 Task: Look for space in Jonesboro, United States from 12th July, 2023 to 16th July, 2023 for 8 adults in price range Rs.10000 to Rs.16000. Place can be private room with 8 bedrooms having 8 beds and 8 bathrooms. Property type can be house, flat, guest house. Amenities needed are: wifi, TV, free parkinig on premises, gym, breakfast. Booking option can be shelf check-in. Required host language is English.
Action: Mouse moved to (468, 95)
Screenshot: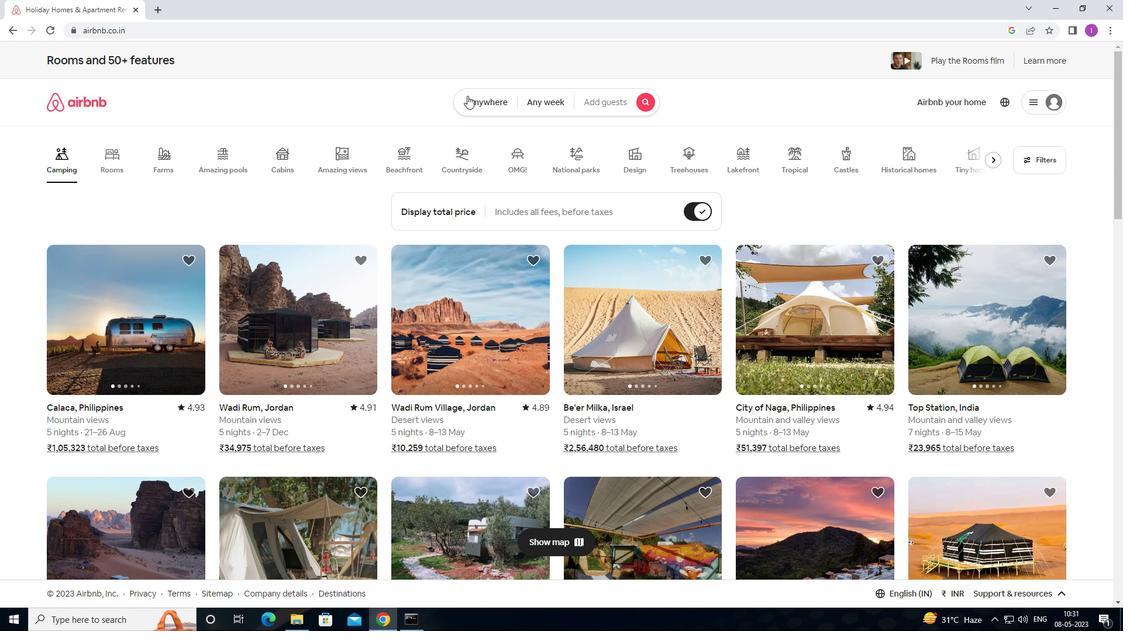 
Action: Mouse pressed left at (468, 95)
Screenshot: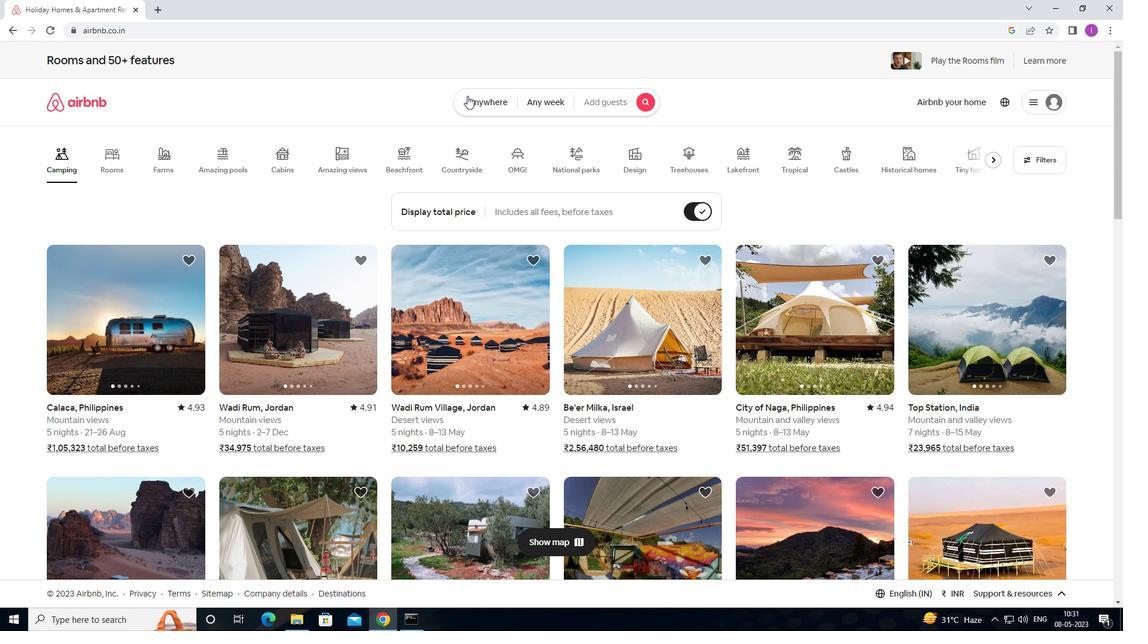 
Action: Mouse moved to (349, 151)
Screenshot: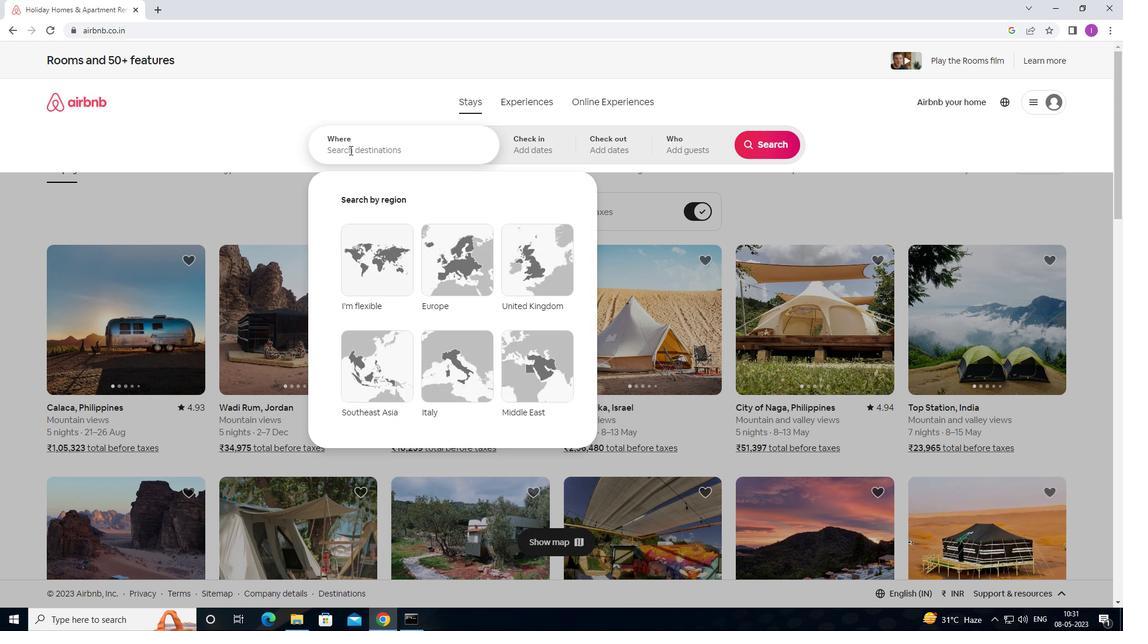 
Action: Mouse pressed left at (349, 151)
Screenshot: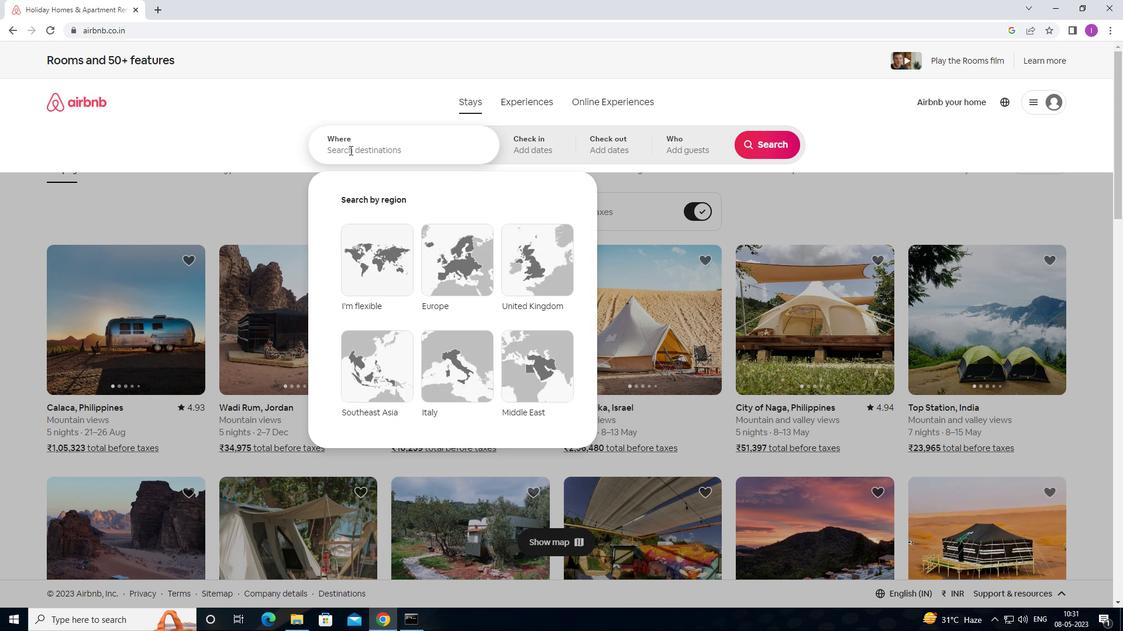 
Action: Key pressed <Key.shift><Key.shift><Key.shift><Key.shift><Key.shift><Key.shift><Key.shift>JONEBORO,<Key.shift>UNITES<Key.backspace>D<Key.space>STATES
Screenshot: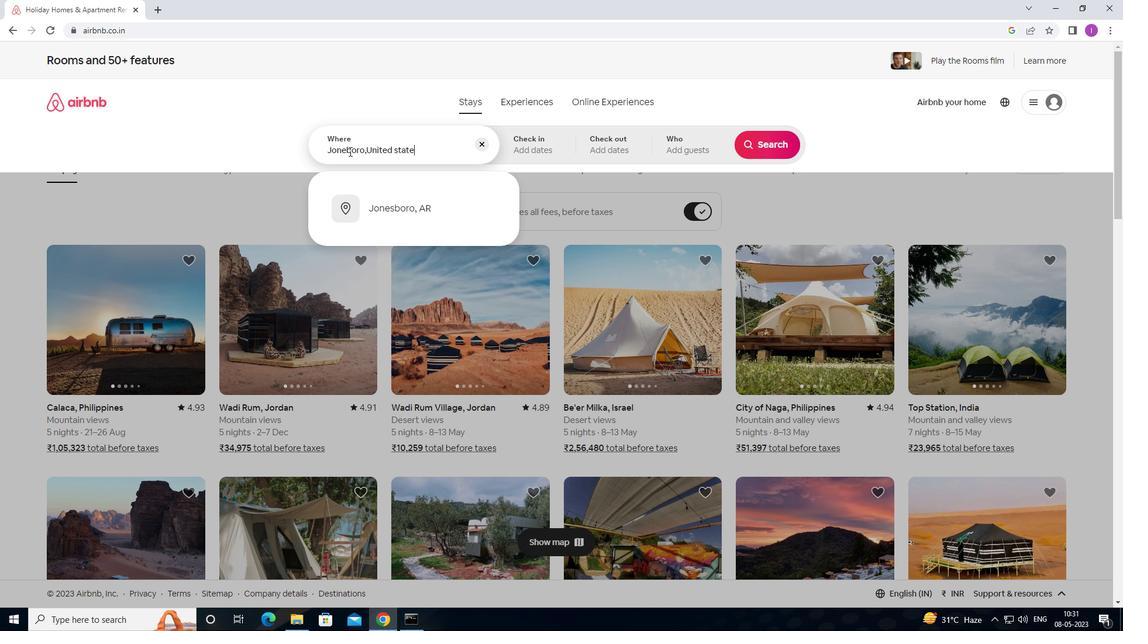 
Action: Mouse moved to (550, 151)
Screenshot: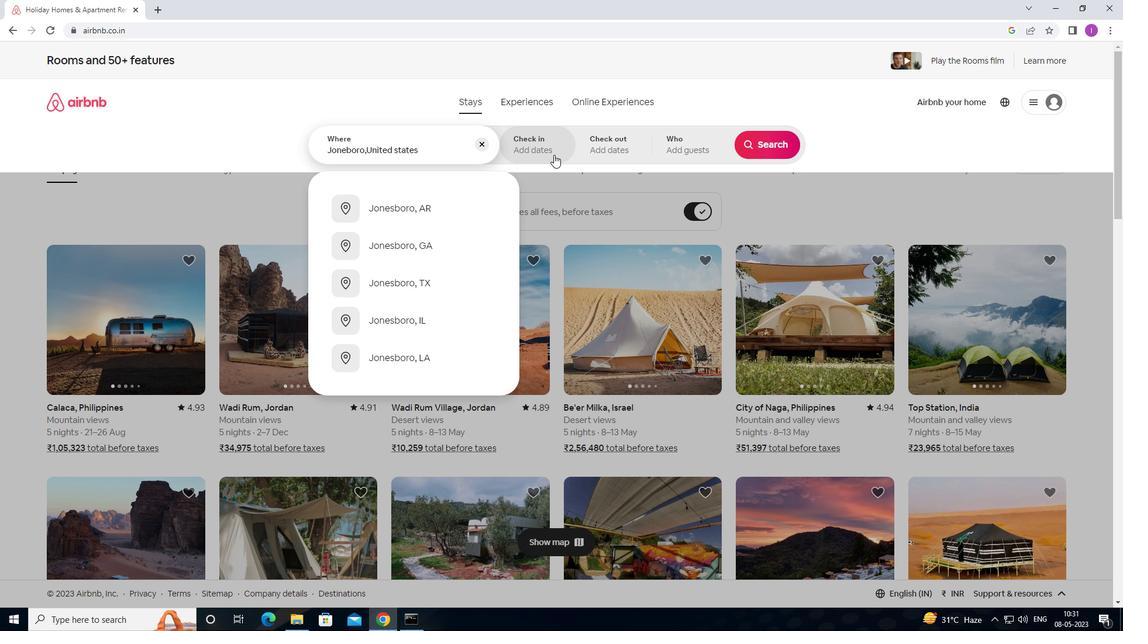 
Action: Mouse pressed left at (550, 151)
Screenshot: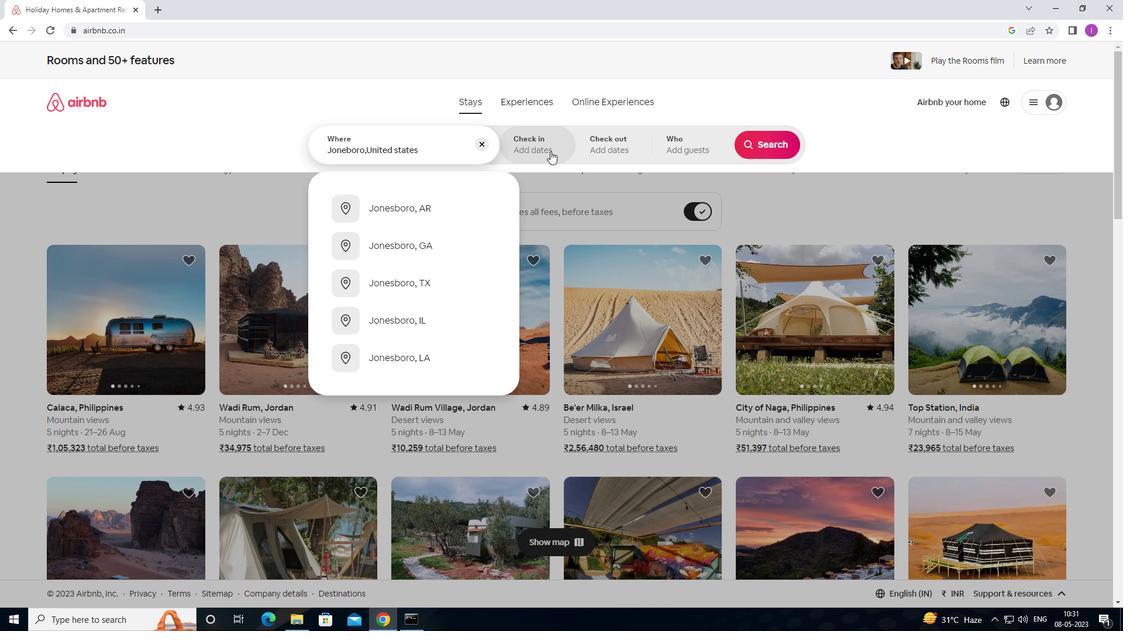 
Action: Mouse moved to (762, 241)
Screenshot: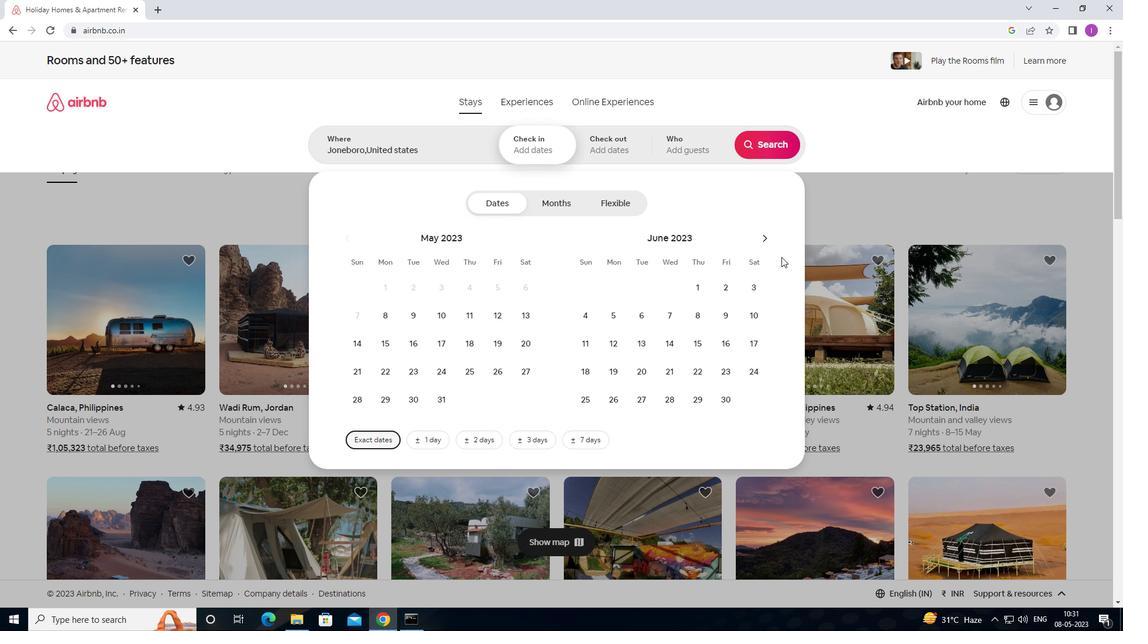 
Action: Mouse pressed left at (762, 241)
Screenshot: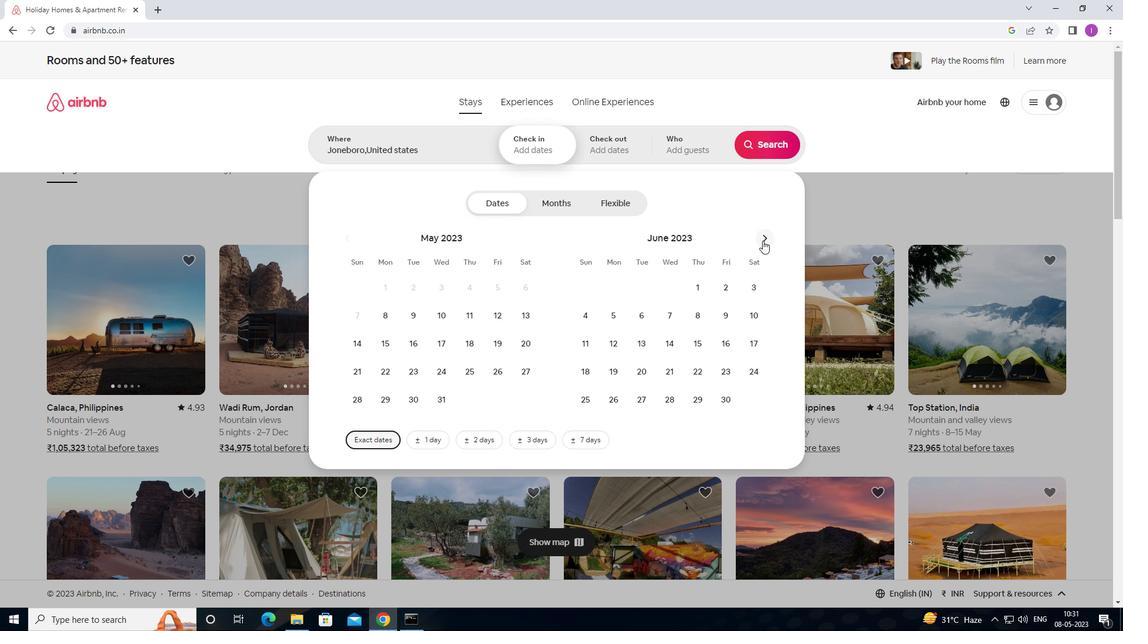 
Action: Mouse moved to (666, 343)
Screenshot: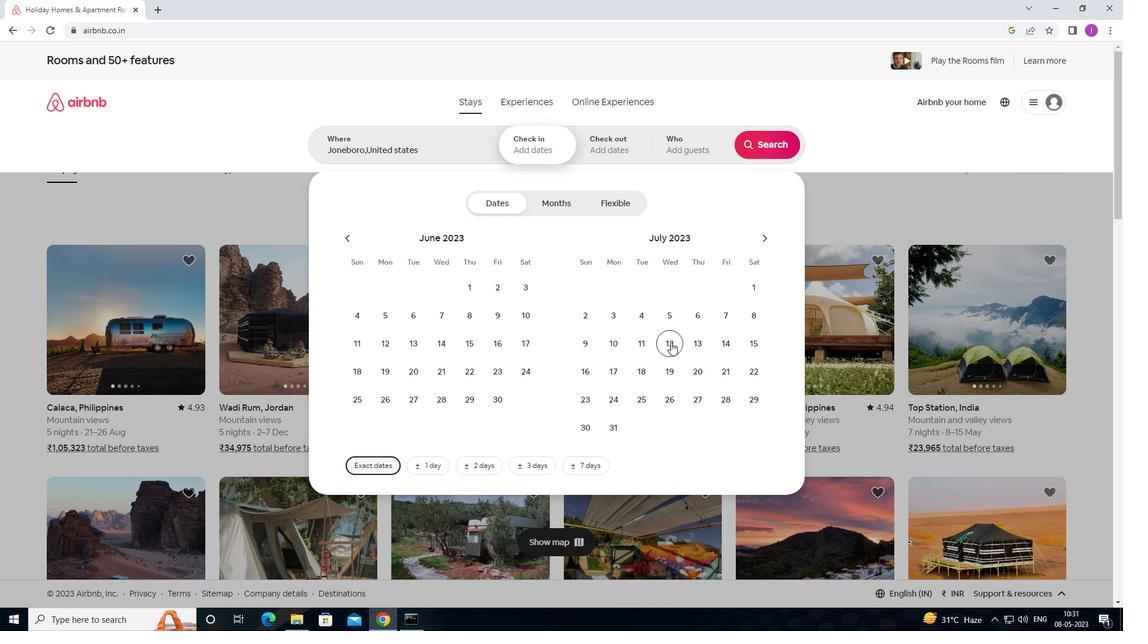 
Action: Mouse pressed left at (666, 343)
Screenshot: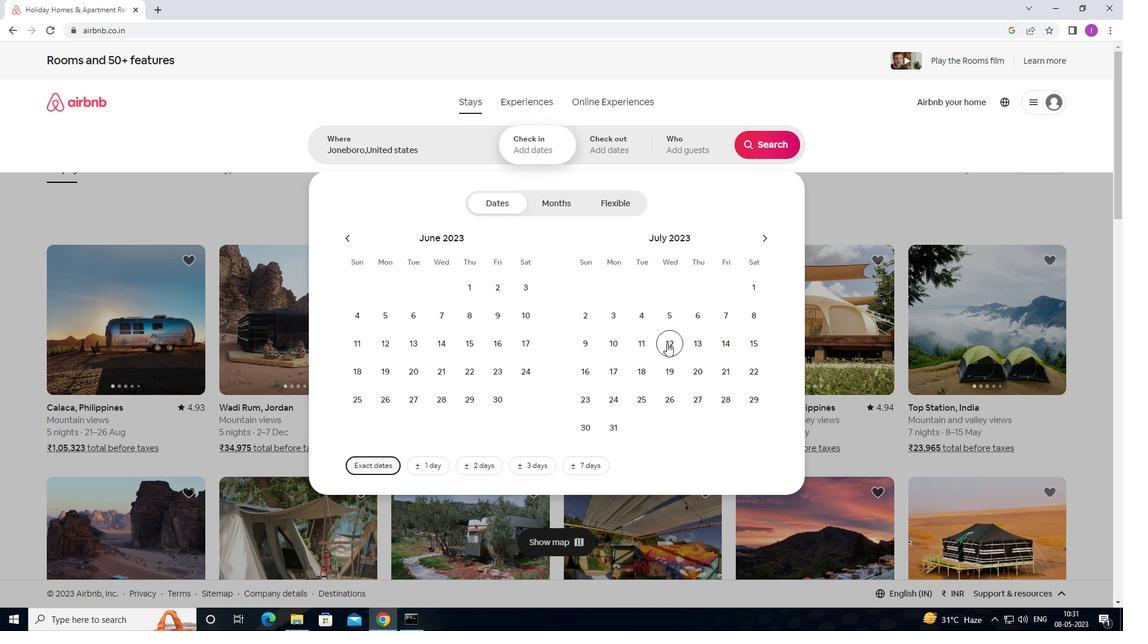 
Action: Mouse moved to (581, 376)
Screenshot: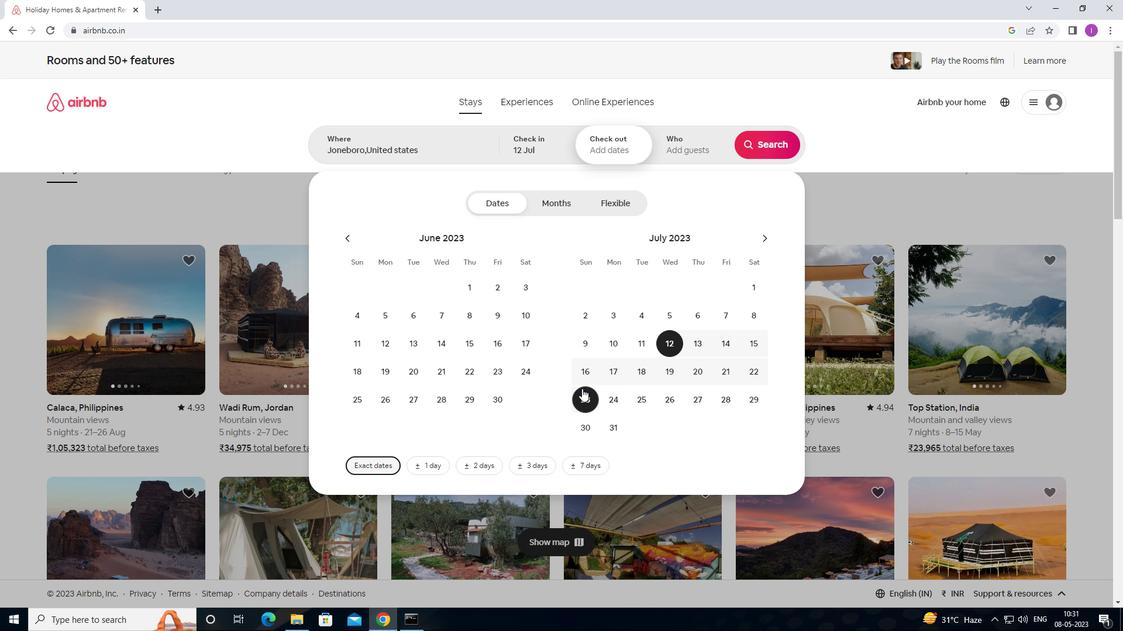 
Action: Mouse pressed left at (581, 376)
Screenshot: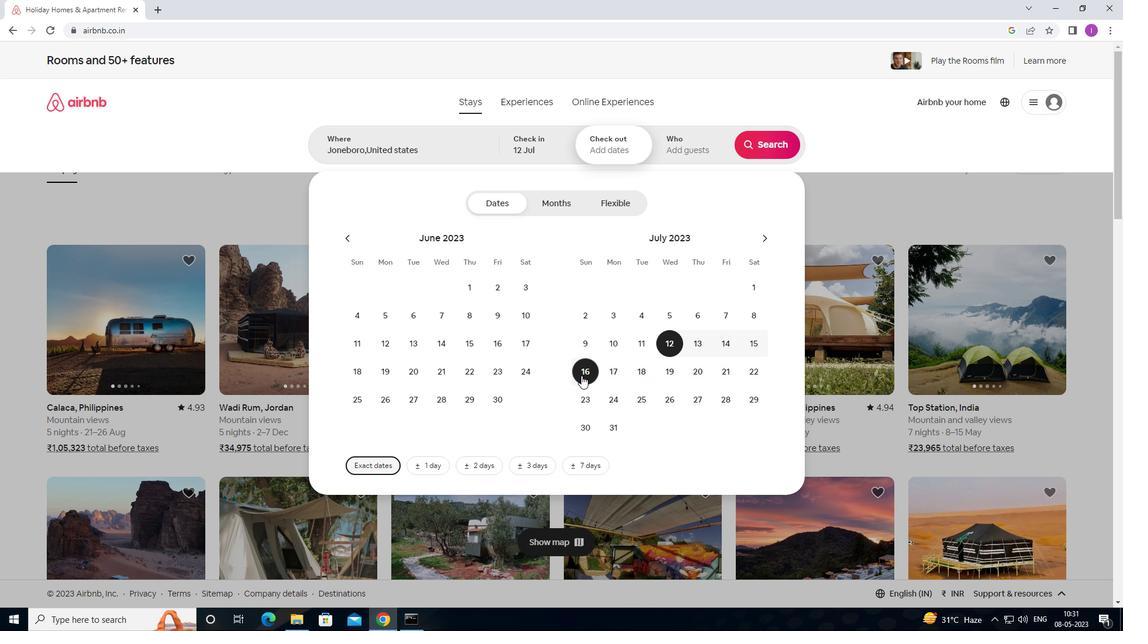 
Action: Mouse moved to (706, 153)
Screenshot: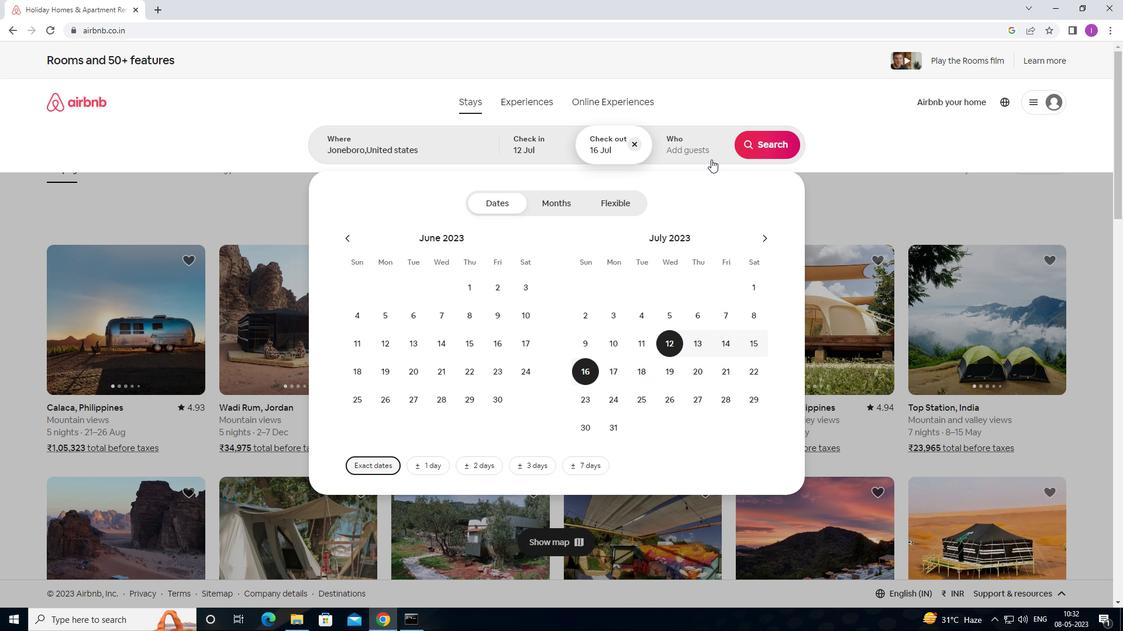 
Action: Mouse pressed left at (706, 153)
Screenshot: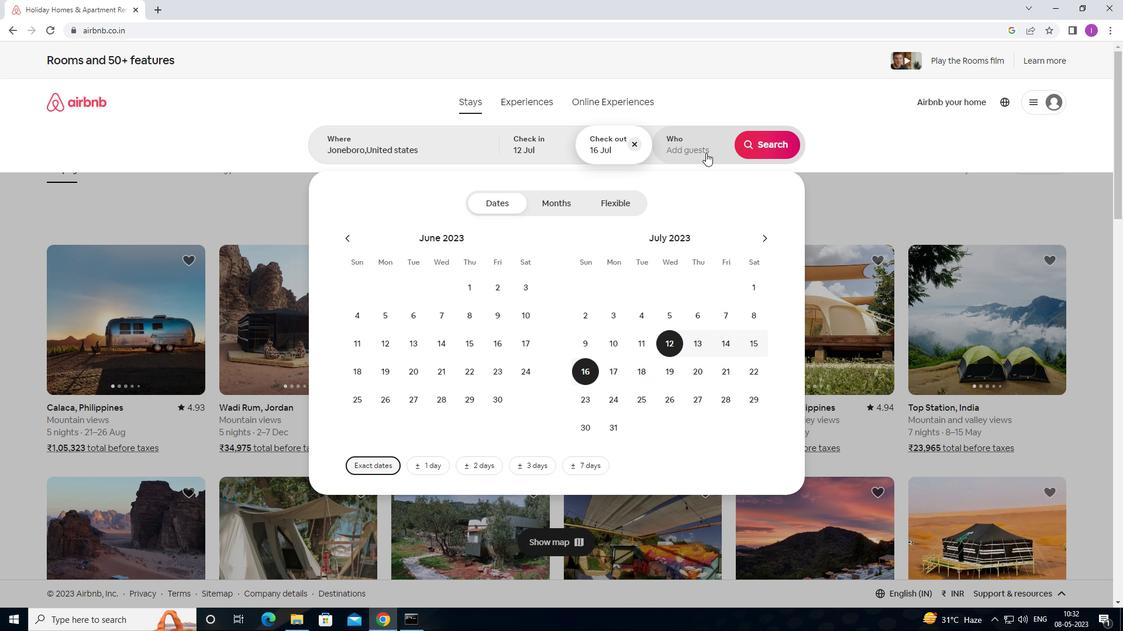 
Action: Mouse moved to (768, 205)
Screenshot: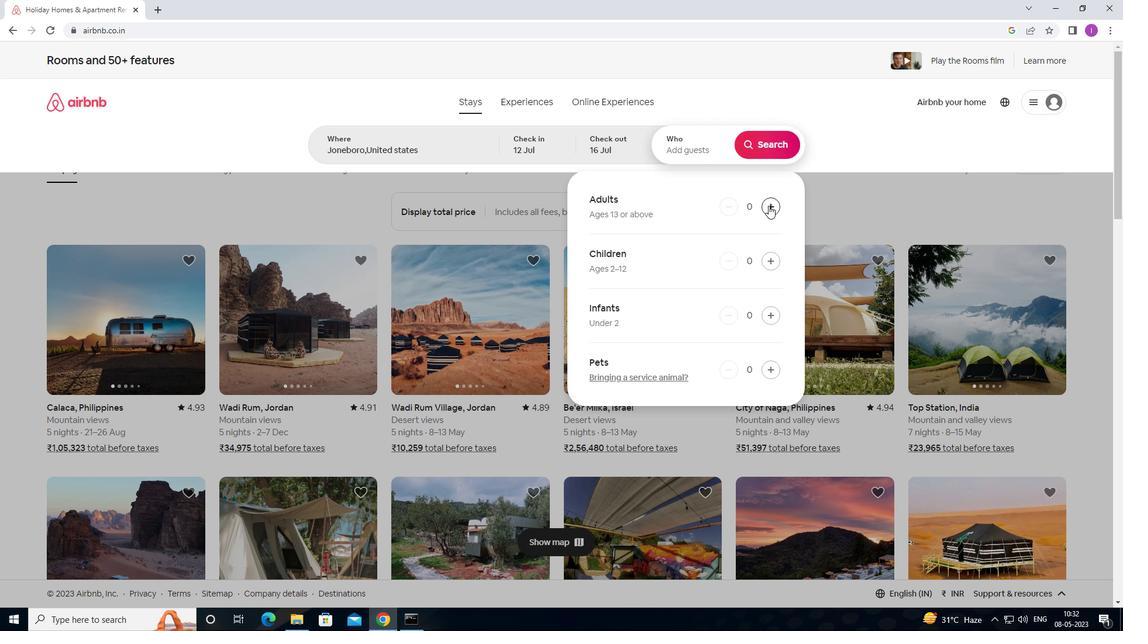 
Action: Mouse pressed left at (768, 205)
Screenshot: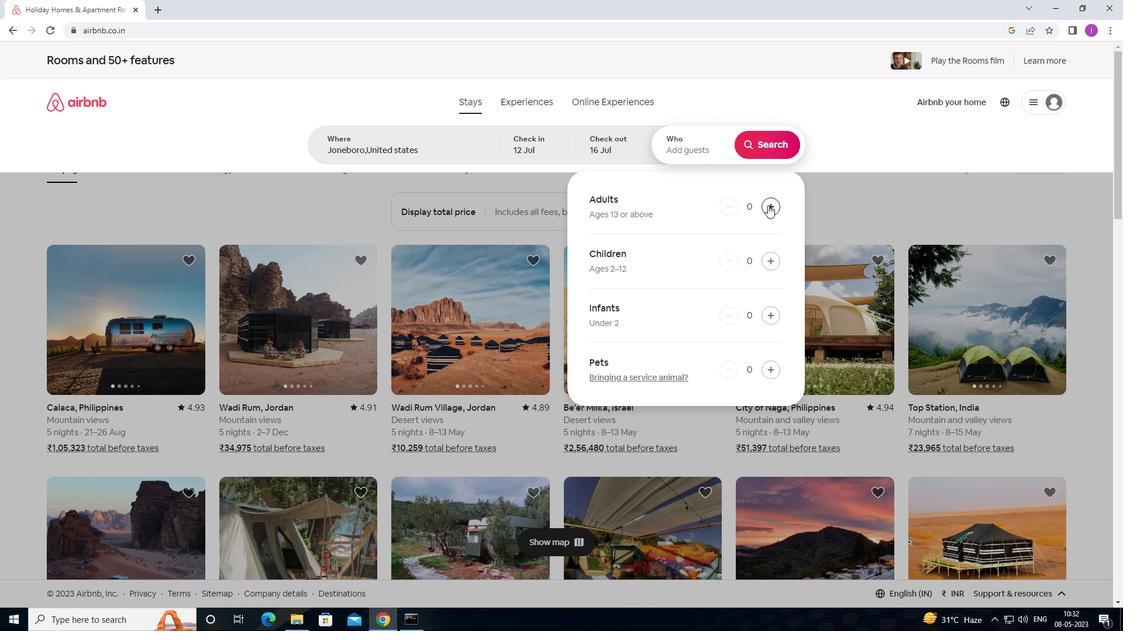 
Action: Mouse pressed left at (768, 205)
Screenshot: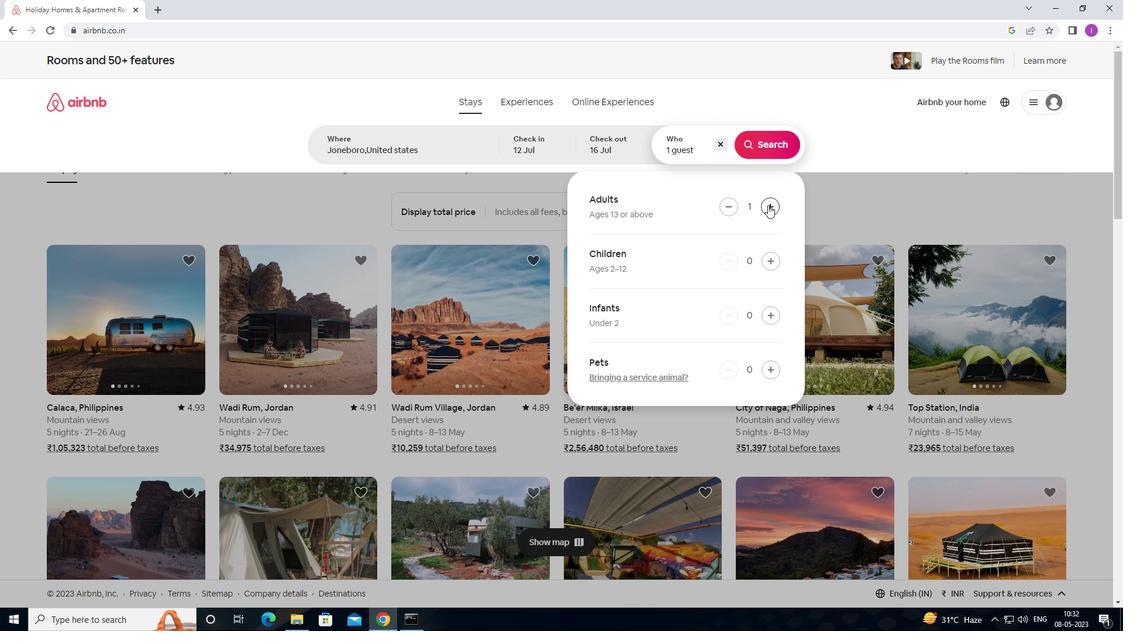 
Action: Mouse pressed left at (768, 205)
Screenshot: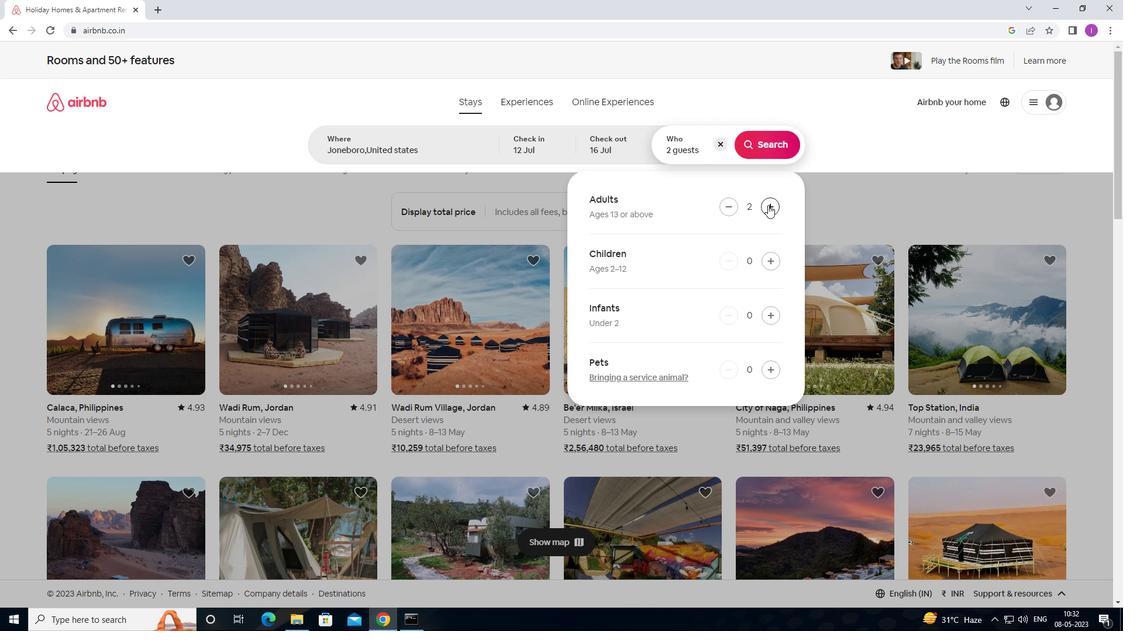 
Action: Mouse pressed left at (768, 205)
Screenshot: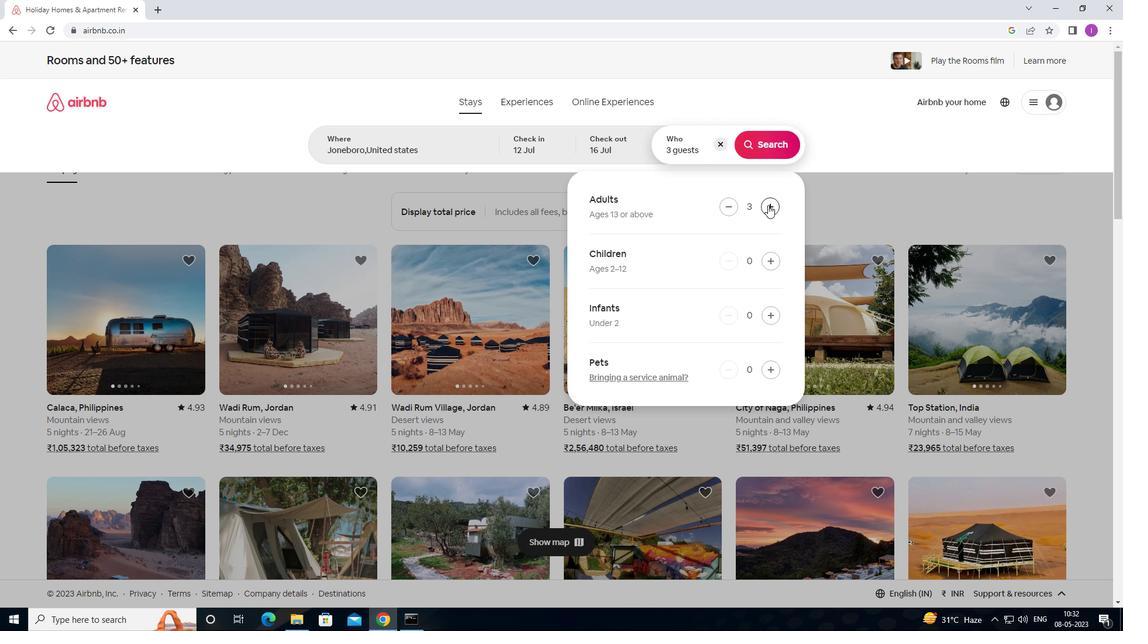 
Action: Mouse pressed left at (768, 205)
Screenshot: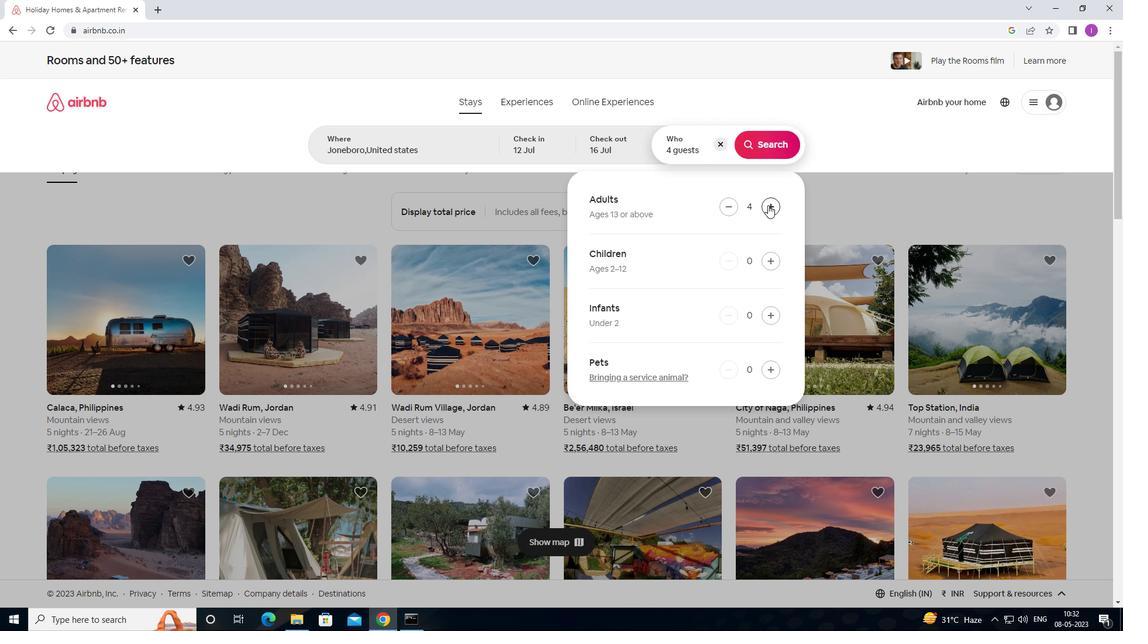 
Action: Mouse pressed left at (768, 205)
Screenshot: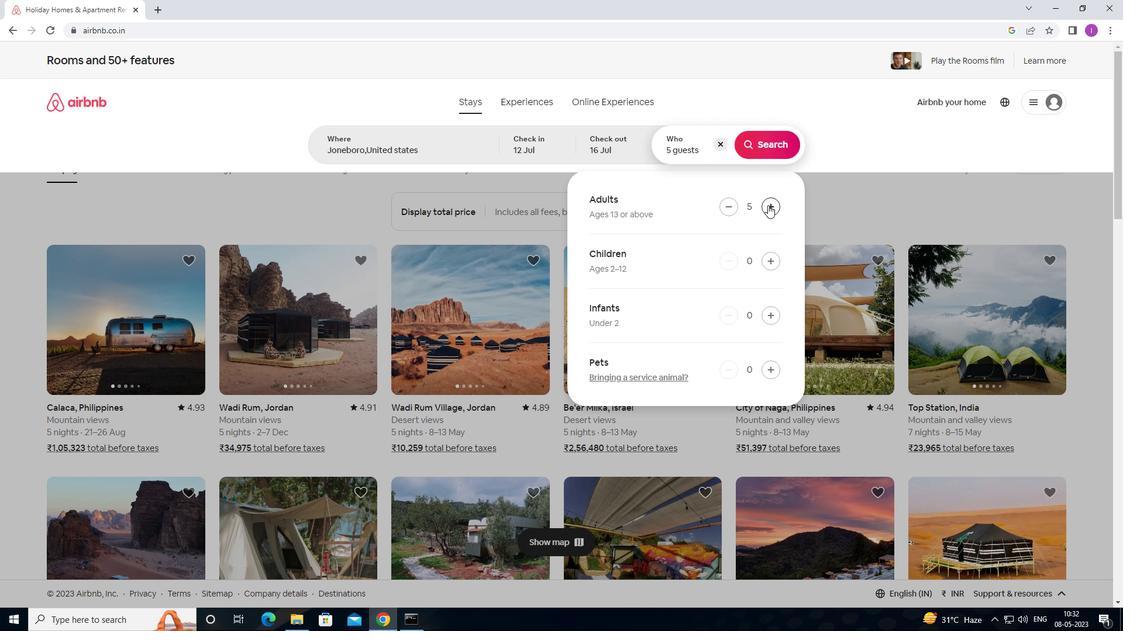 
Action: Mouse pressed left at (768, 205)
Screenshot: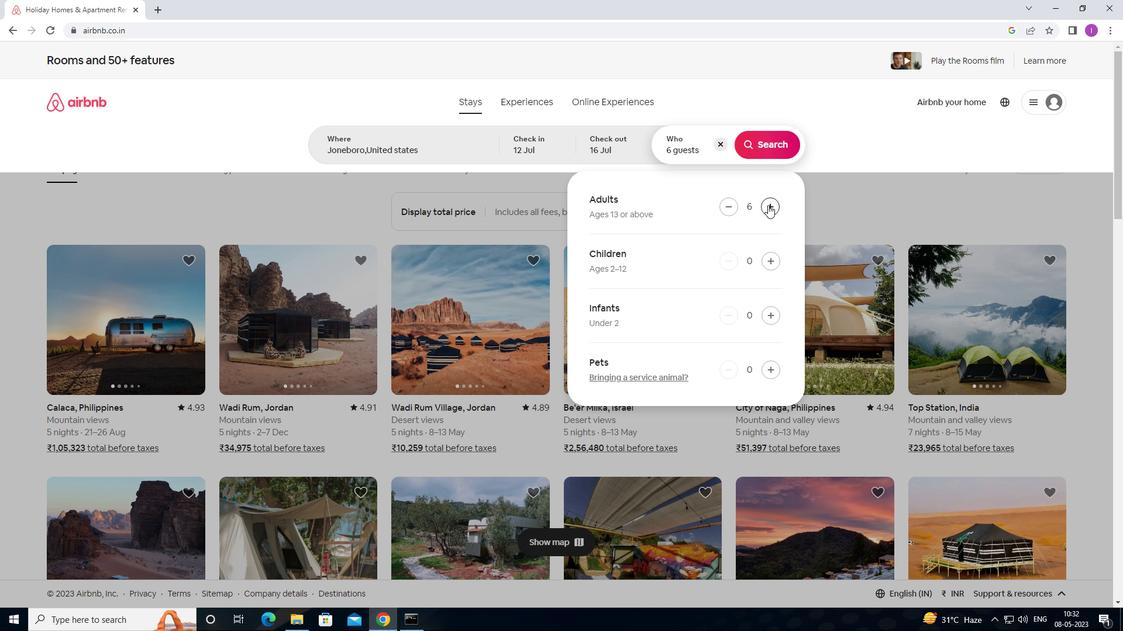 
Action: Mouse pressed left at (768, 205)
Screenshot: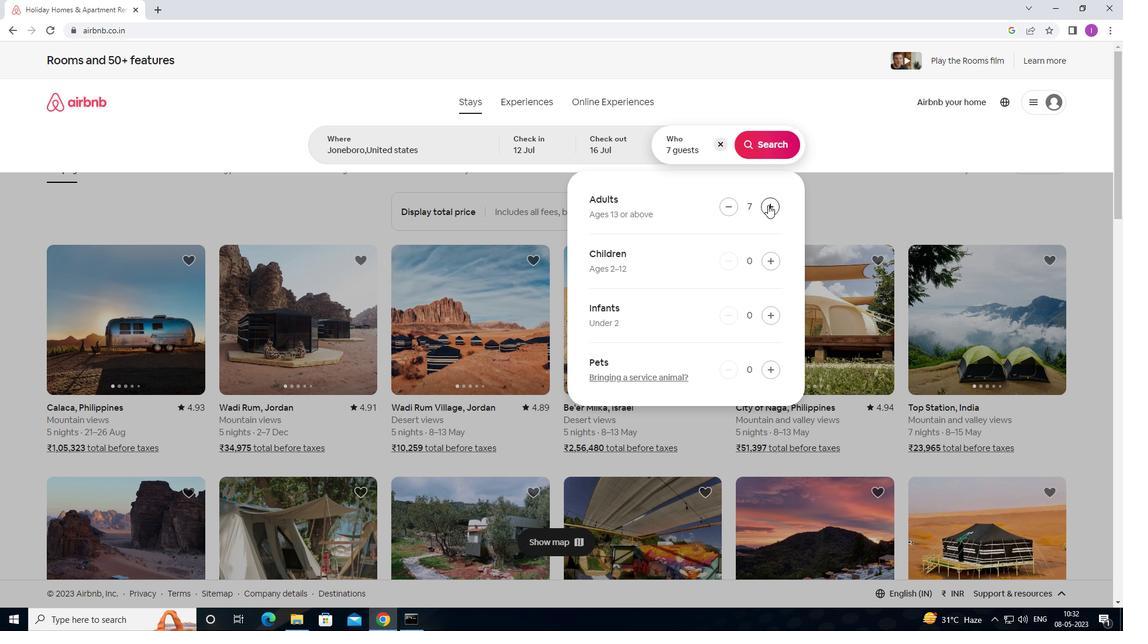 
Action: Mouse moved to (772, 149)
Screenshot: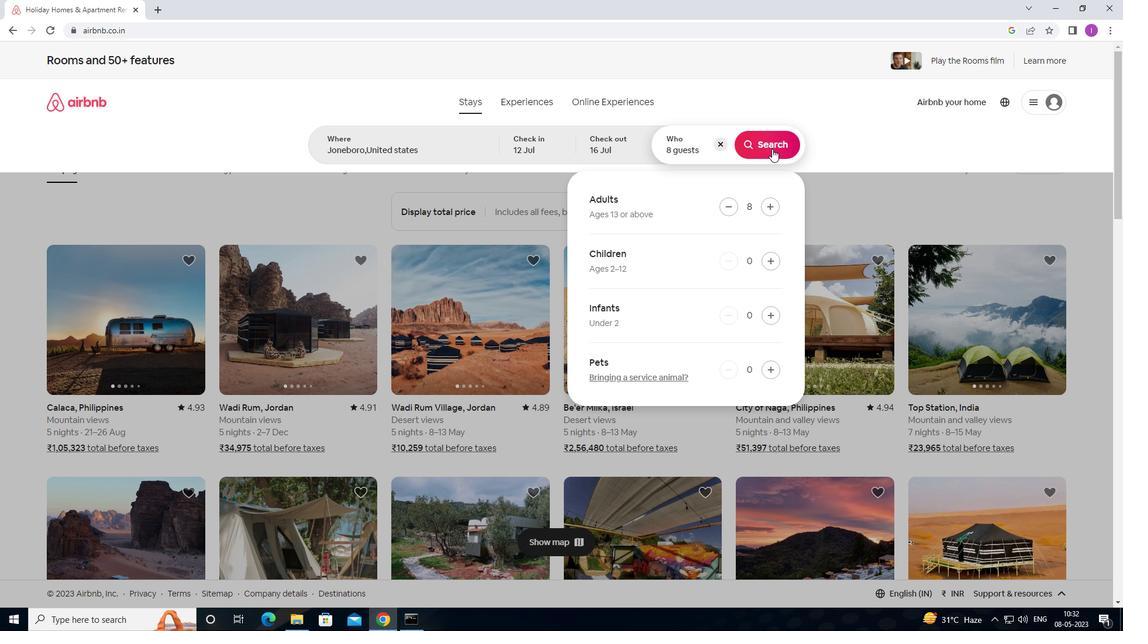 
Action: Mouse pressed left at (772, 149)
Screenshot: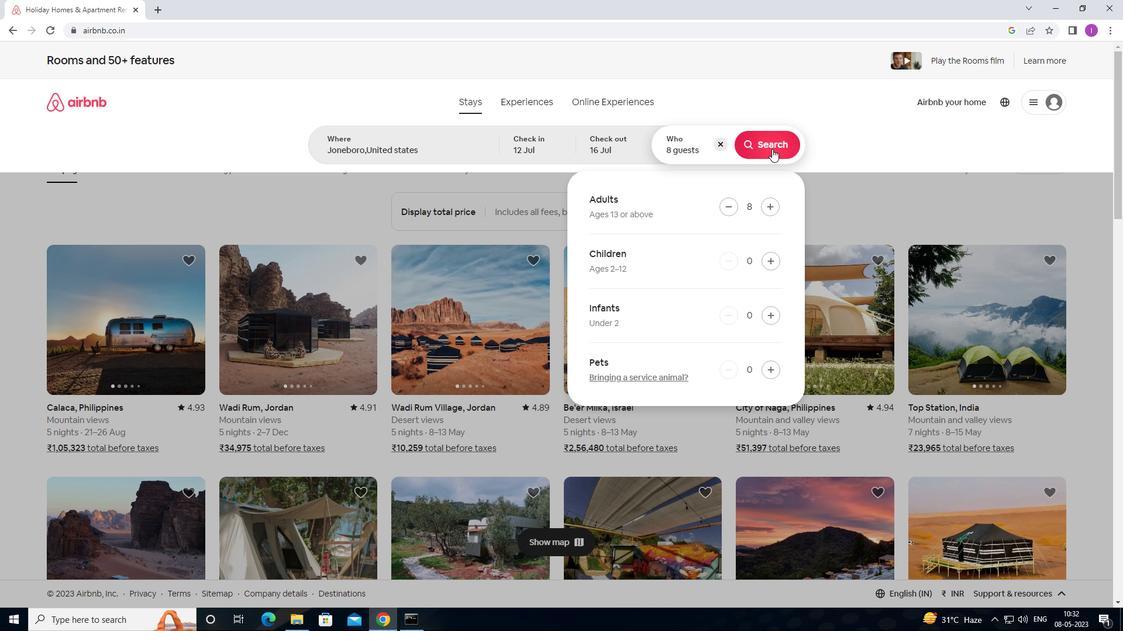 
Action: Mouse moved to (1075, 115)
Screenshot: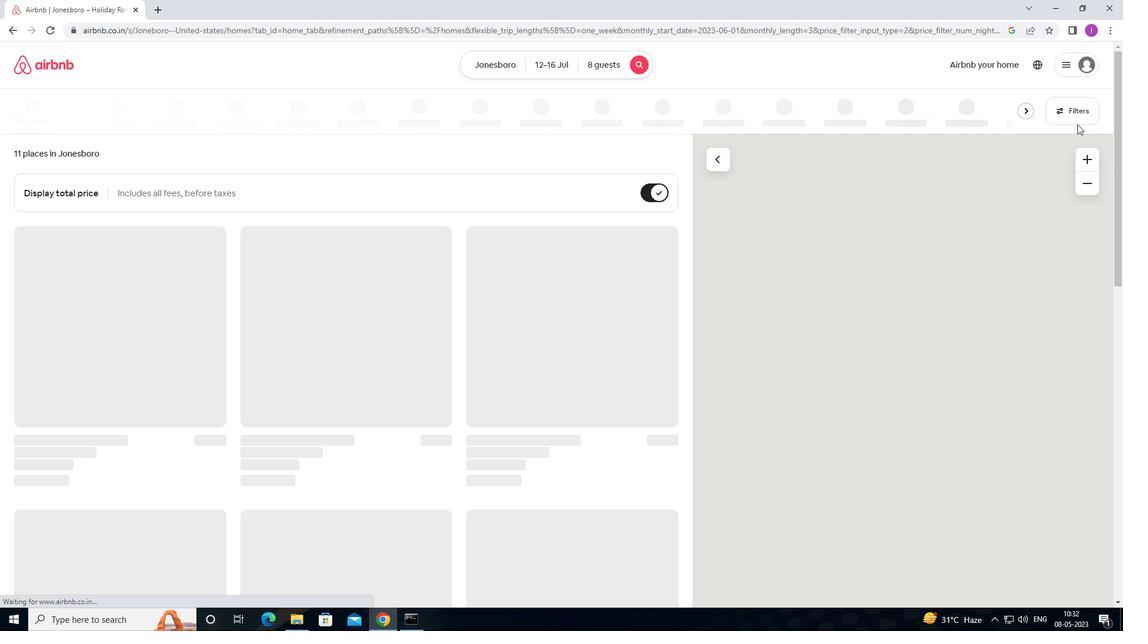
Action: Mouse pressed left at (1075, 115)
Screenshot: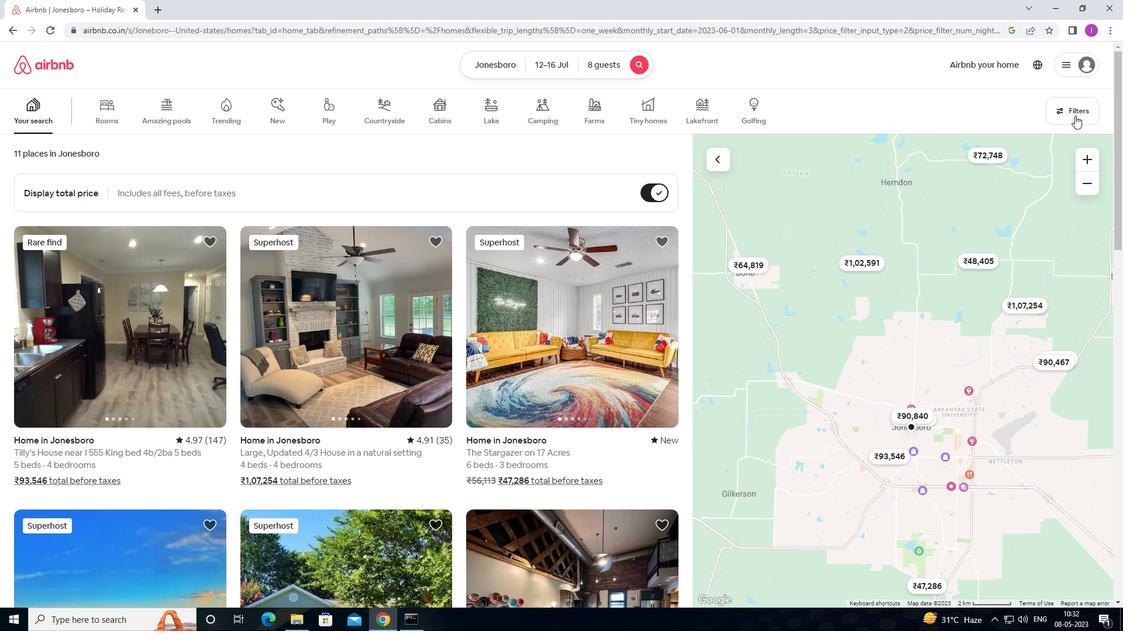 
Action: Mouse moved to (416, 397)
Screenshot: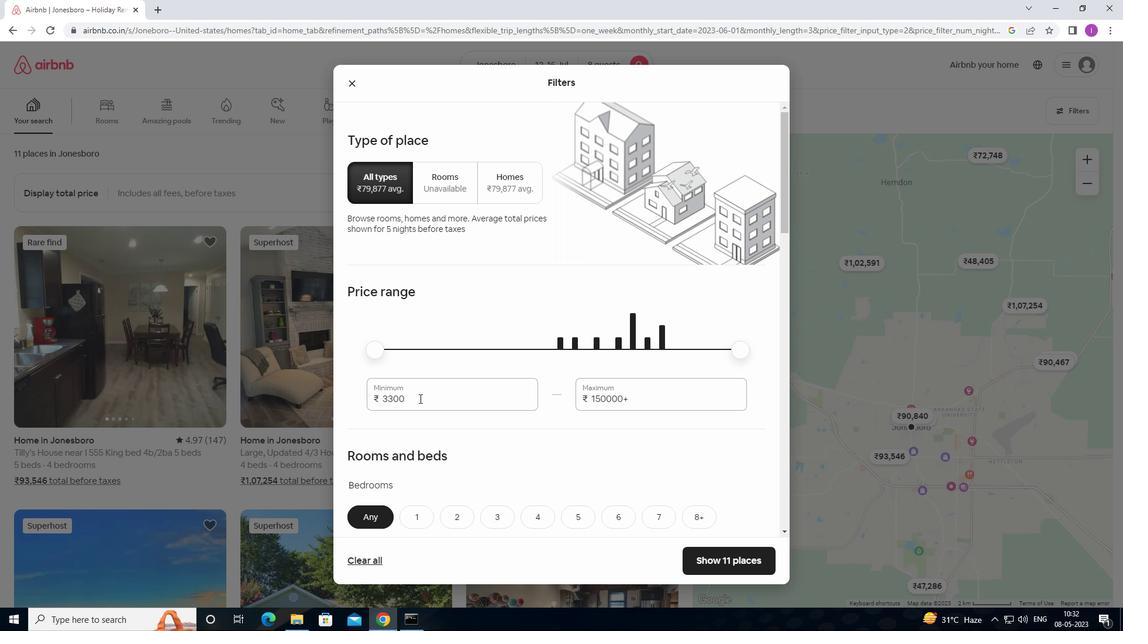 
Action: Mouse pressed left at (416, 397)
Screenshot: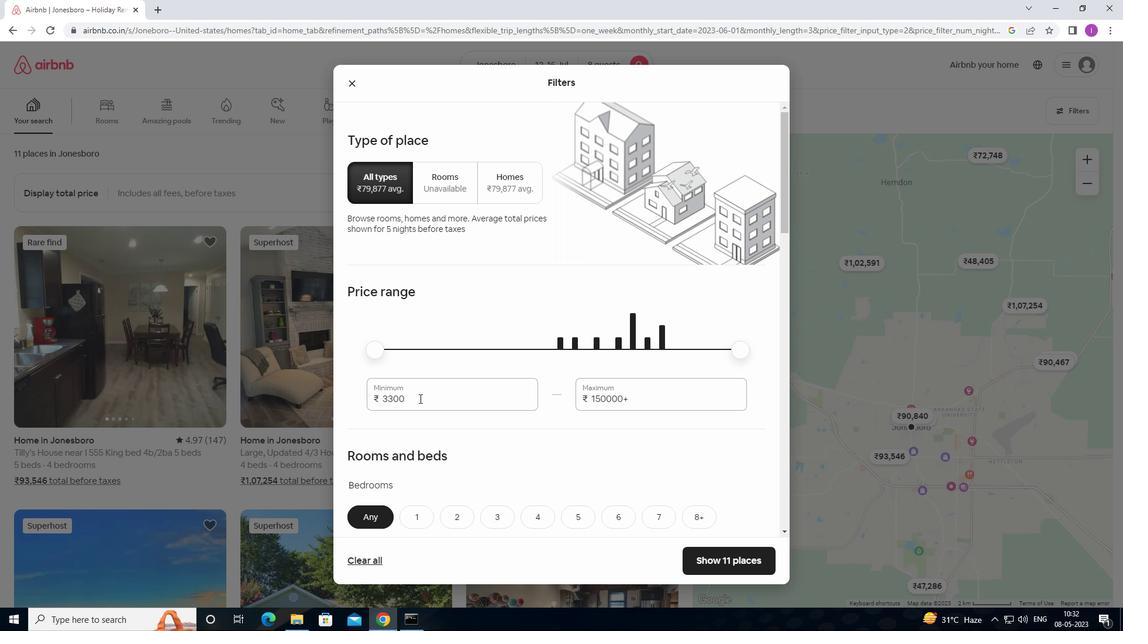 
Action: Mouse moved to (381, 401)
Screenshot: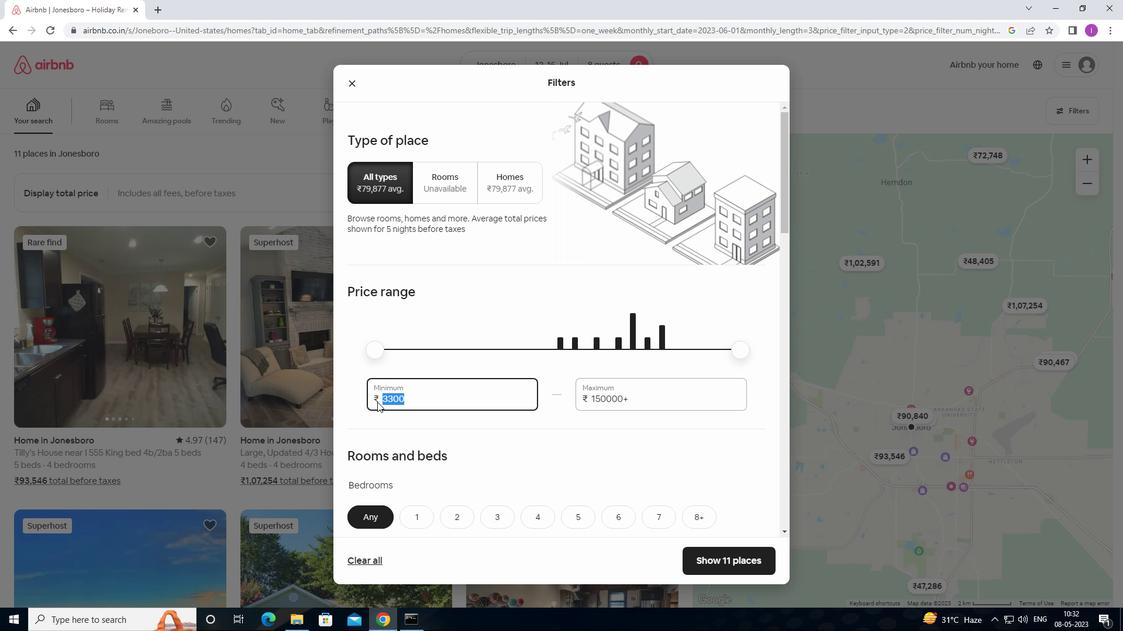 
Action: Key pressed 10000
Screenshot: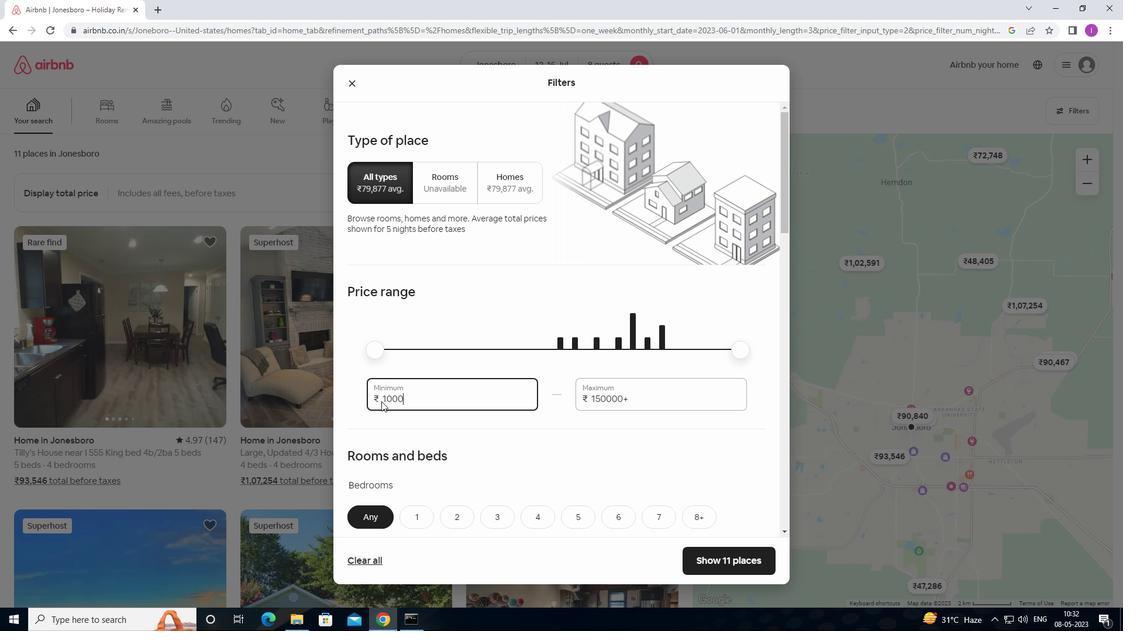 
Action: Mouse moved to (651, 398)
Screenshot: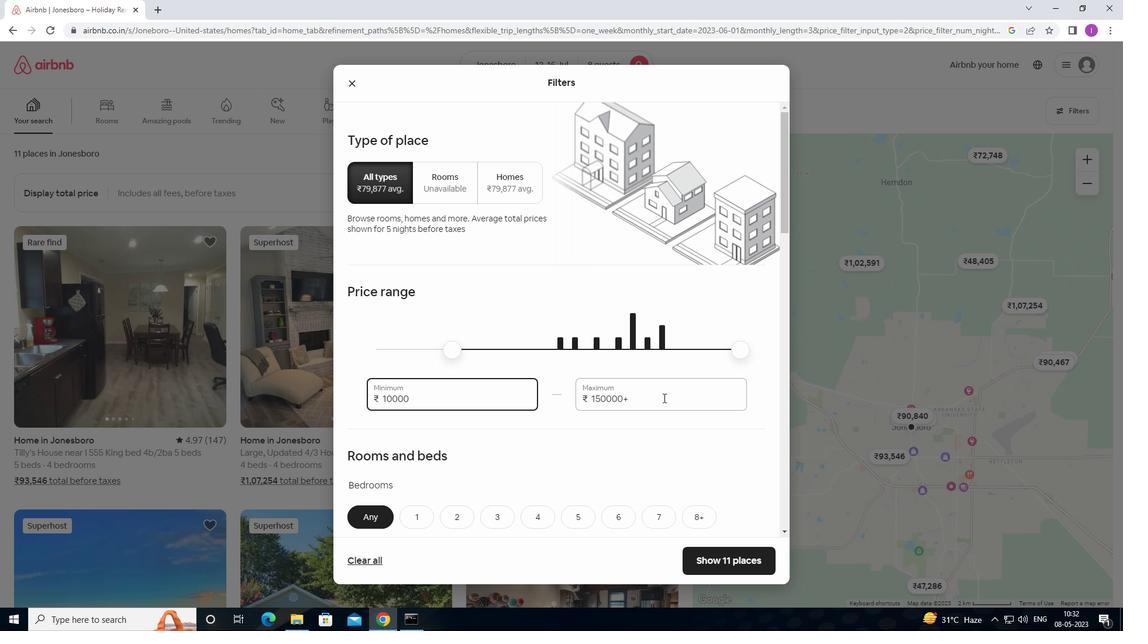 
Action: Mouse pressed left at (651, 398)
Screenshot: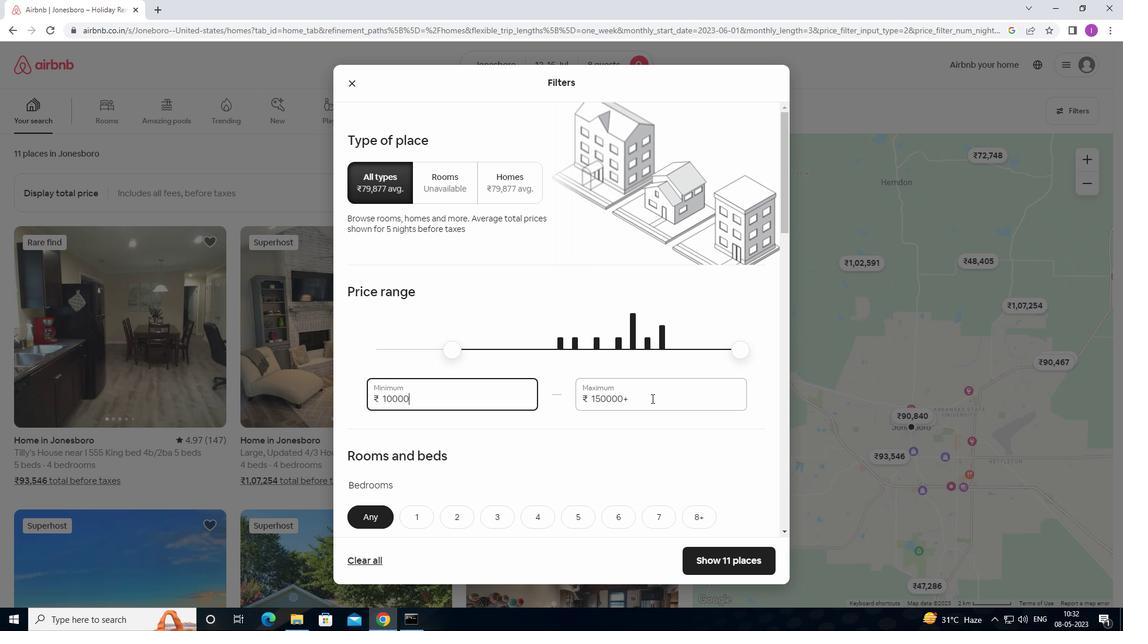 
Action: Mouse moved to (871, 432)
Screenshot: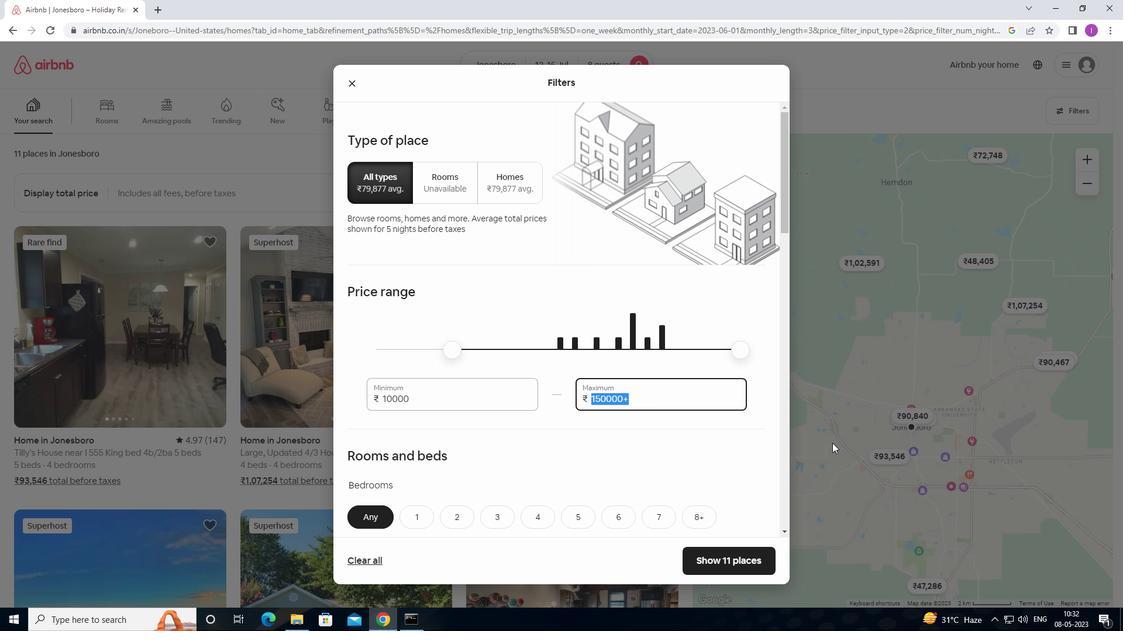 
Action: Key pressed 16000
Screenshot: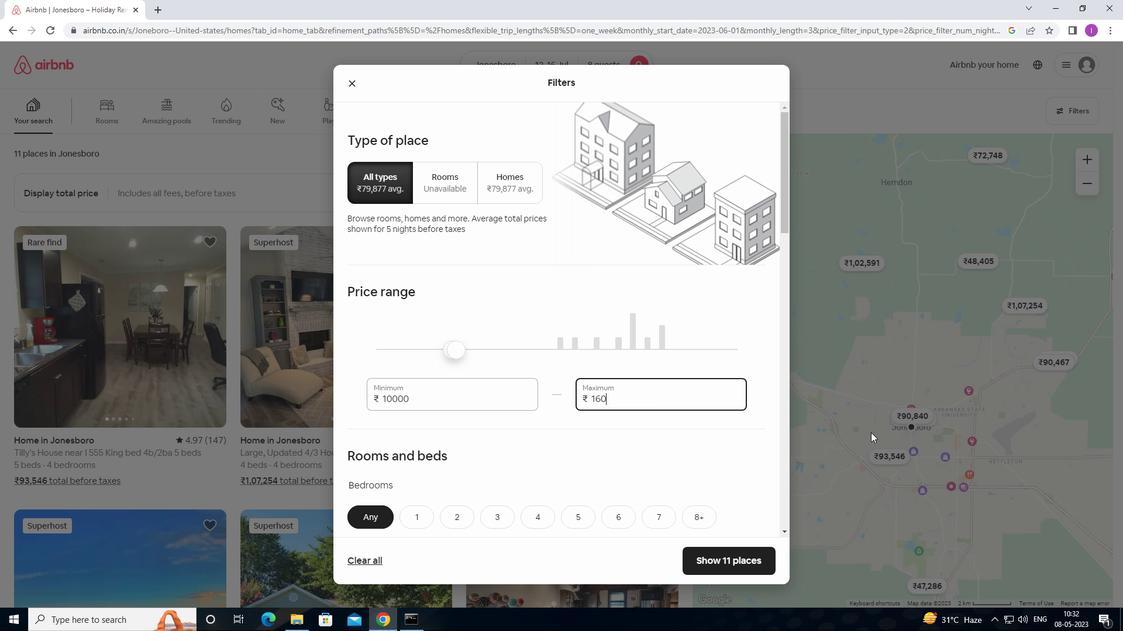 
Action: Mouse moved to (831, 459)
Screenshot: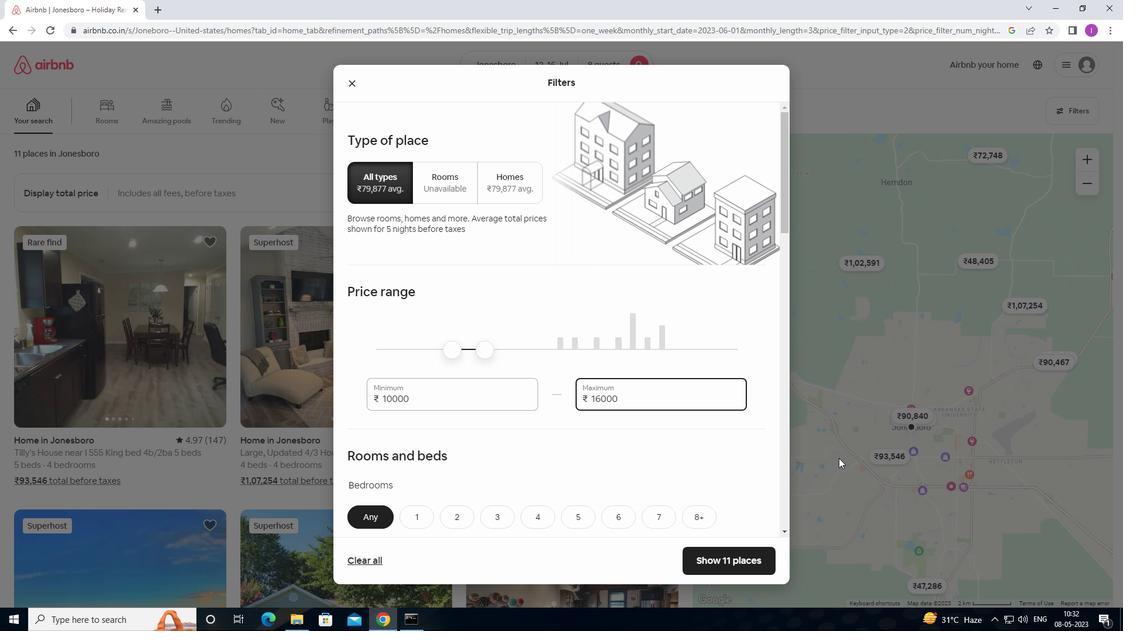 
Action: Mouse scrolled (831, 459) with delta (0, 0)
Screenshot: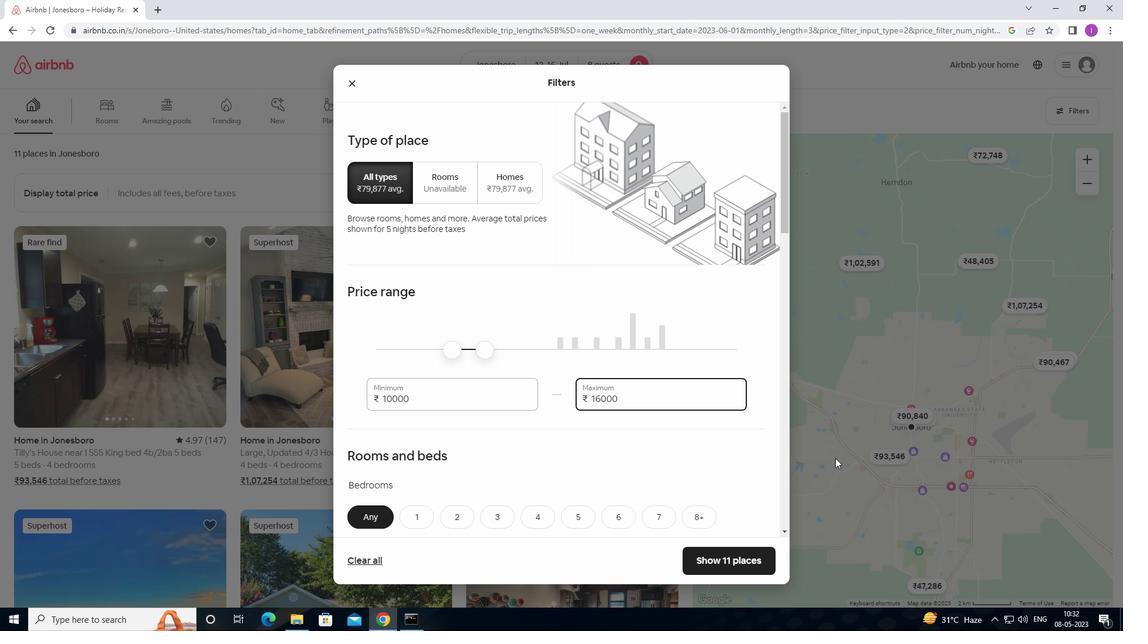 
Action: Mouse scrolled (831, 459) with delta (0, 0)
Screenshot: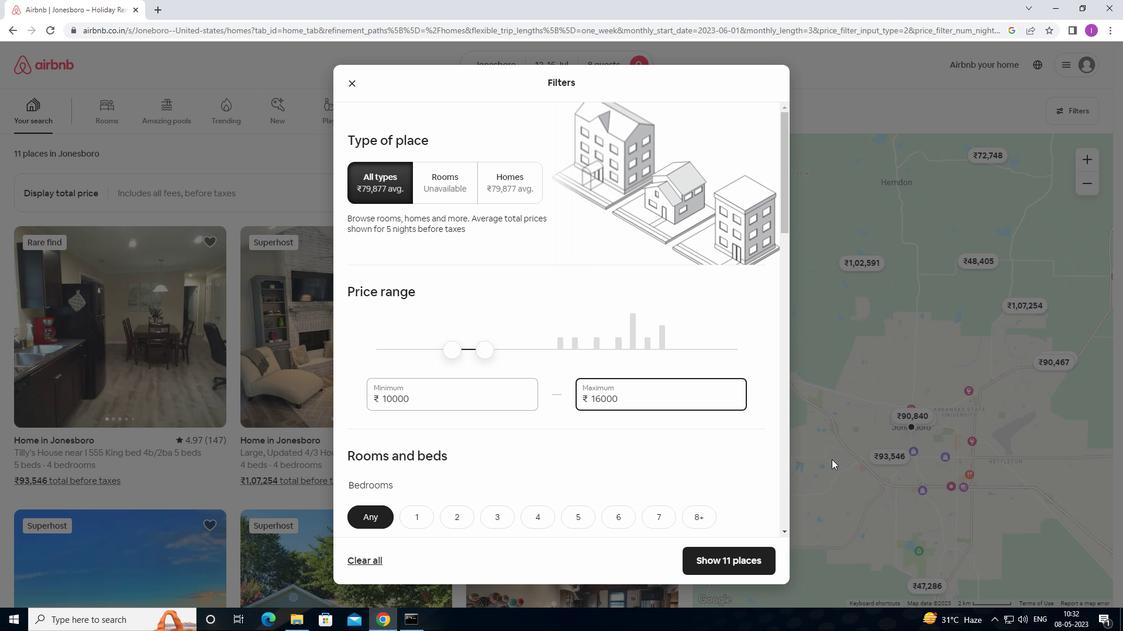 
Action: Mouse moved to (831, 459)
Screenshot: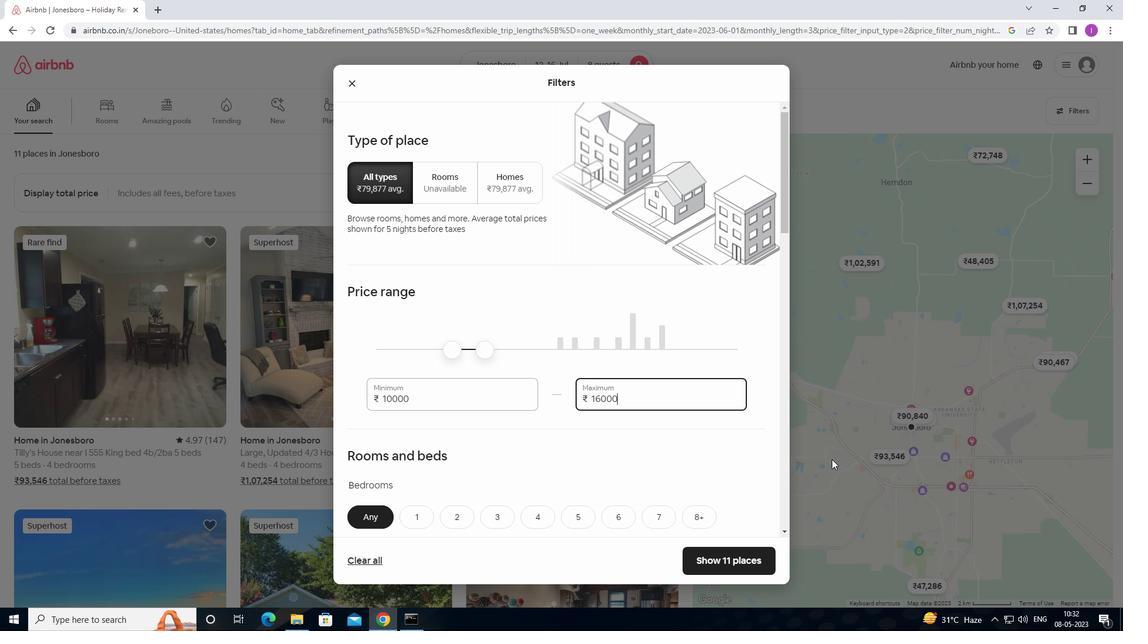 
Action: Mouse scrolled (831, 459) with delta (0, 0)
Screenshot: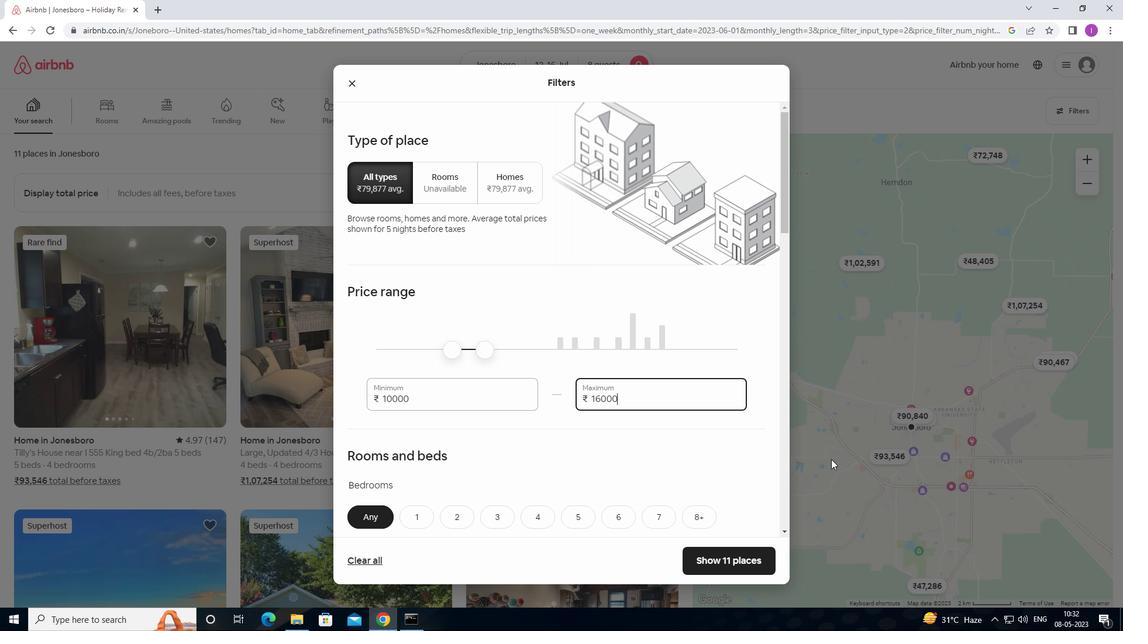 
Action: Mouse scrolled (831, 459) with delta (0, 0)
Screenshot: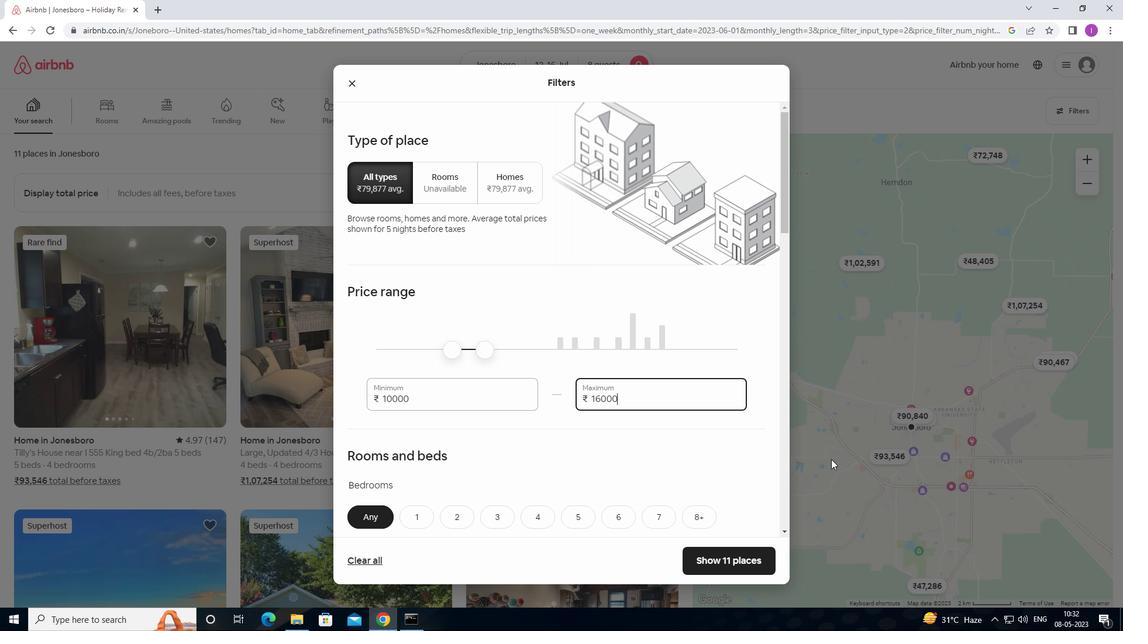 
Action: Mouse moved to (830, 459)
Screenshot: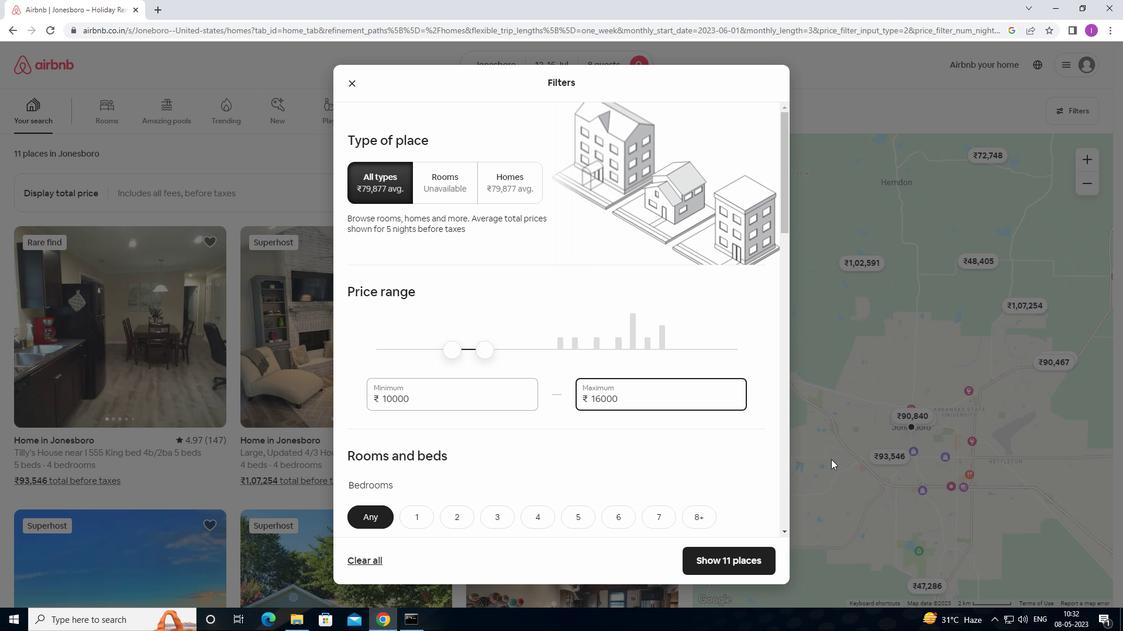 
Action: Mouse scrolled (830, 459) with delta (0, 0)
Screenshot: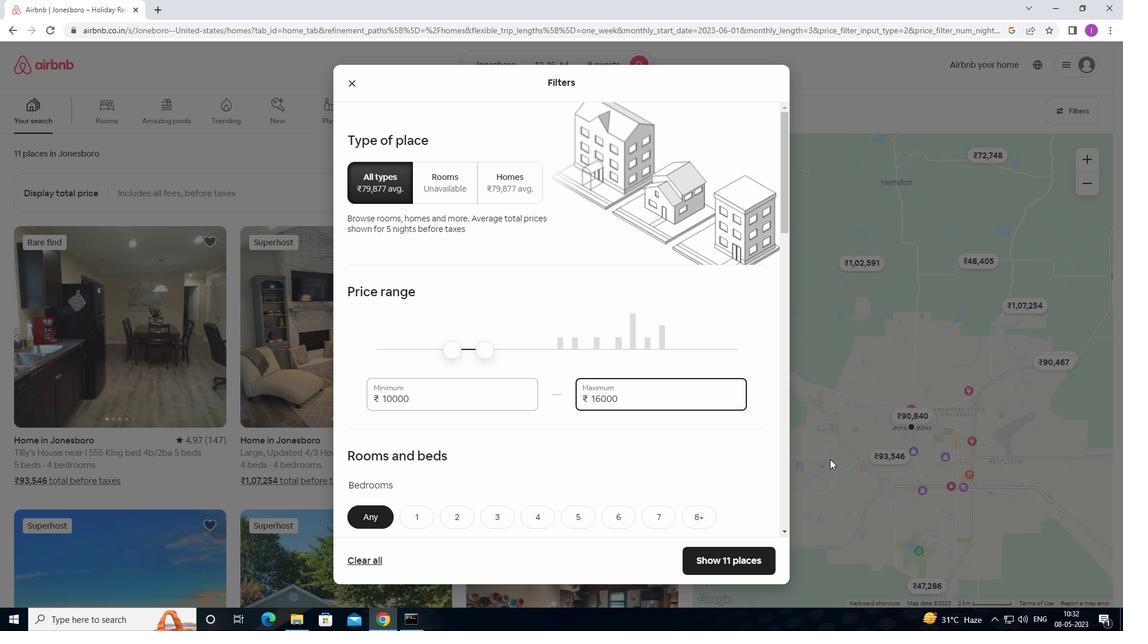 
Action: Mouse scrolled (830, 459) with delta (0, 0)
Screenshot: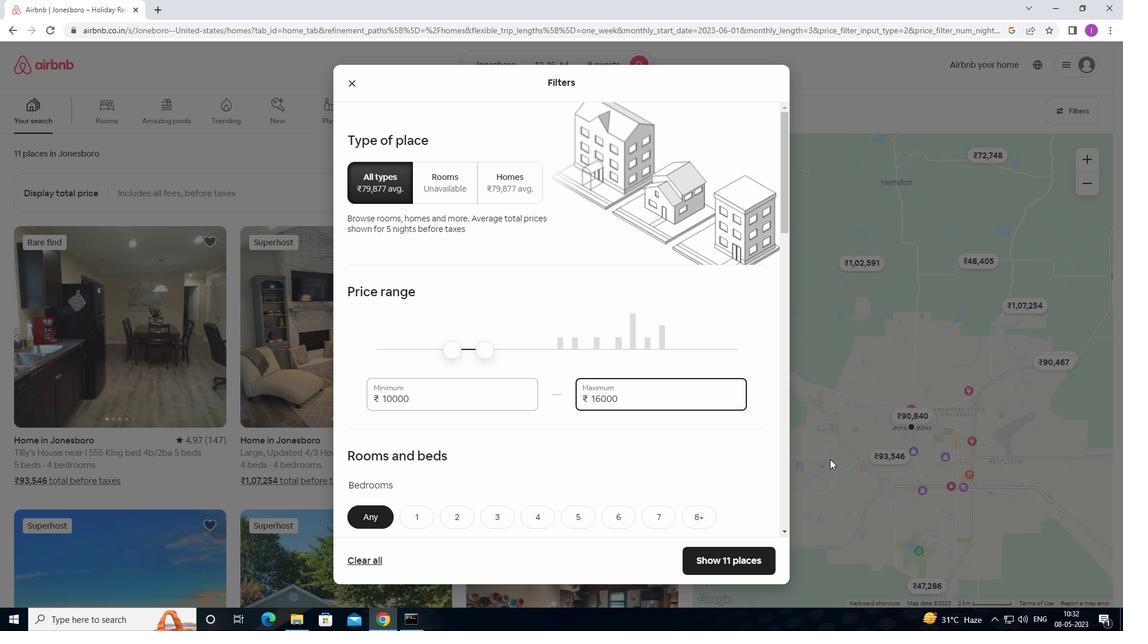 
Action: Mouse moved to (771, 422)
Screenshot: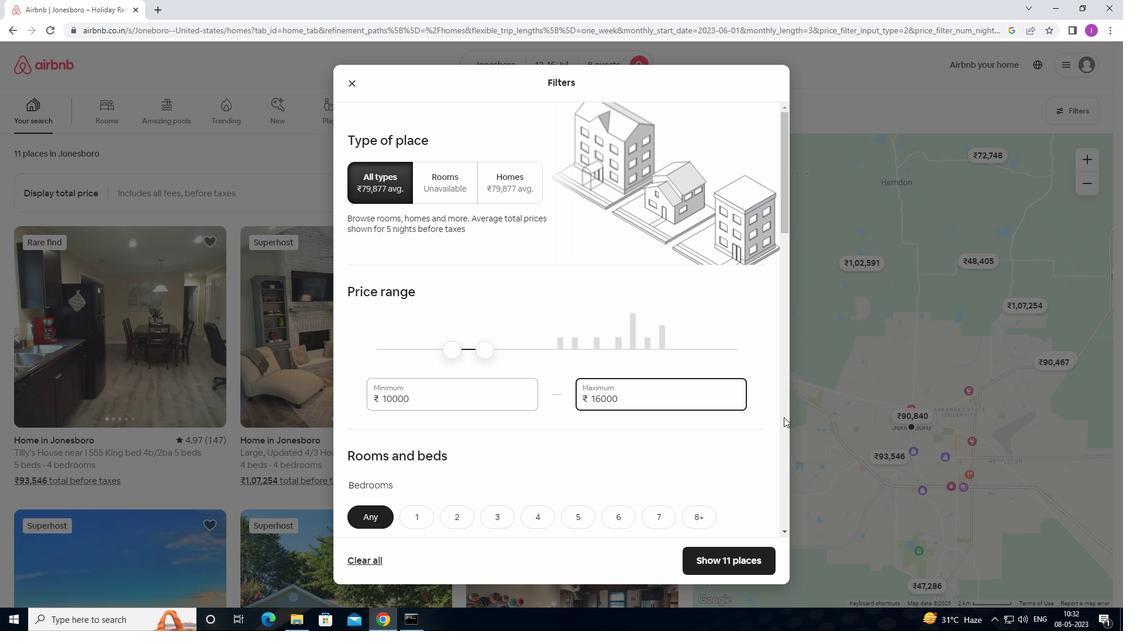 
Action: Mouse scrolled (771, 421) with delta (0, 0)
Screenshot: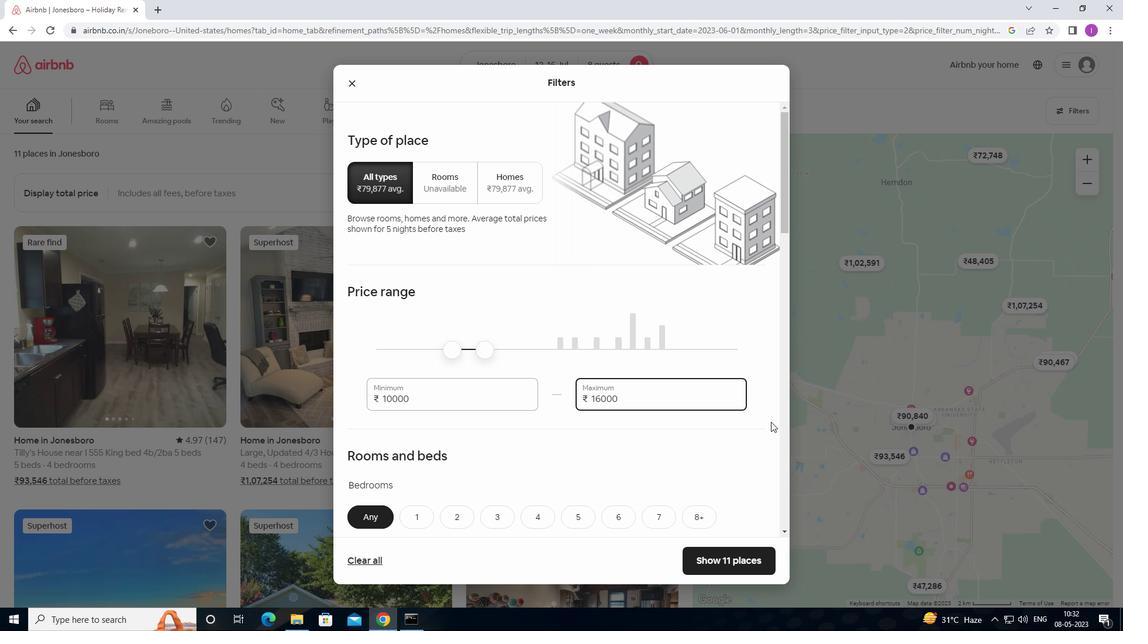 
Action: Mouse scrolled (771, 421) with delta (0, 0)
Screenshot: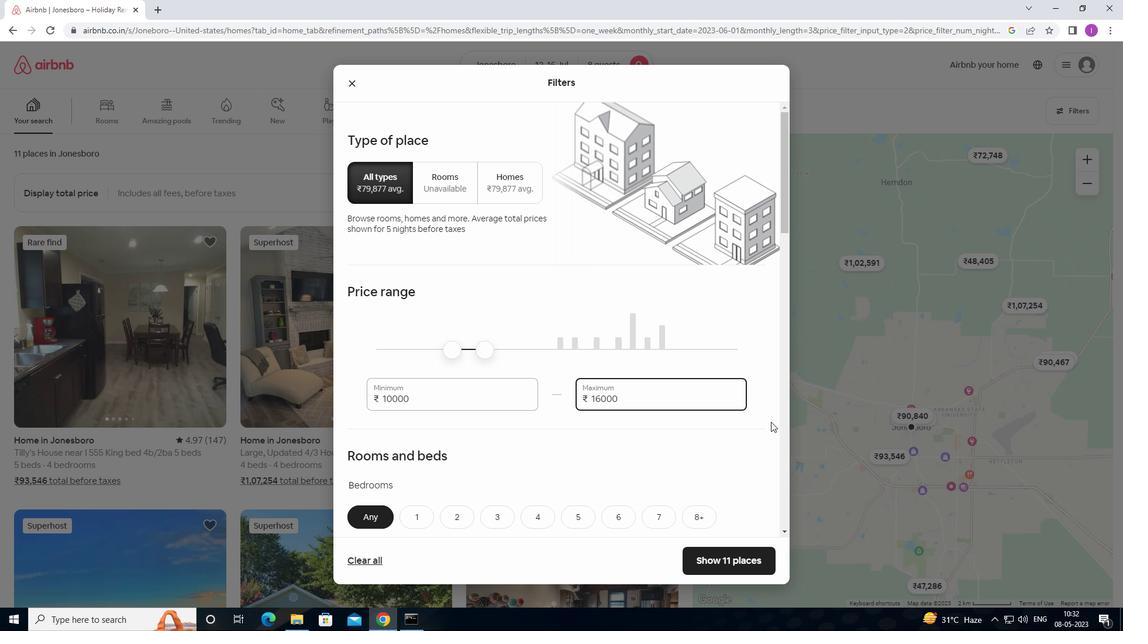 
Action: Mouse scrolled (771, 421) with delta (0, 0)
Screenshot: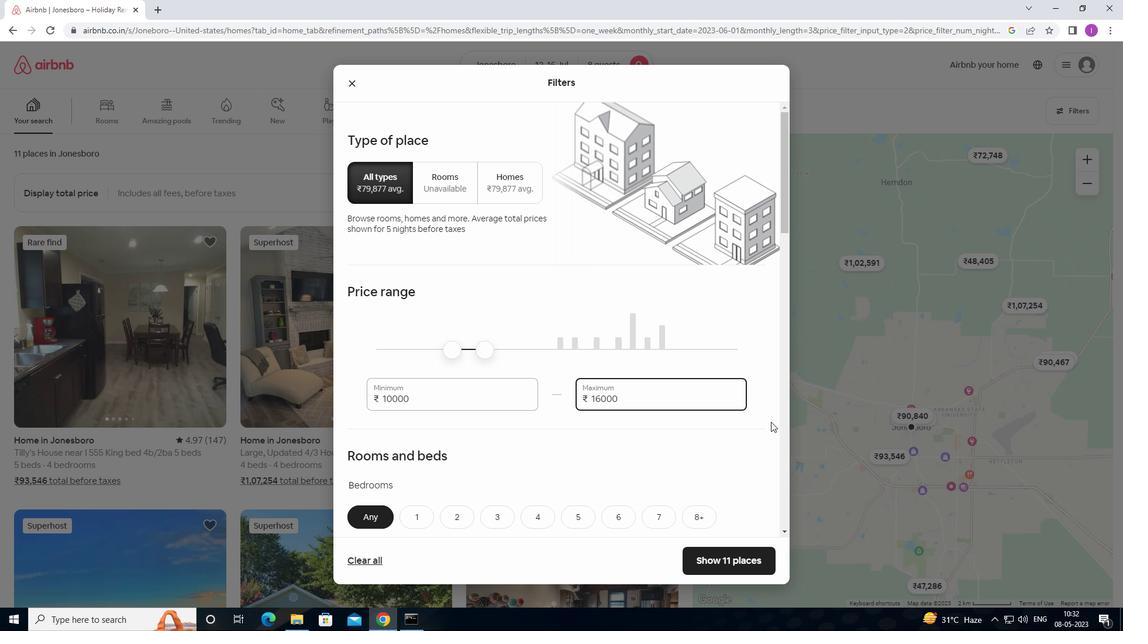 
Action: Mouse scrolled (771, 421) with delta (0, 0)
Screenshot: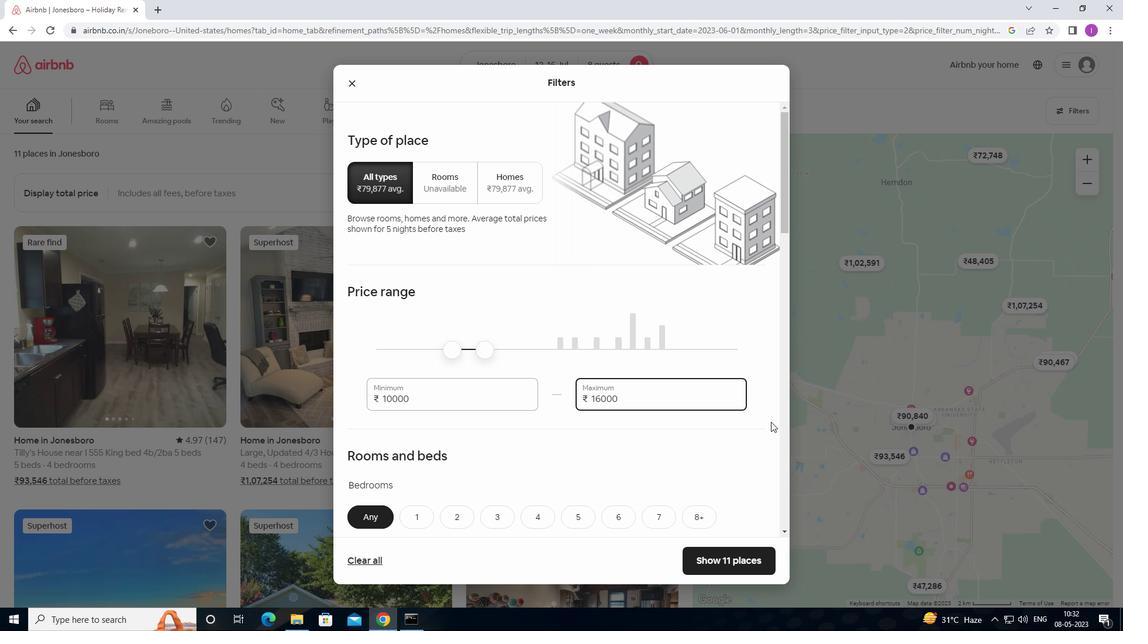 
Action: Mouse scrolled (771, 421) with delta (0, 0)
Screenshot: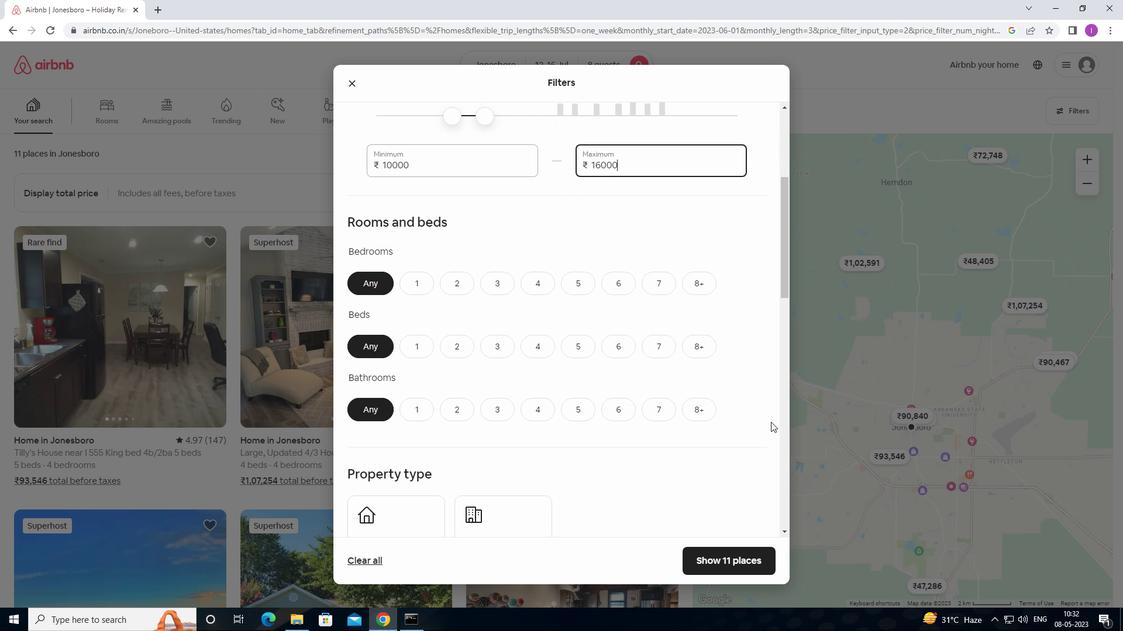 
Action: Mouse scrolled (771, 421) with delta (0, 0)
Screenshot: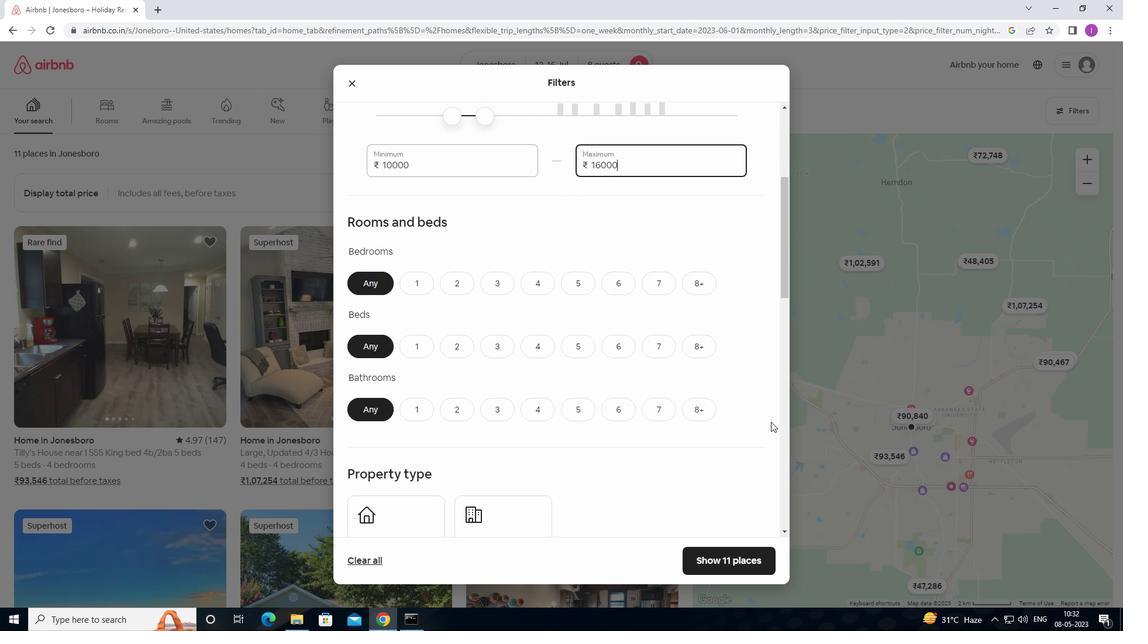 
Action: Mouse moved to (687, 162)
Screenshot: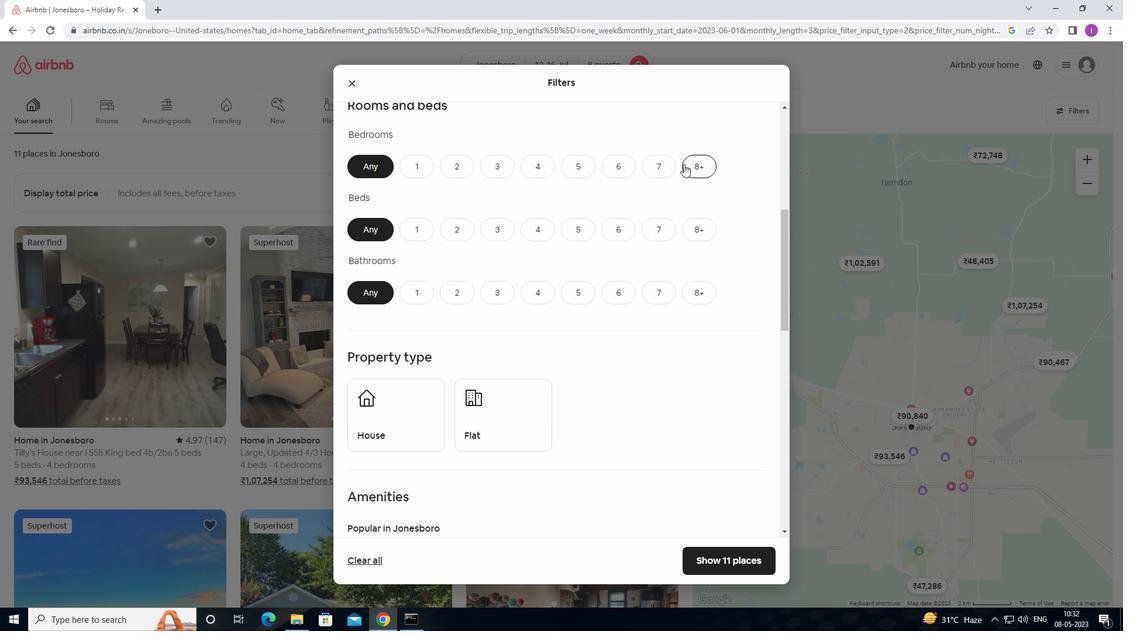
Action: Mouse pressed left at (687, 162)
Screenshot: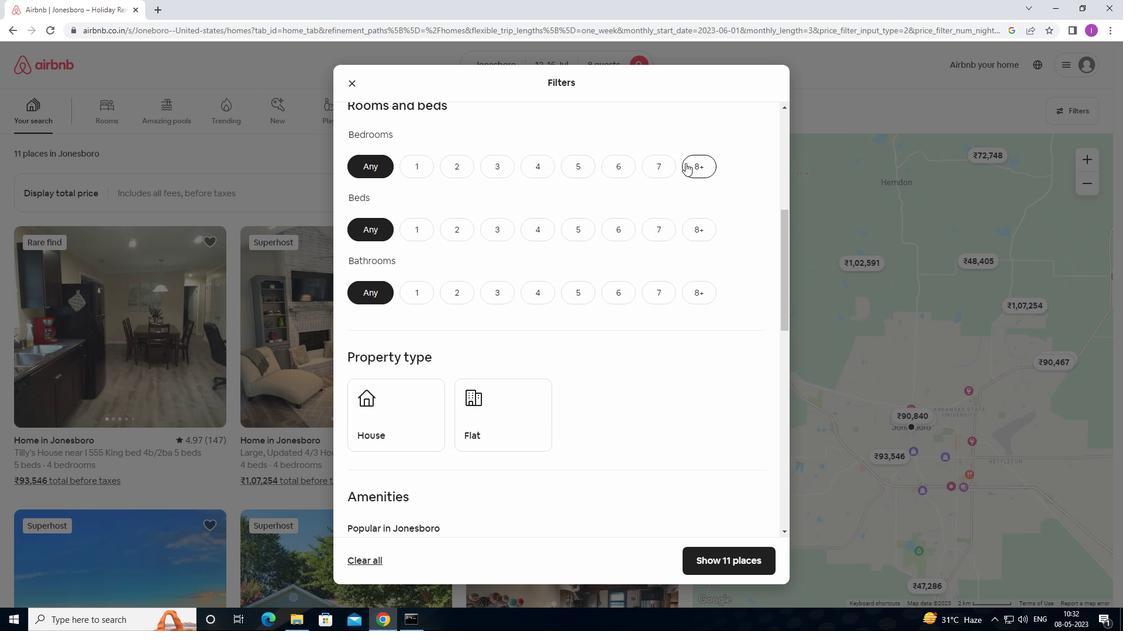 
Action: Mouse moved to (700, 228)
Screenshot: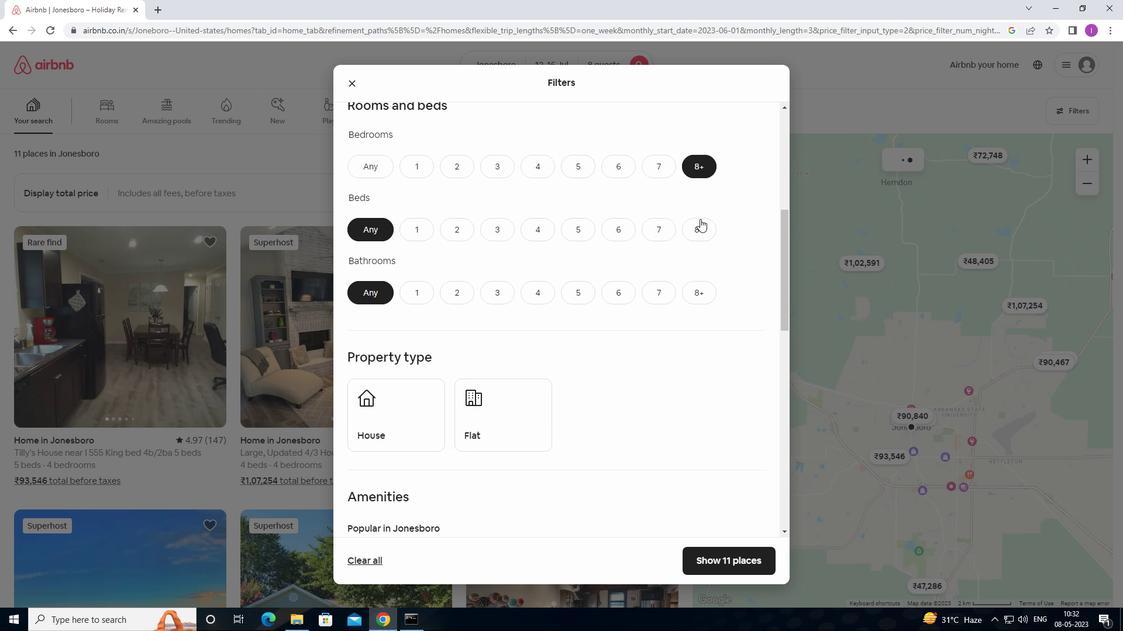 
Action: Mouse pressed left at (700, 228)
Screenshot: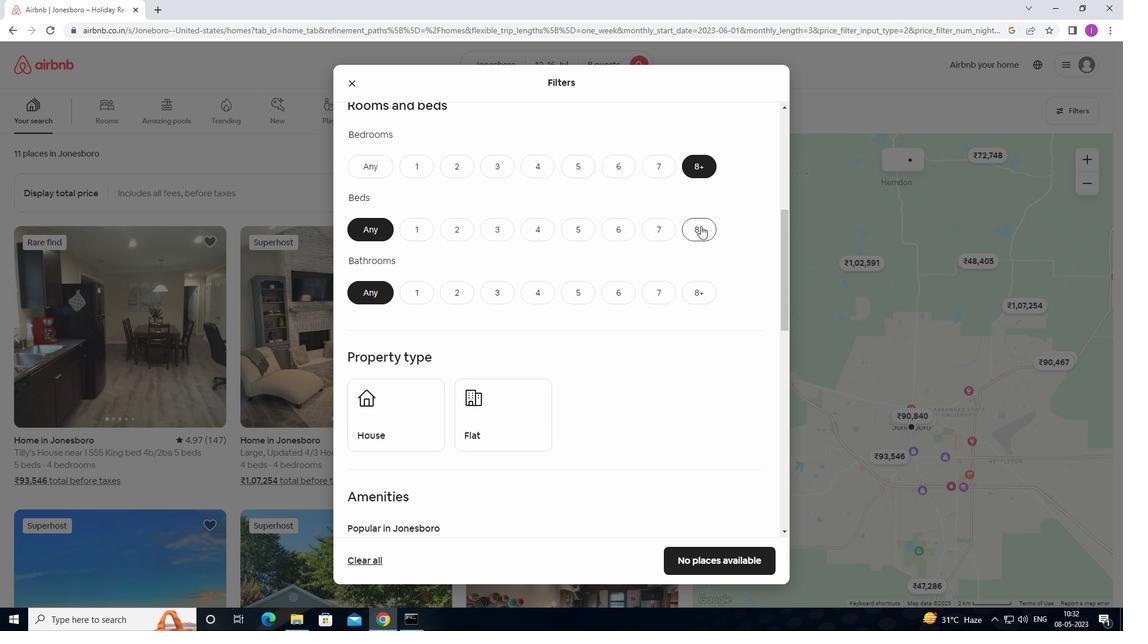 
Action: Mouse moved to (697, 294)
Screenshot: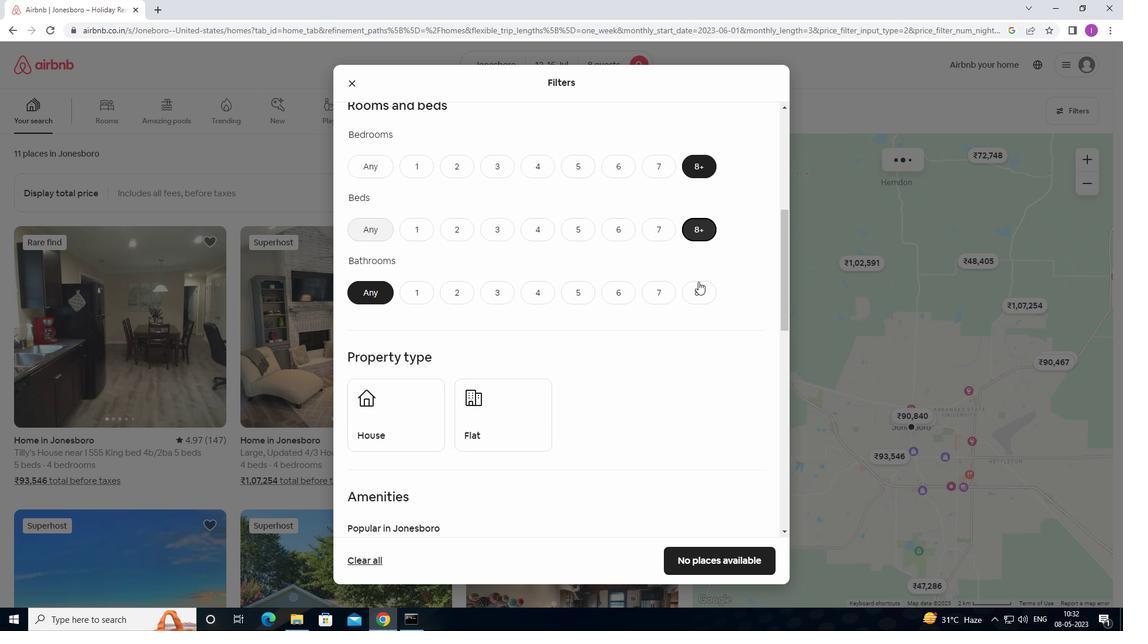 
Action: Mouse pressed left at (697, 294)
Screenshot: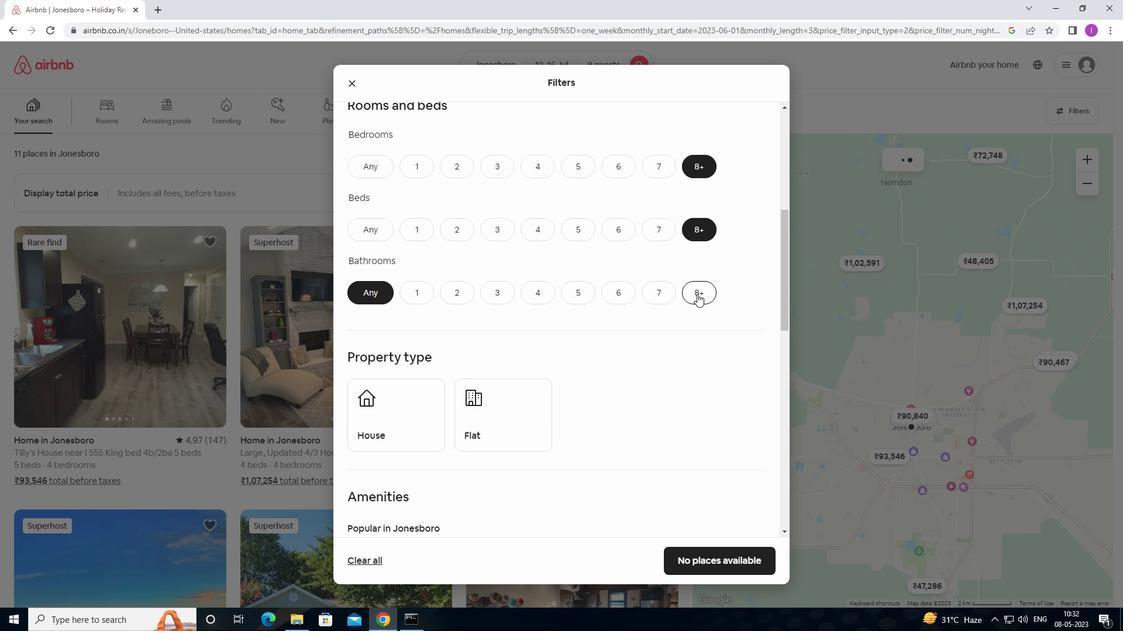 
Action: Mouse moved to (446, 405)
Screenshot: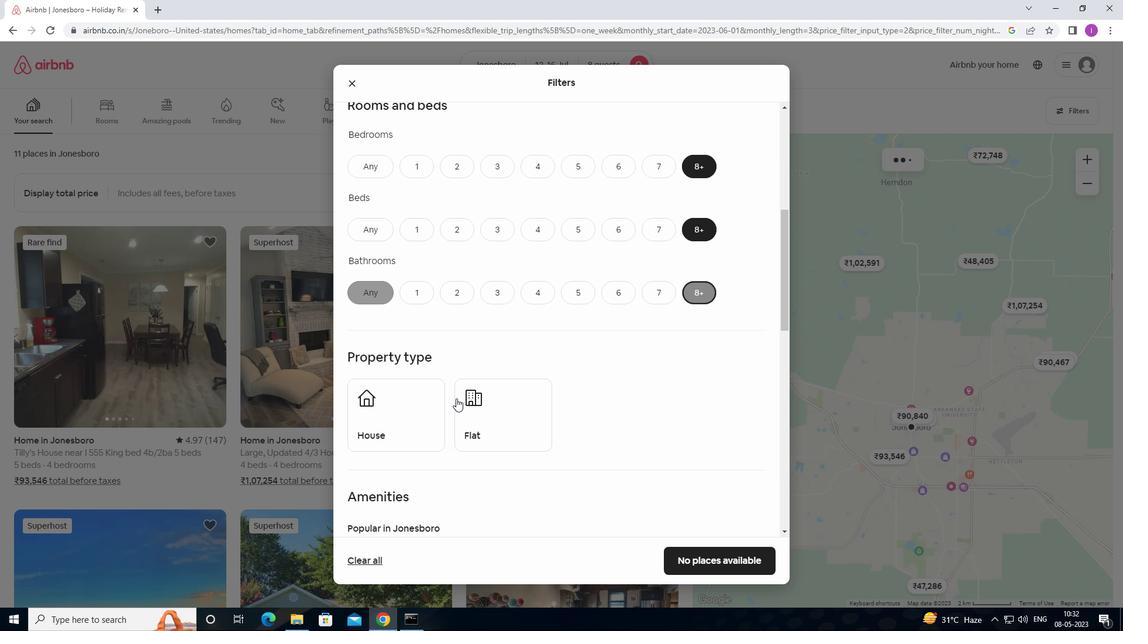 
Action: Mouse scrolled (446, 404) with delta (0, 0)
Screenshot: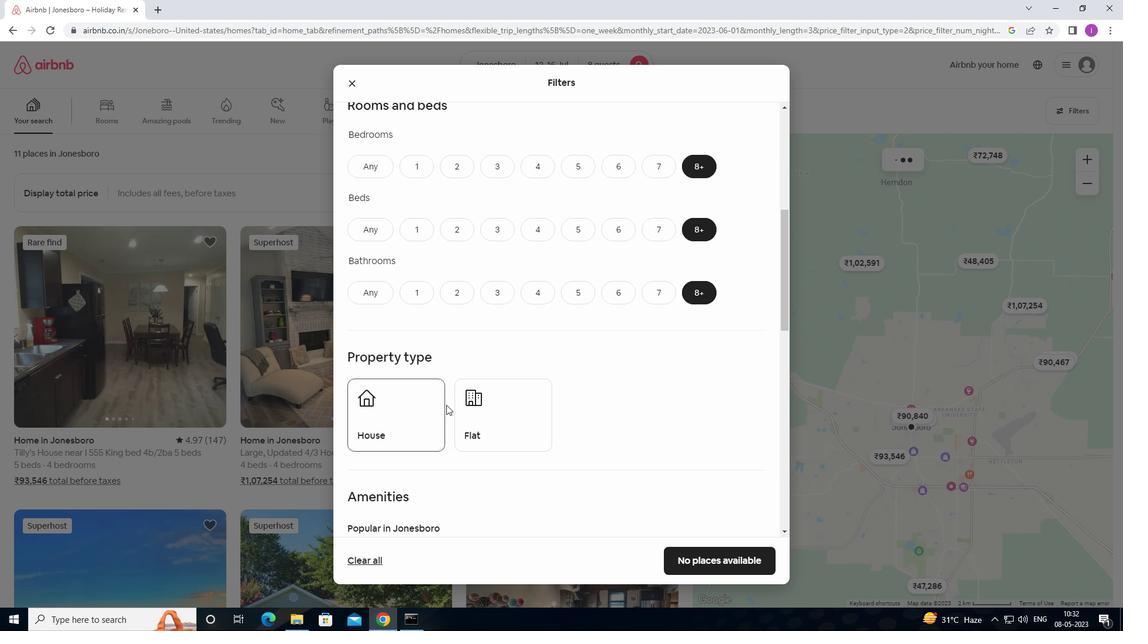 
Action: Mouse moved to (383, 365)
Screenshot: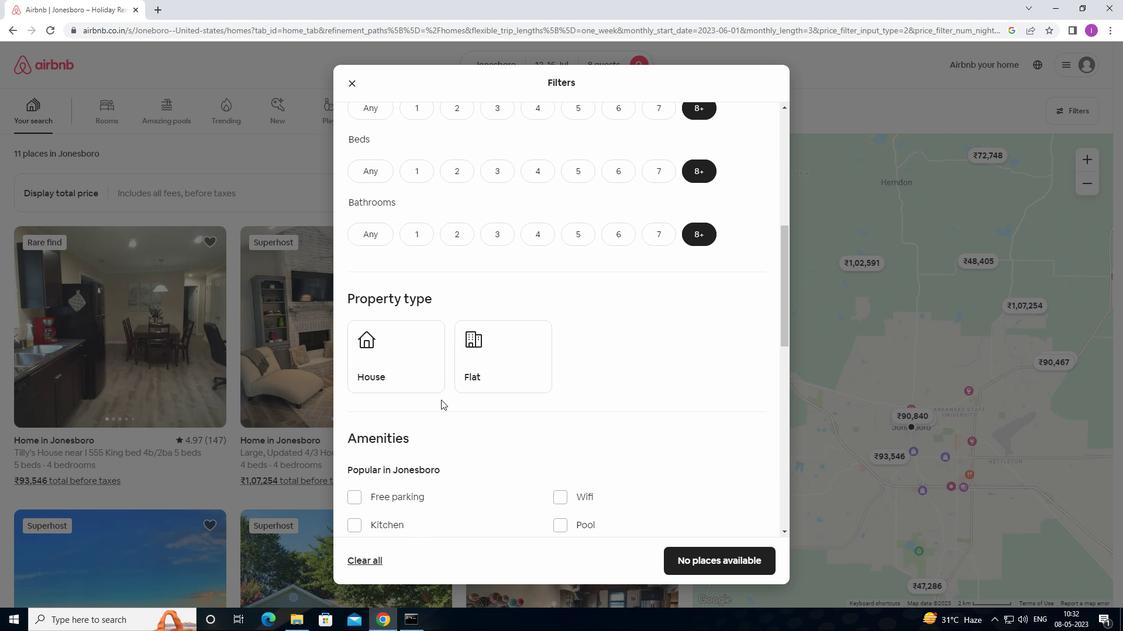 
Action: Mouse pressed left at (383, 365)
Screenshot: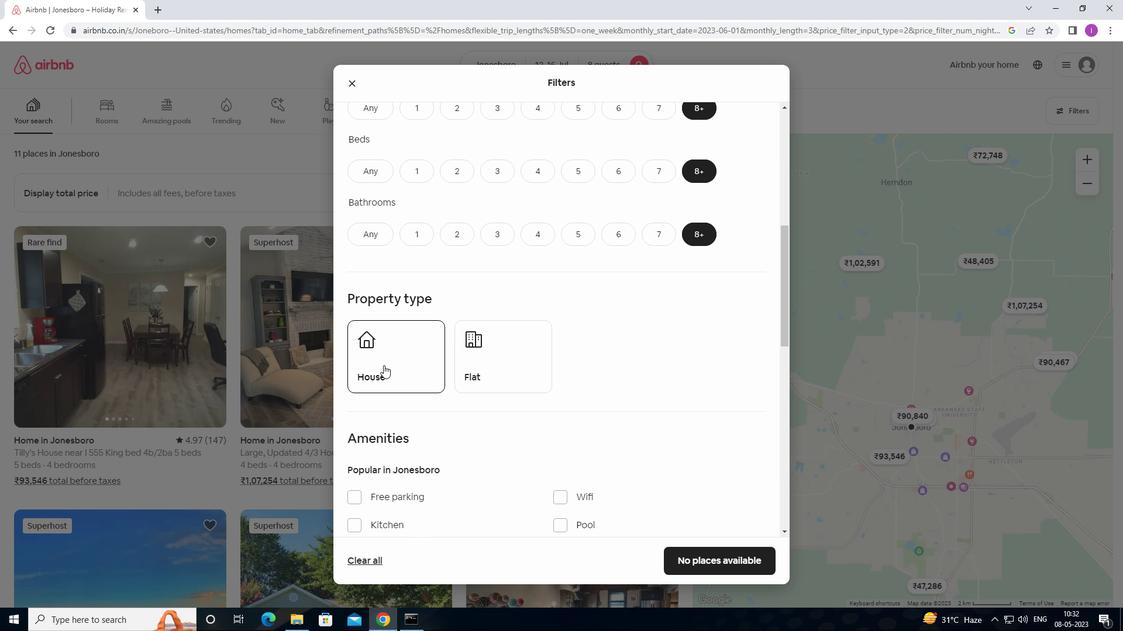 
Action: Mouse moved to (493, 370)
Screenshot: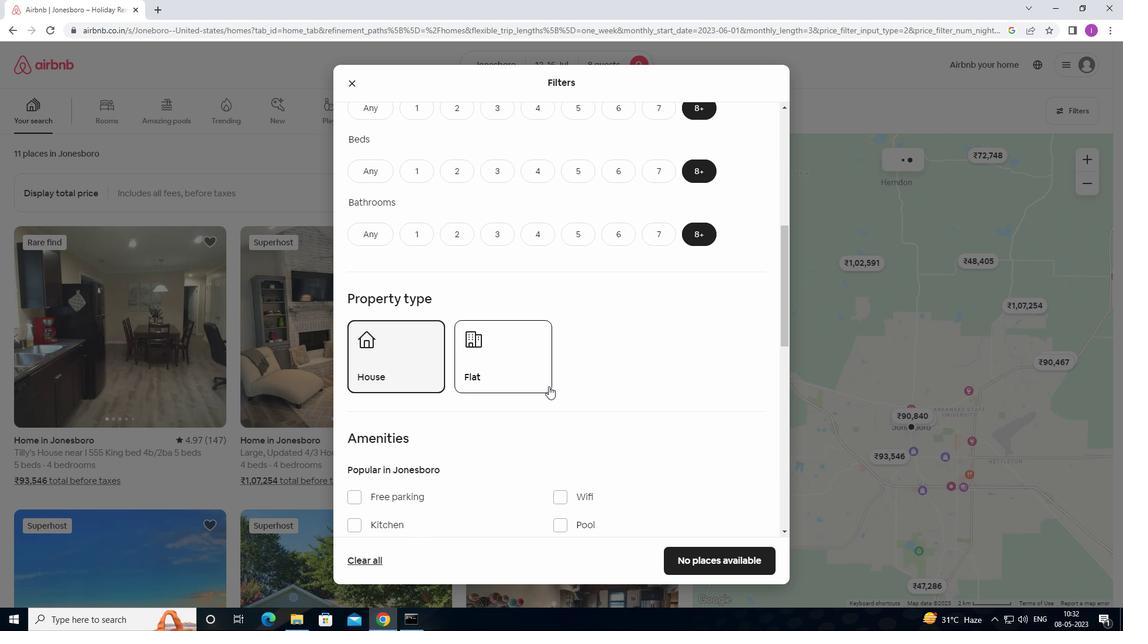 
Action: Mouse pressed left at (493, 370)
Screenshot: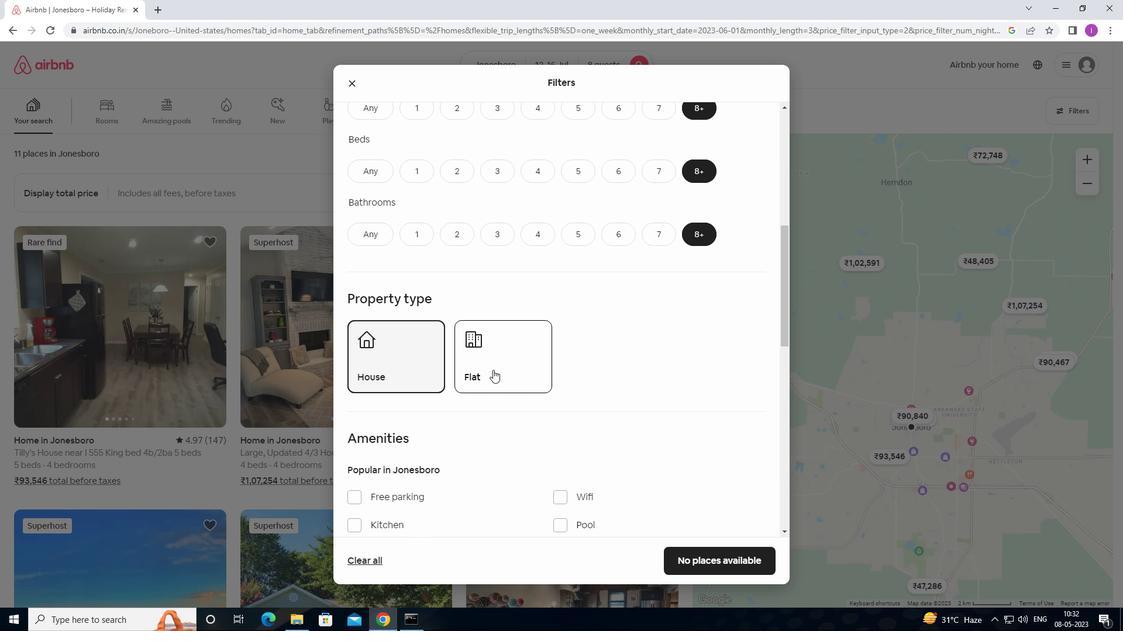 
Action: Mouse moved to (492, 392)
Screenshot: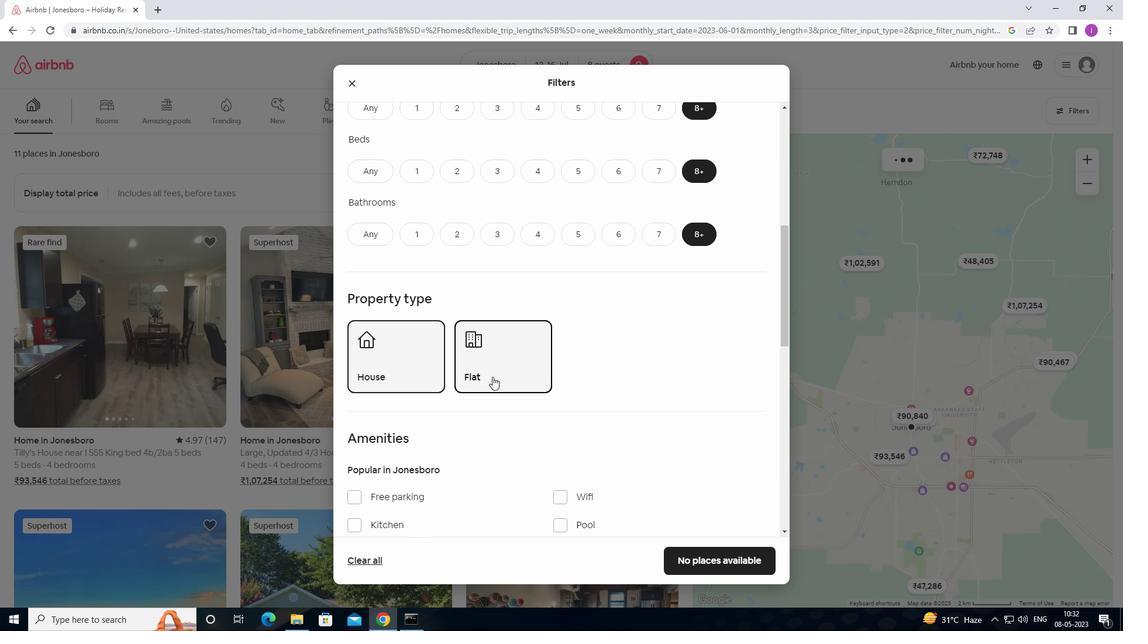 
Action: Mouse scrolled (492, 391) with delta (0, 0)
Screenshot: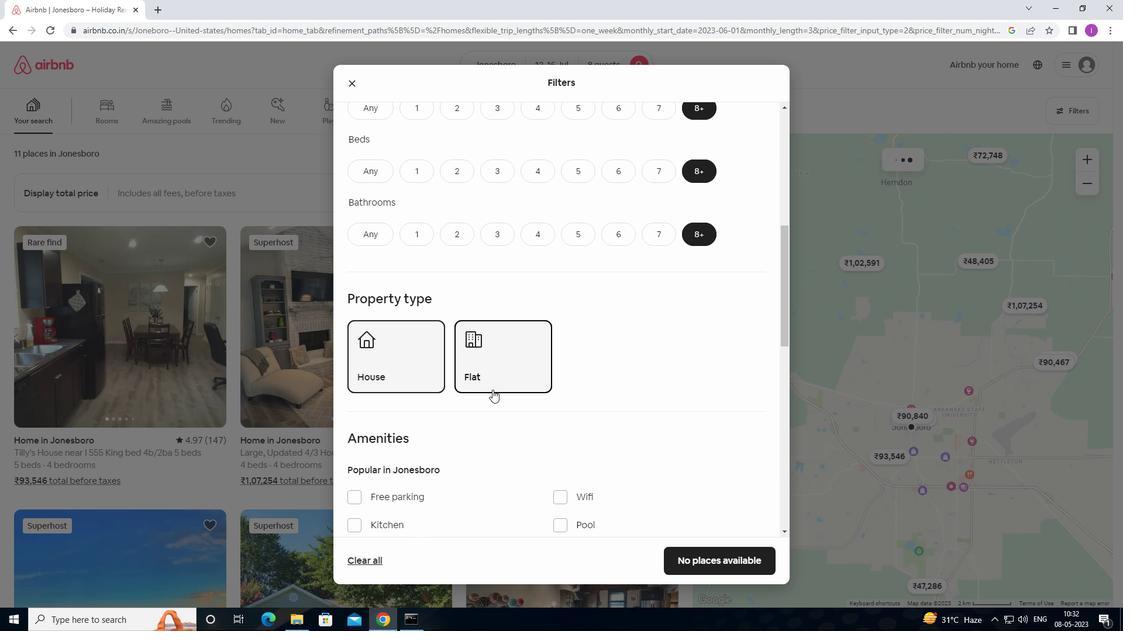 
Action: Mouse scrolled (492, 391) with delta (0, 0)
Screenshot: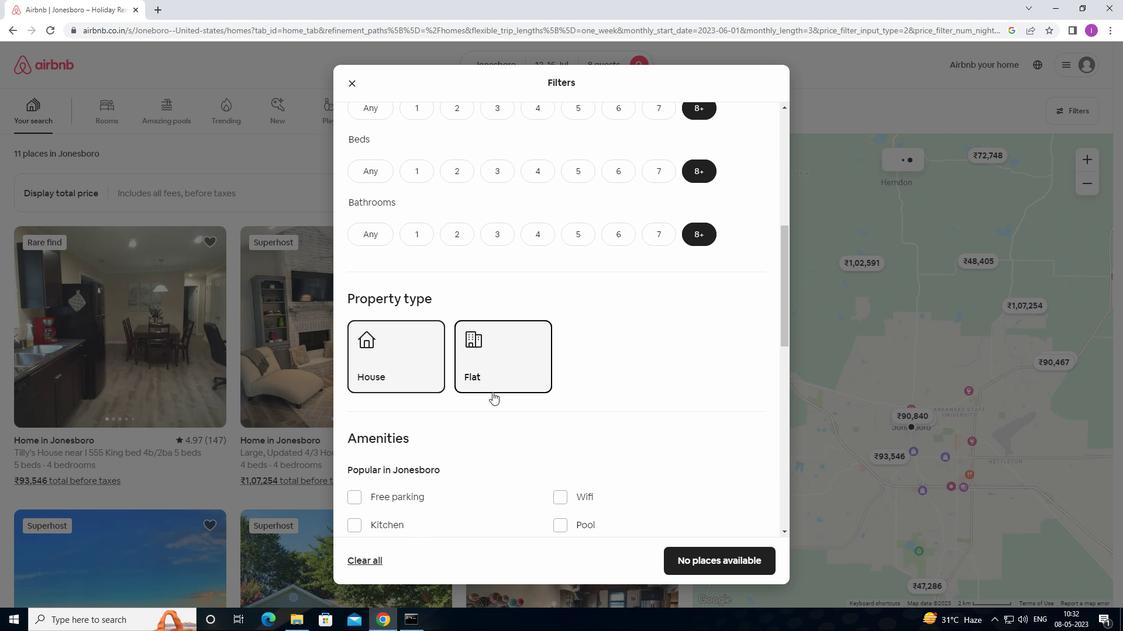 
Action: Mouse moved to (568, 384)
Screenshot: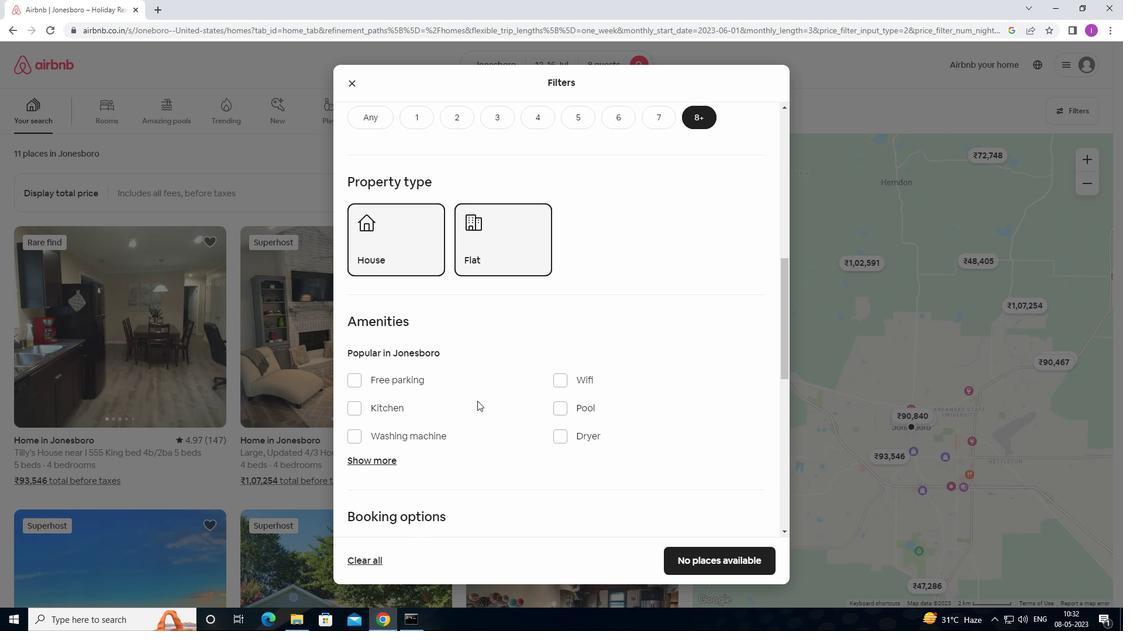 
Action: Mouse pressed left at (568, 384)
Screenshot: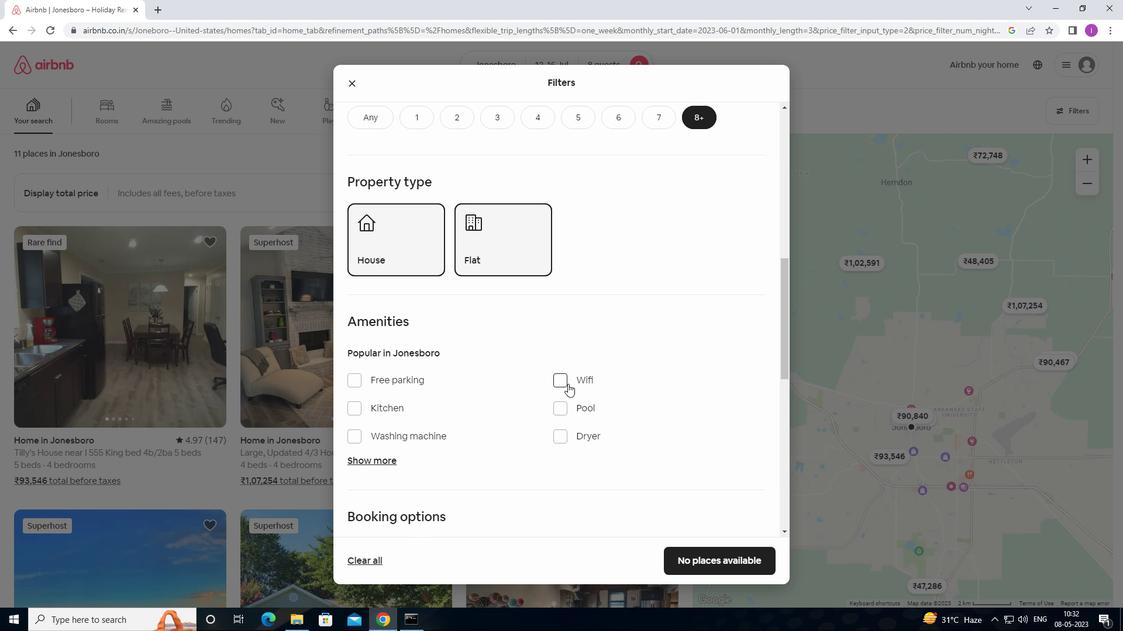 
Action: Mouse moved to (360, 383)
Screenshot: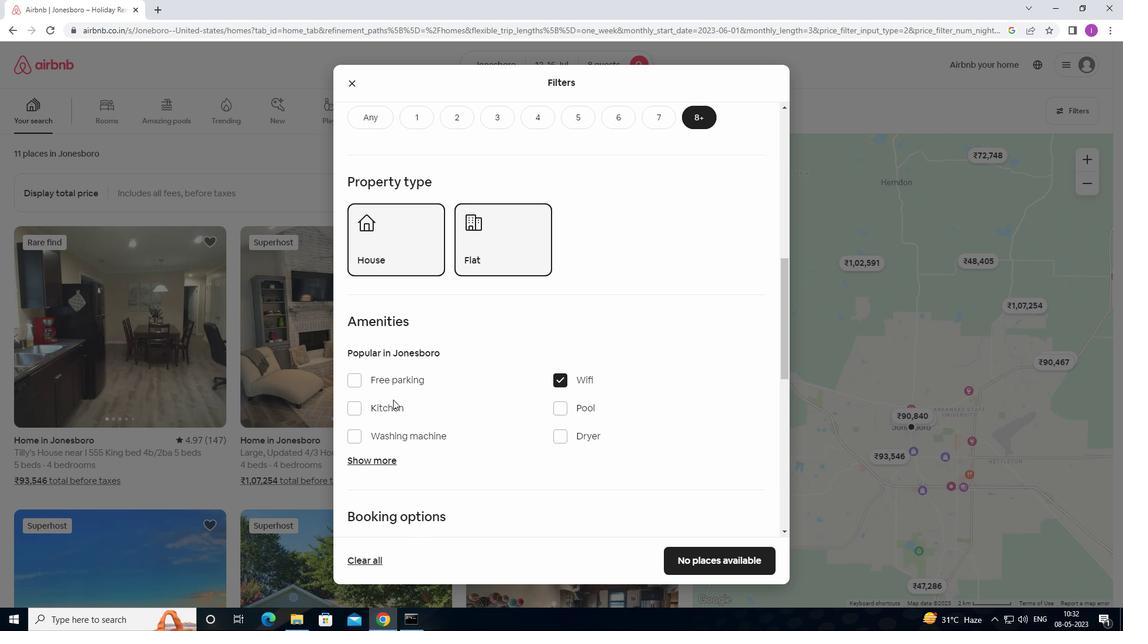 
Action: Mouse pressed left at (360, 383)
Screenshot: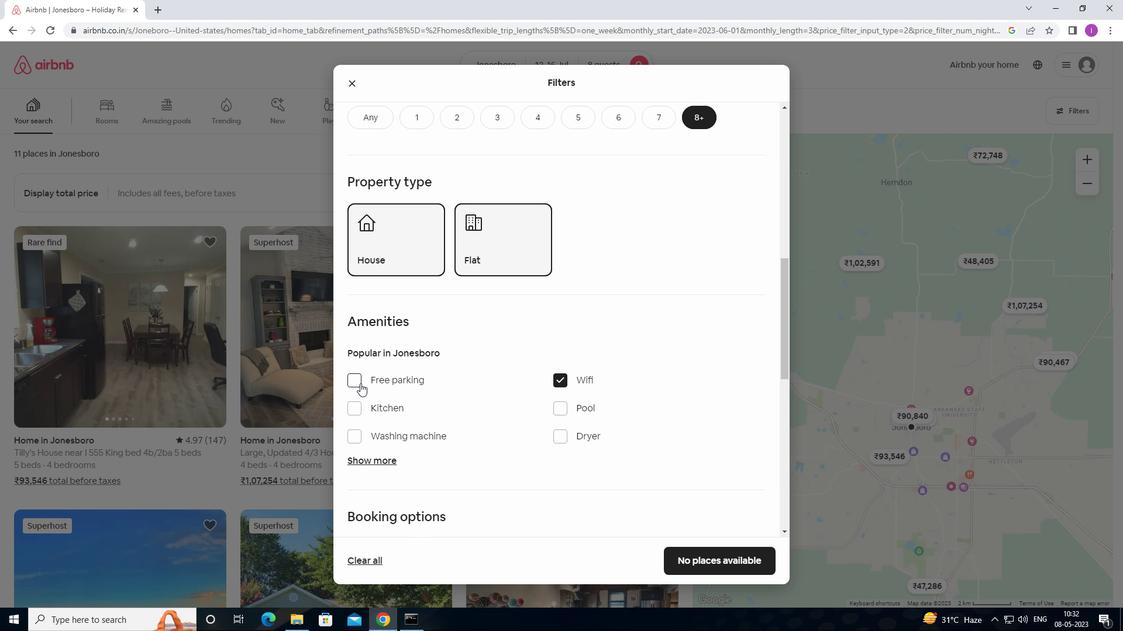
Action: Mouse moved to (376, 460)
Screenshot: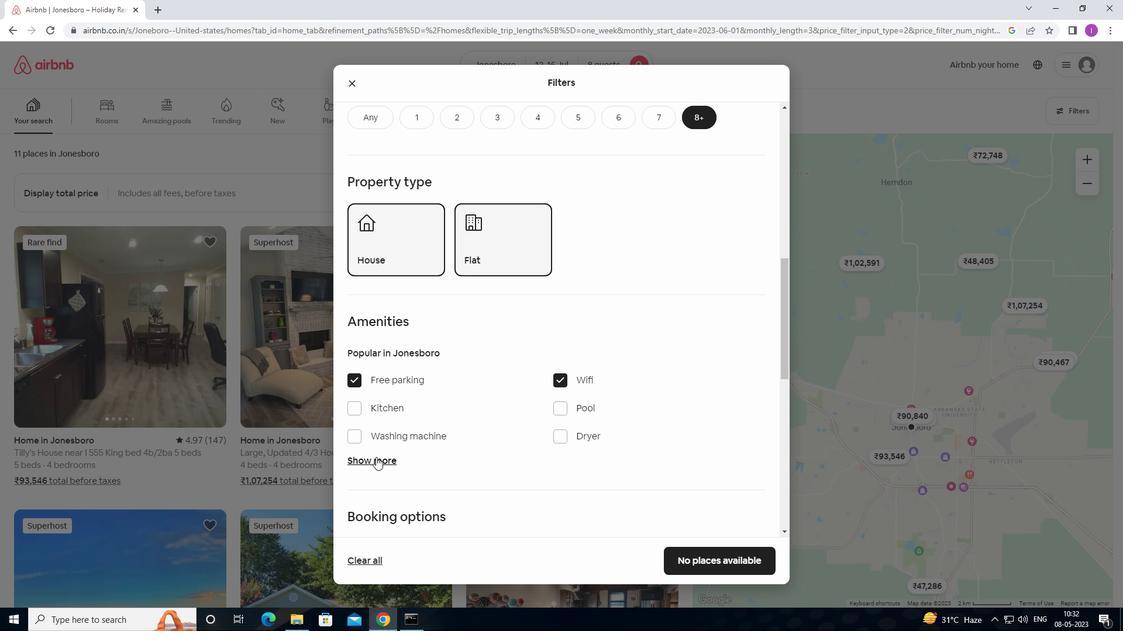 
Action: Mouse pressed left at (376, 460)
Screenshot: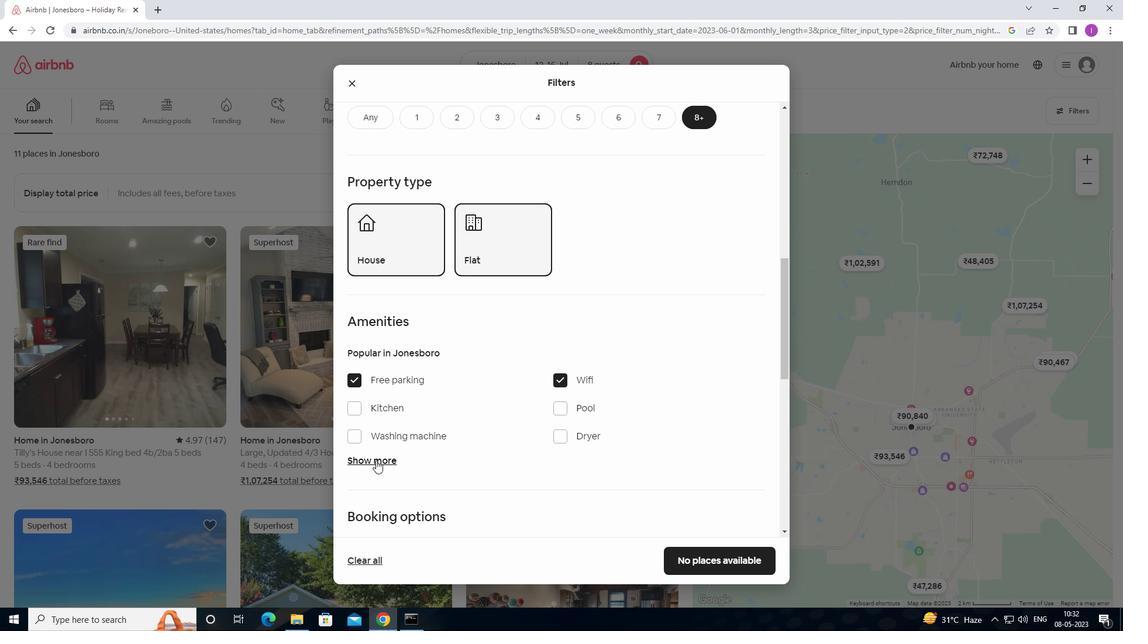 
Action: Mouse moved to (456, 464)
Screenshot: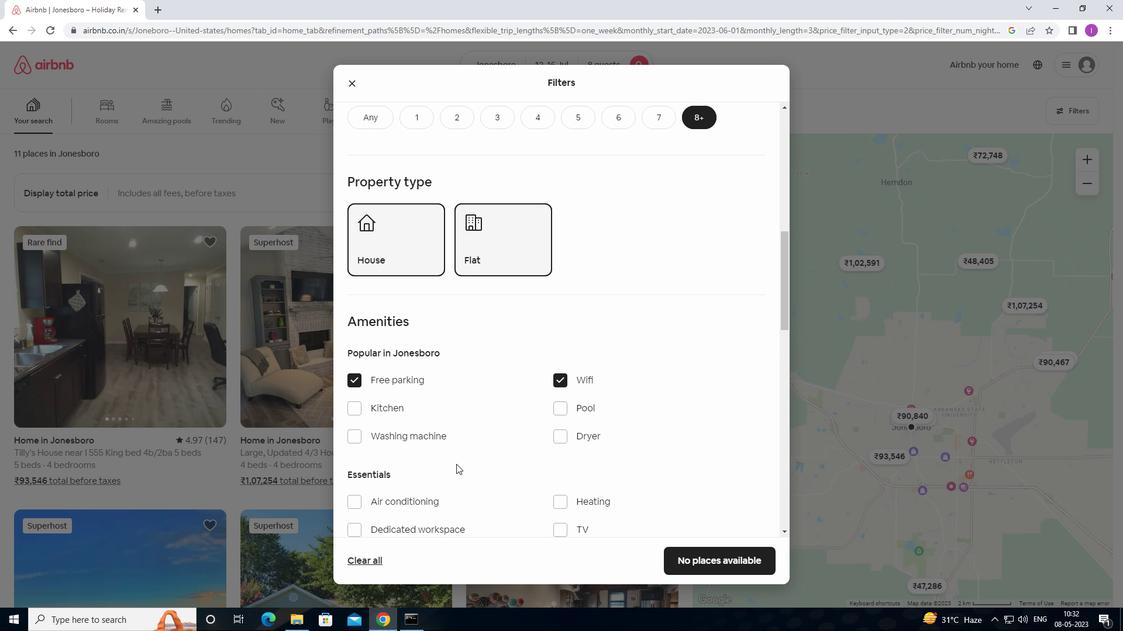 
Action: Mouse scrolled (456, 463) with delta (0, 0)
Screenshot: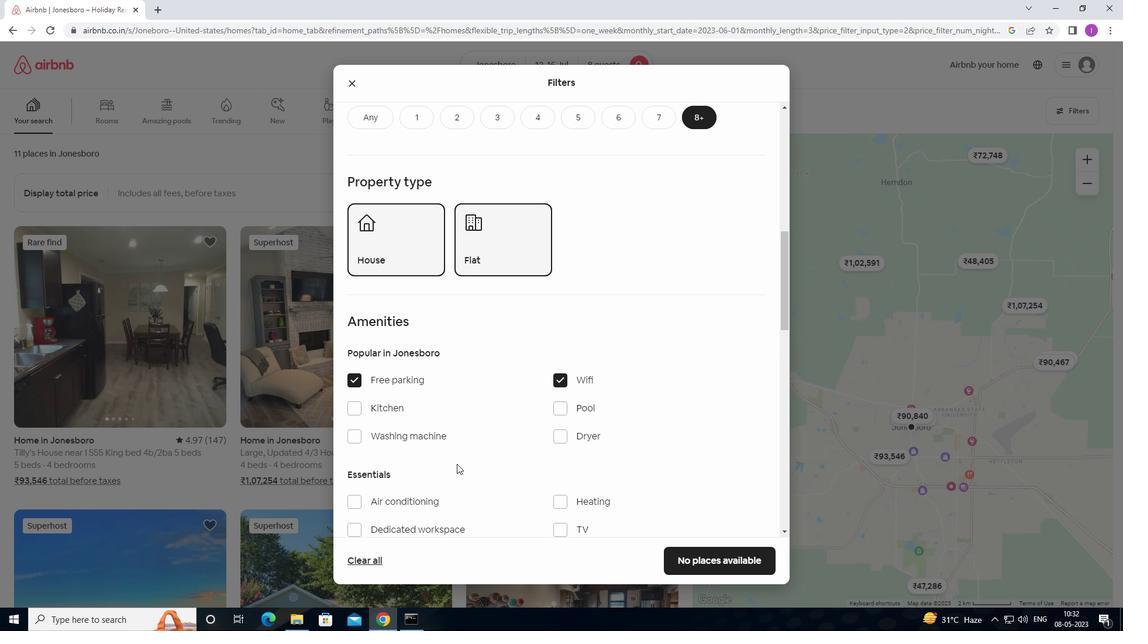 
Action: Mouse moved to (559, 466)
Screenshot: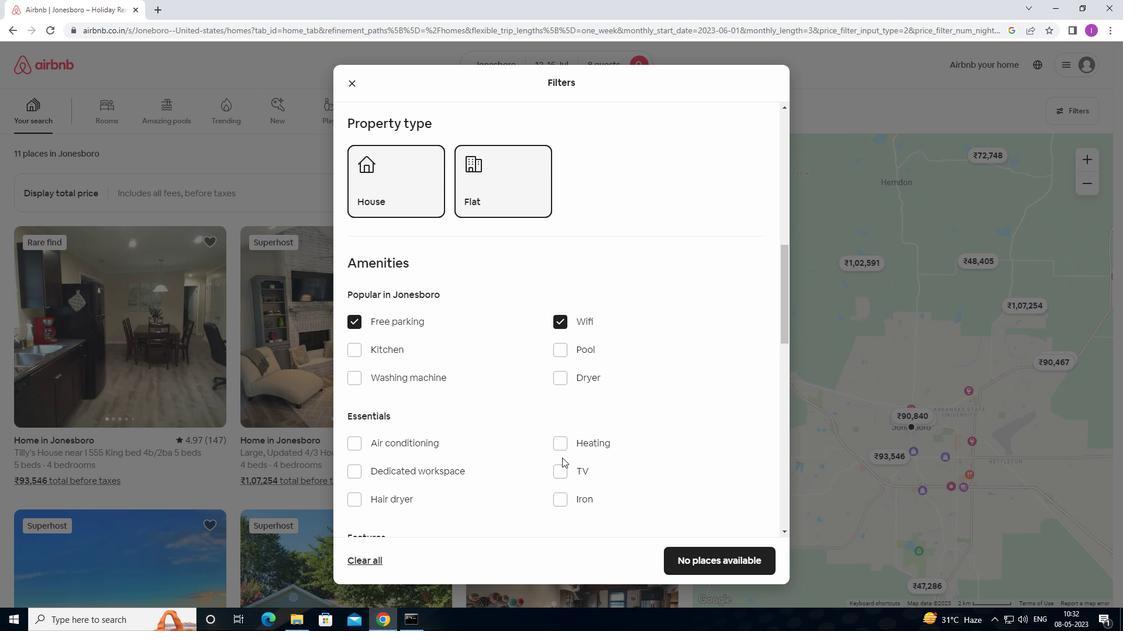 
Action: Mouse pressed left at (559, 466)
Screenshot: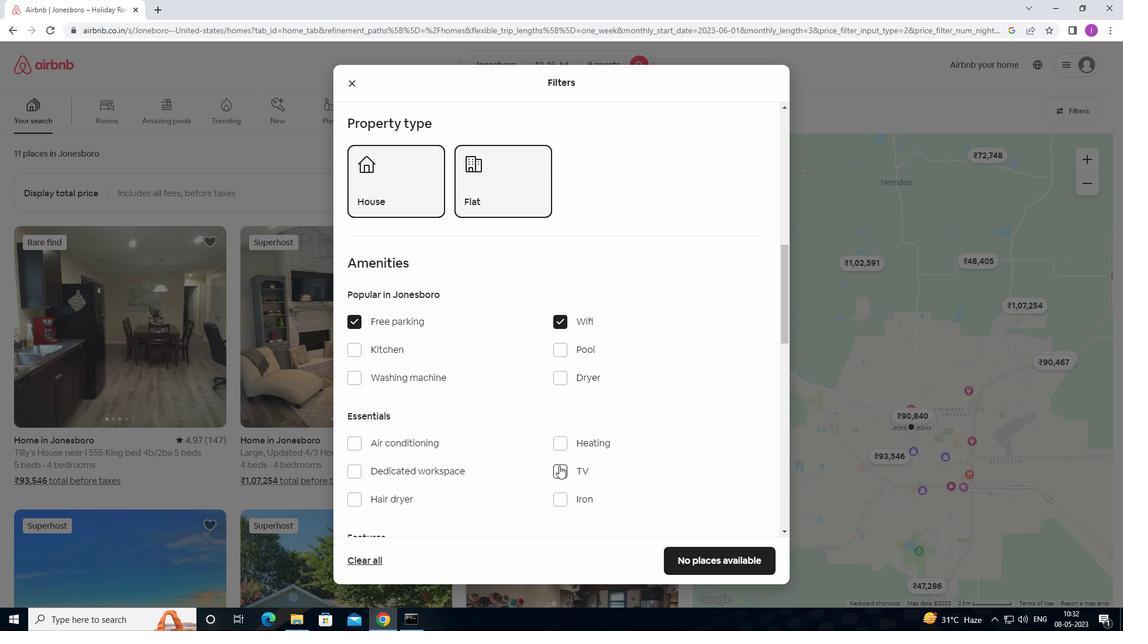 
Action: Mouse moved to (413, 444)
Screenshot: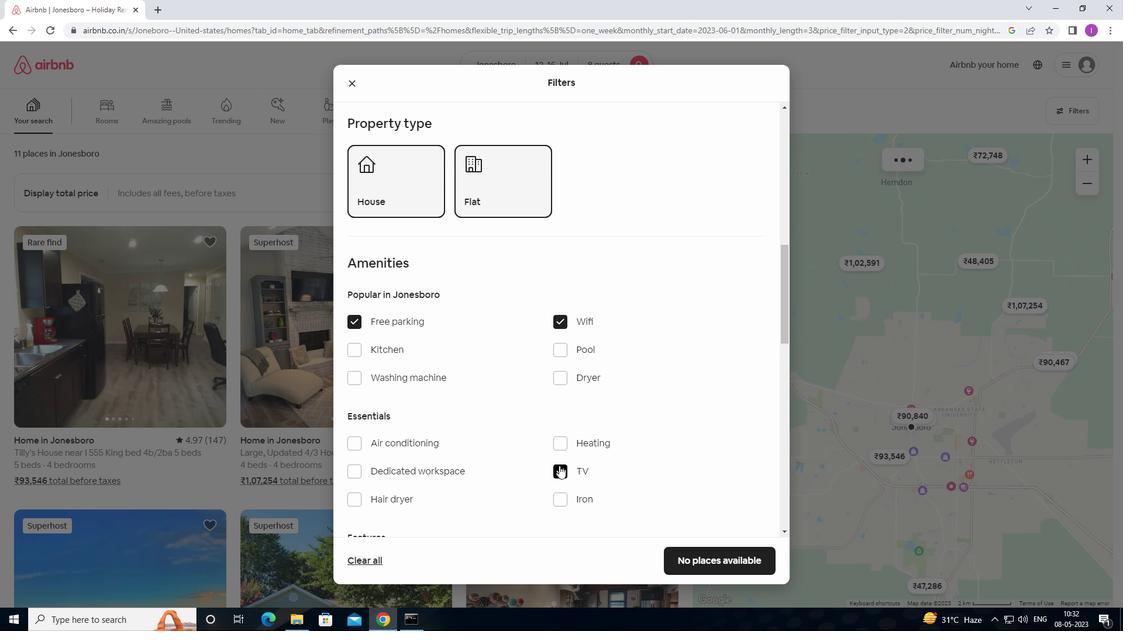 
Action: Mouse scrolled (413, 444) with delta (0, 0)
Screenshot: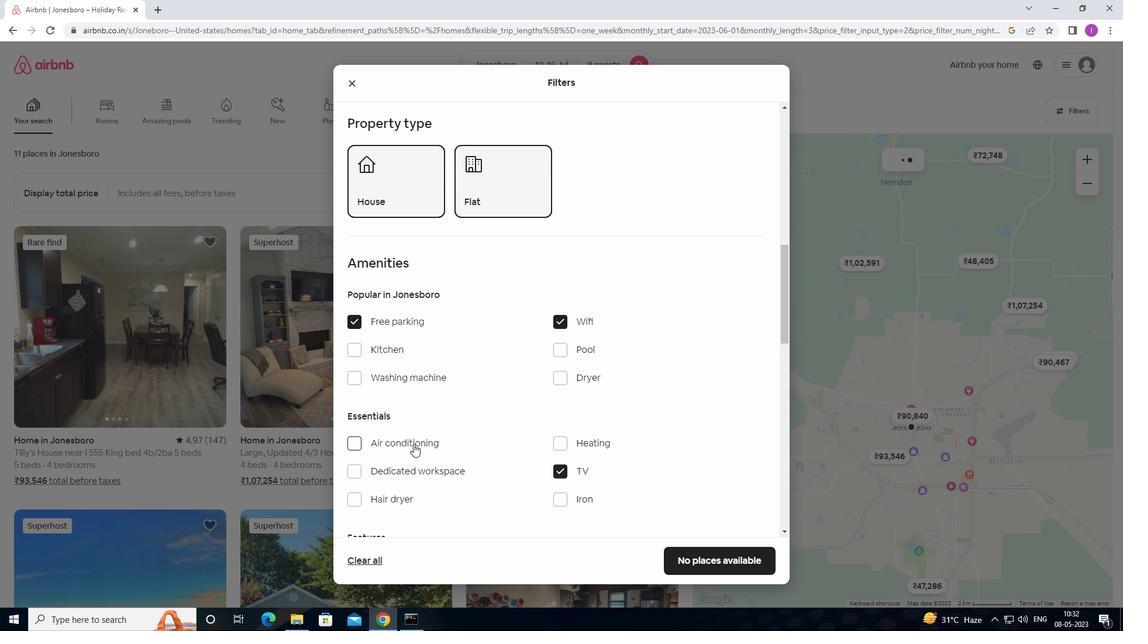 
Action: Mouse scrolled (413, 444) with delta (0, 0)
Screenshot: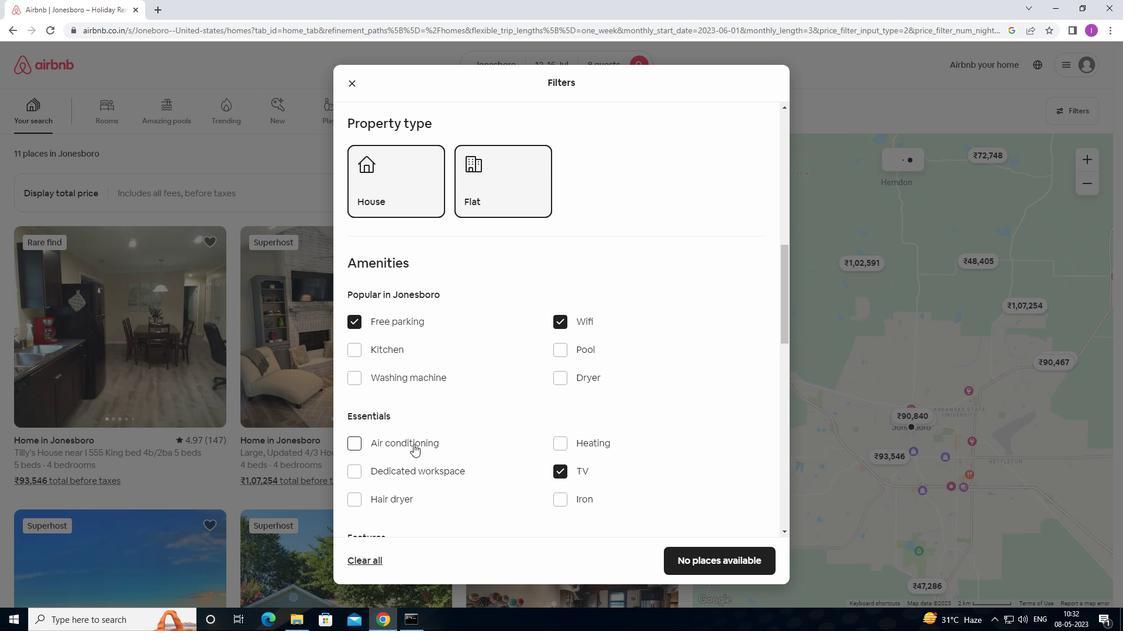 
Action: Mouse scrolled (413, 444) with delta (0, 0)
Screenshot: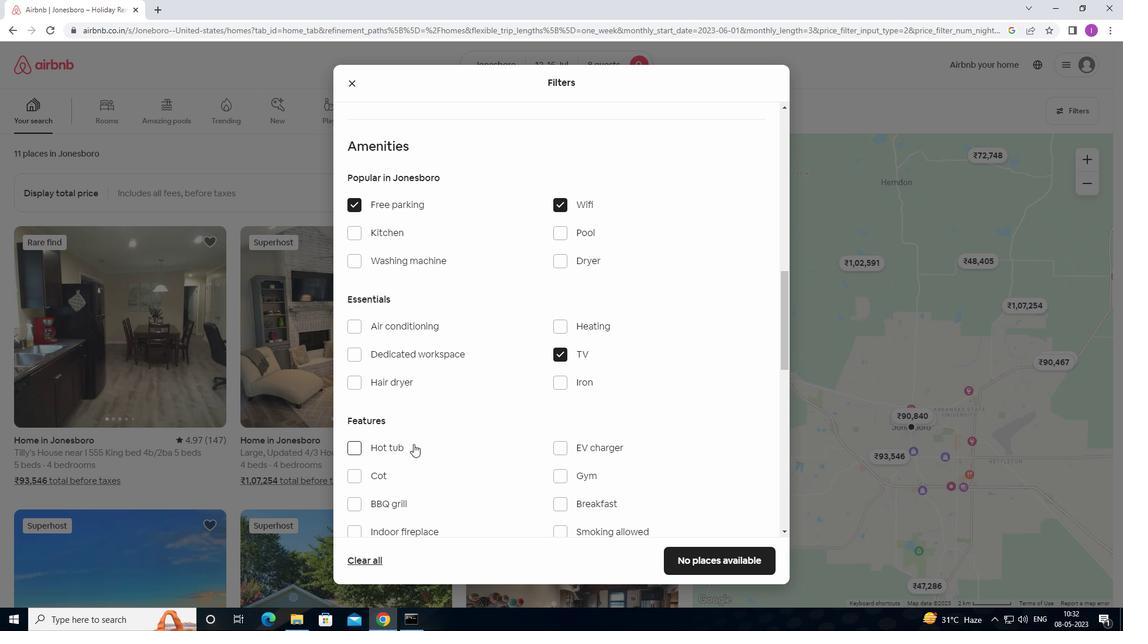 
Action: Mouse moved to (565, 418)
Screenshot: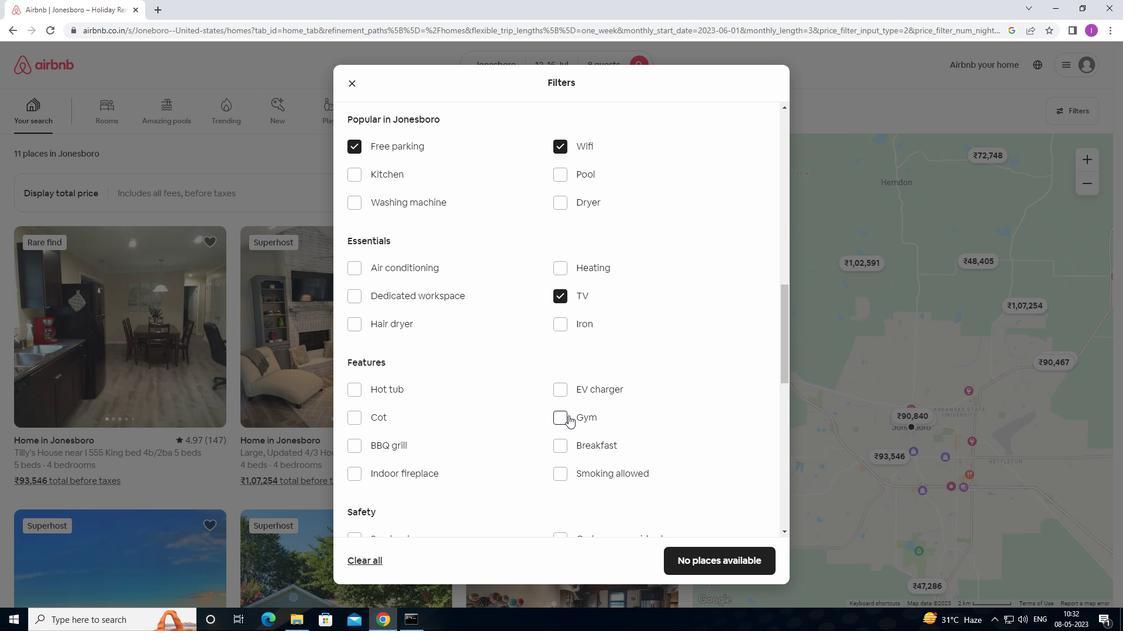 
Action: Mouse pressed left at (565, 418)
Screenshot: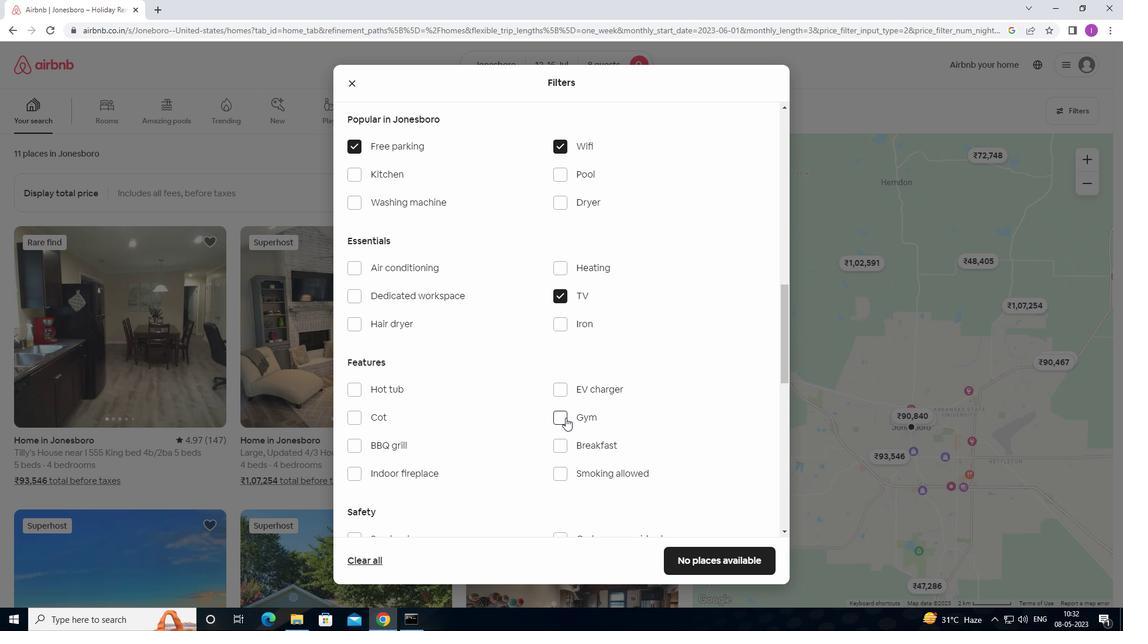 
Action: Mouse moved to (559, 447)
Screenshot: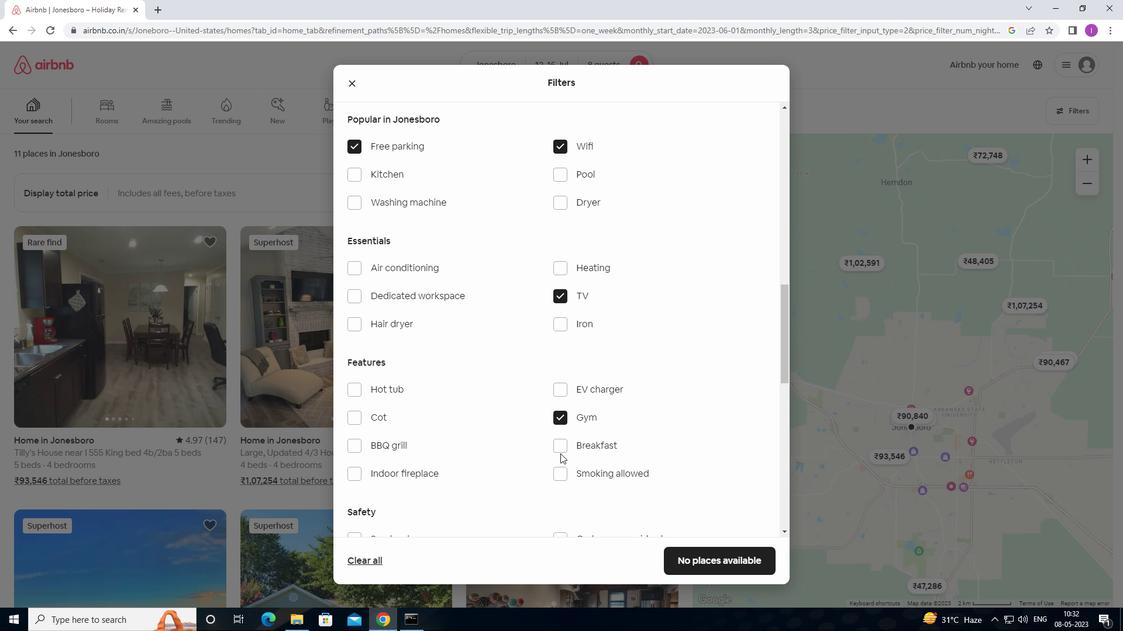 
Action: Mouse pressed left at (559, 447)
Screenshot: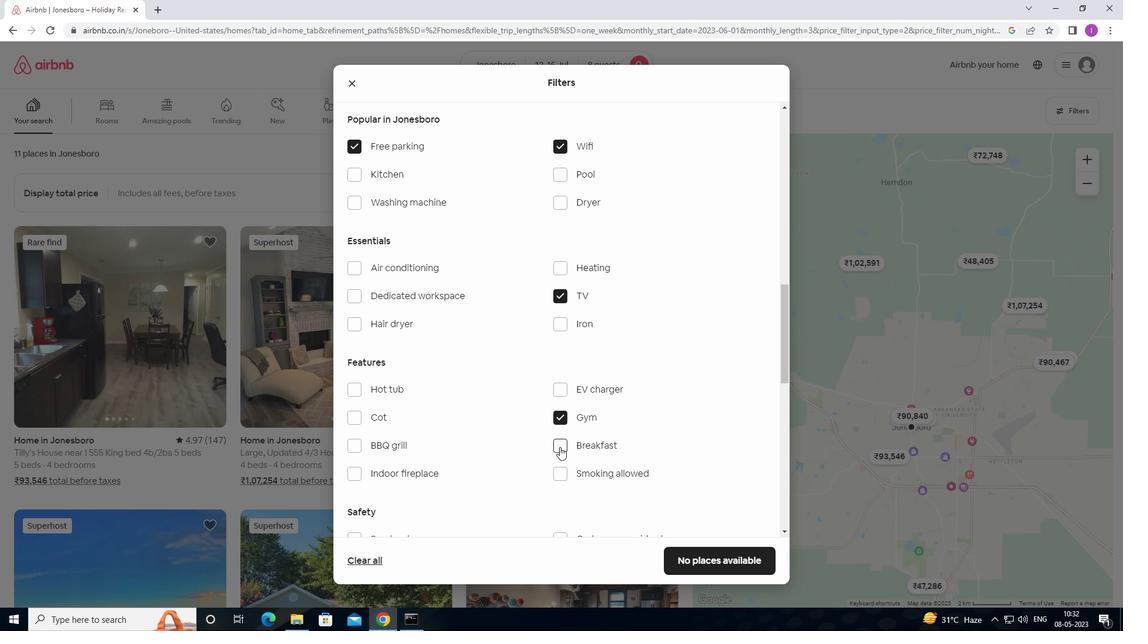 
Action: Mouse moved to (545, 452)
Screenshot: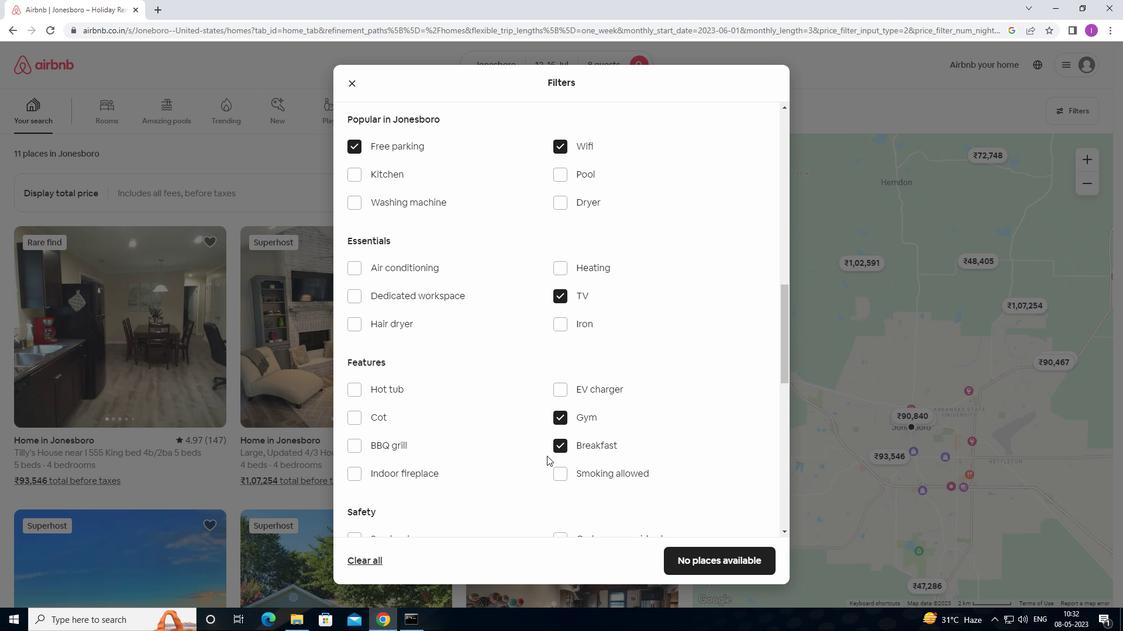 
Action: Mouse scrolled (545, 452) with delta (0, 0)
Screenshot: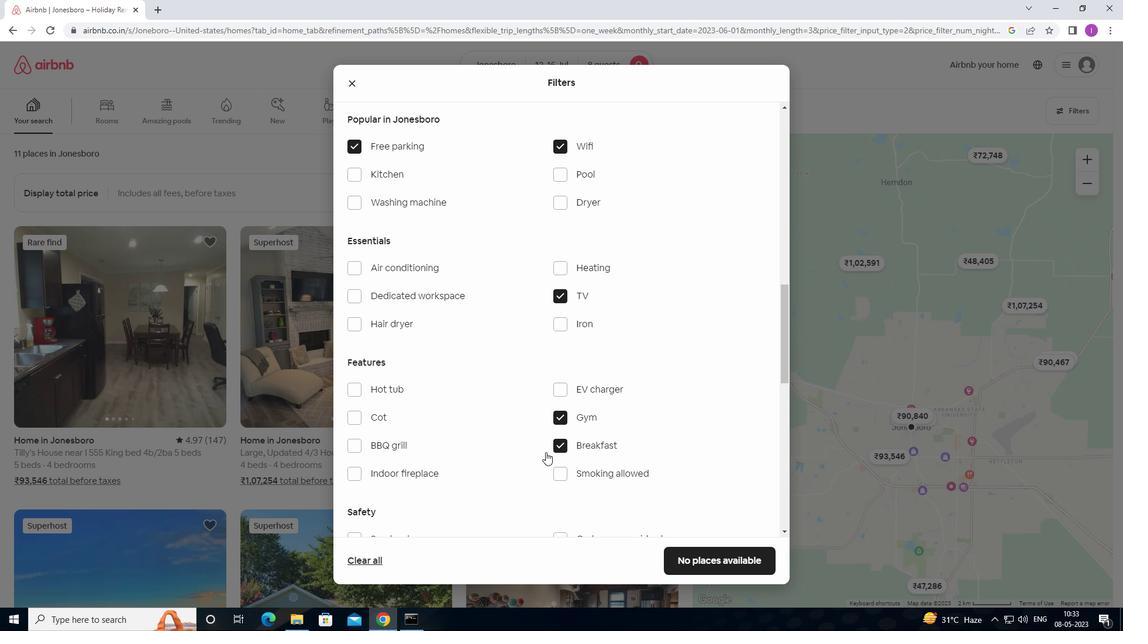 
Action: Mouse scrolled (545, 452) with delta (0, 0)
Screenshot: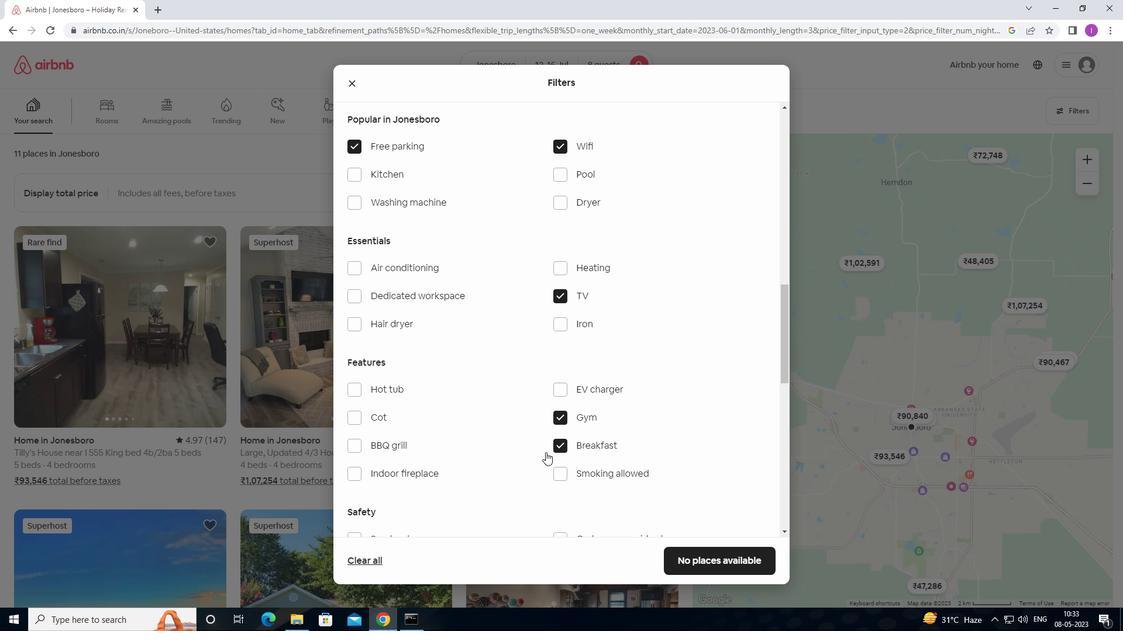 
Action: Mouse scrolled (545, 452) with delta (0, 0)
Screenshot: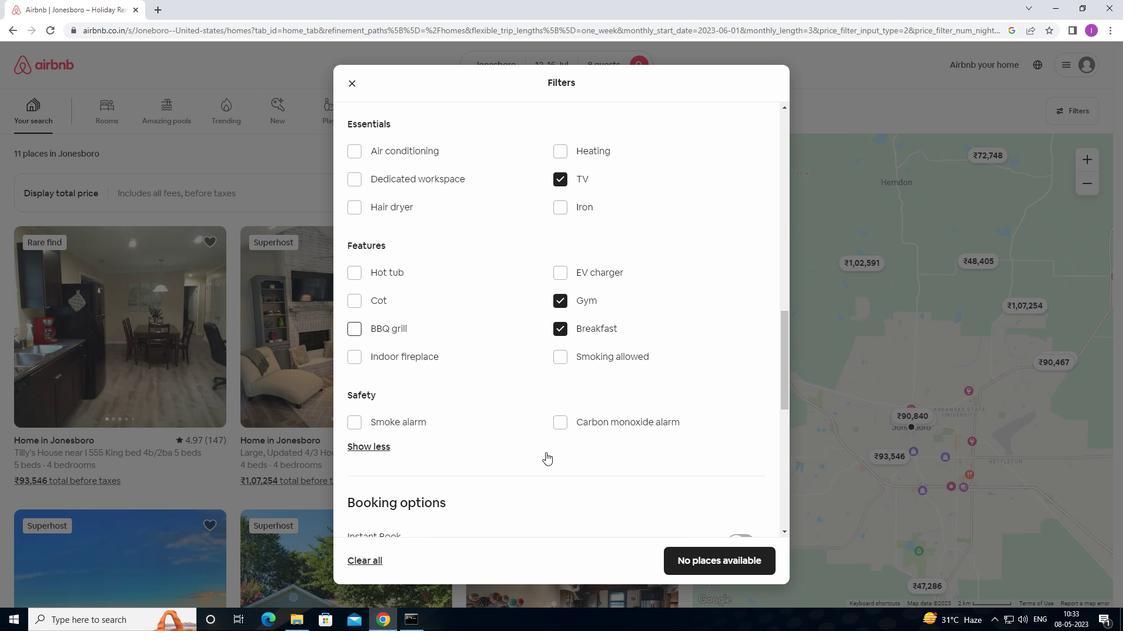 
Action: Mouse scrolled (545, 452) with delta (0, 0)
Screenshot: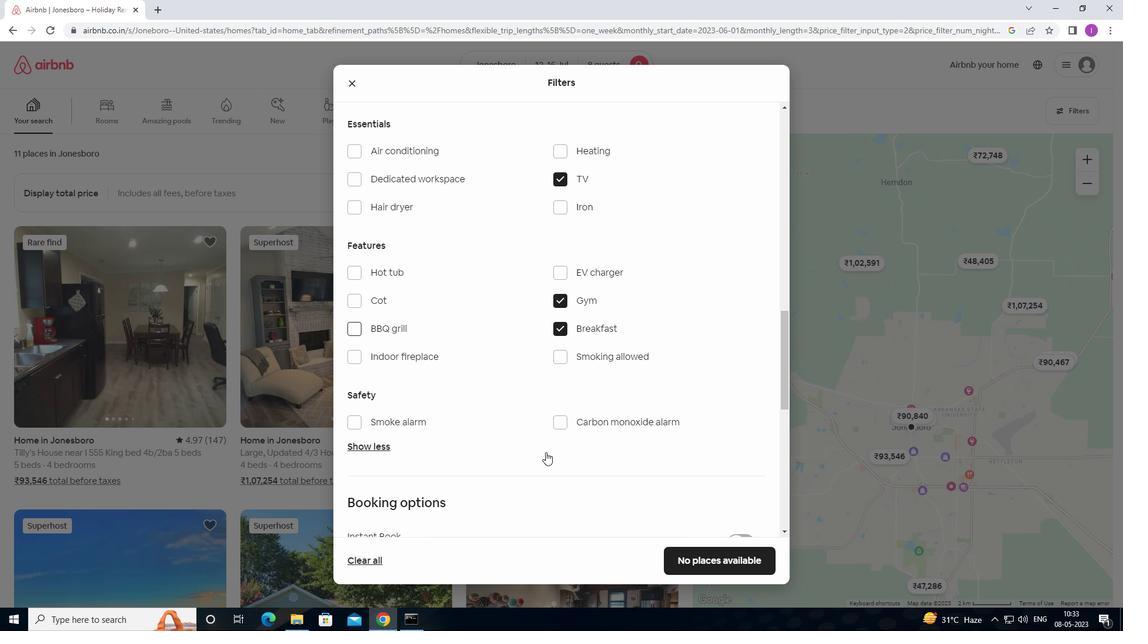 
Action: Mouse scrolled (545, 452) with delta (0, 0)
Screenshot: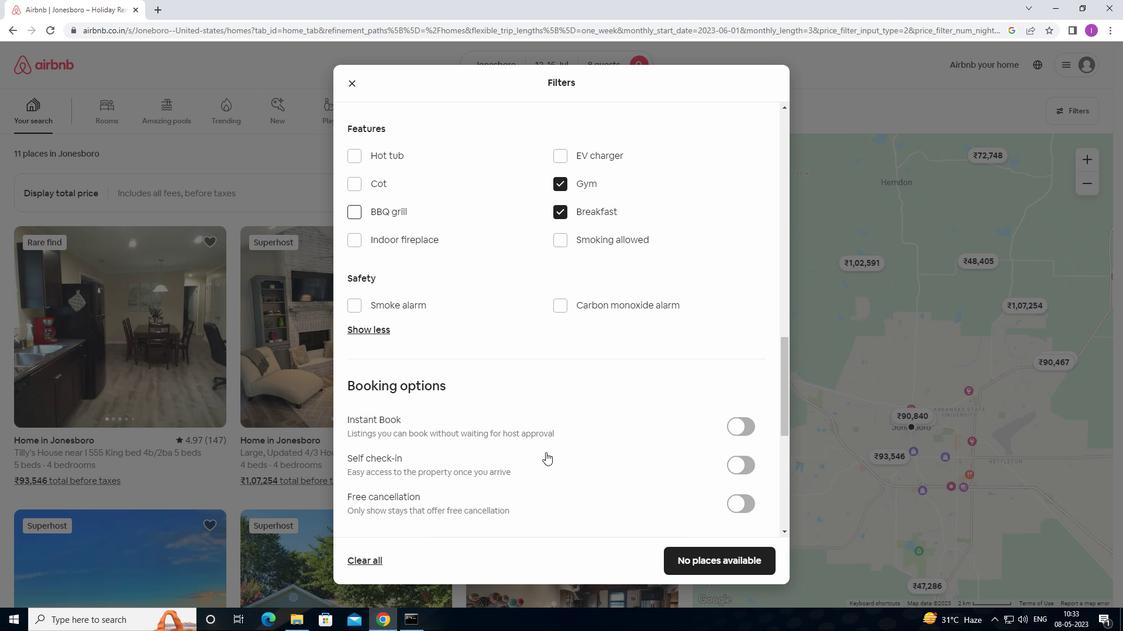 
Action: Mouse moved to (744, 407)
Screenshot: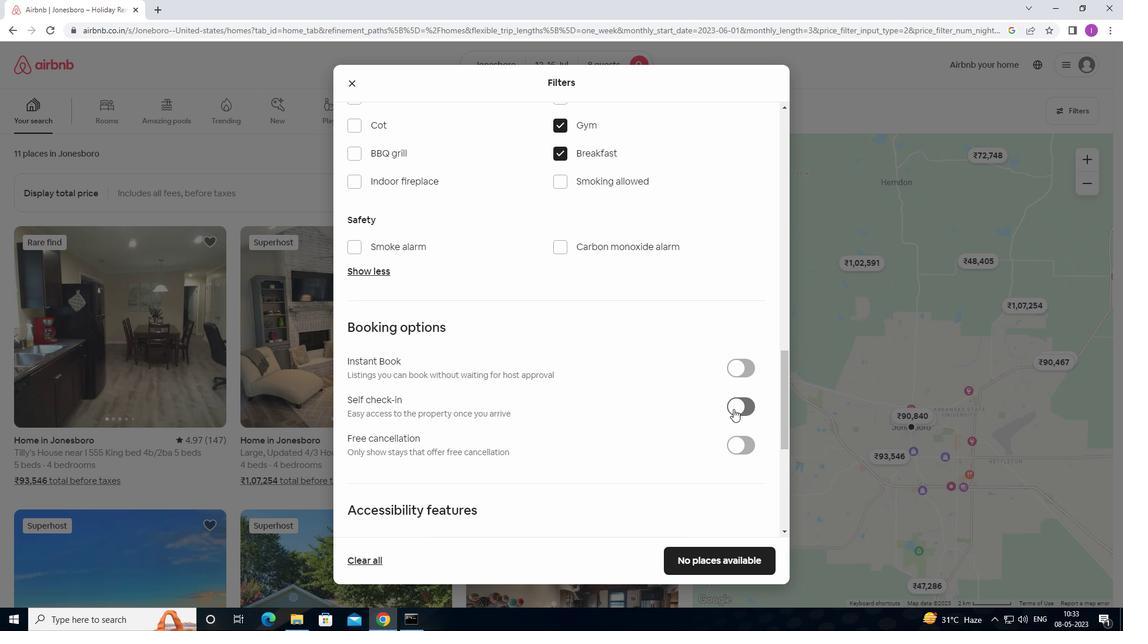 
Action: Mouse pressed left at (744, 407)
Screenshot: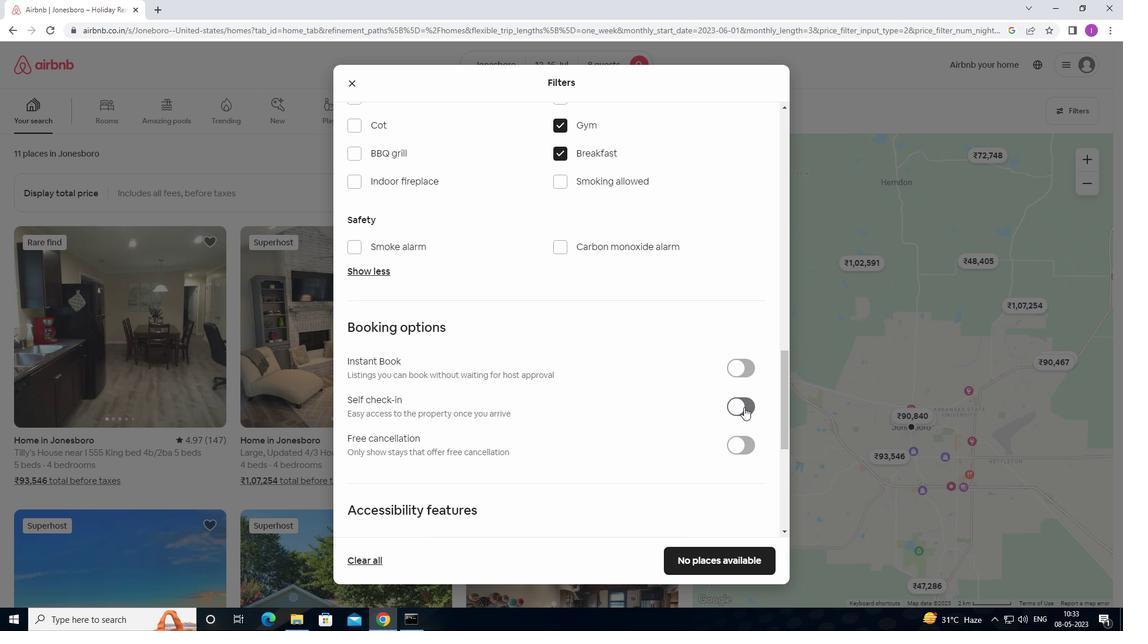 
Action: Mouse moved to (570, 453)
Screenshot: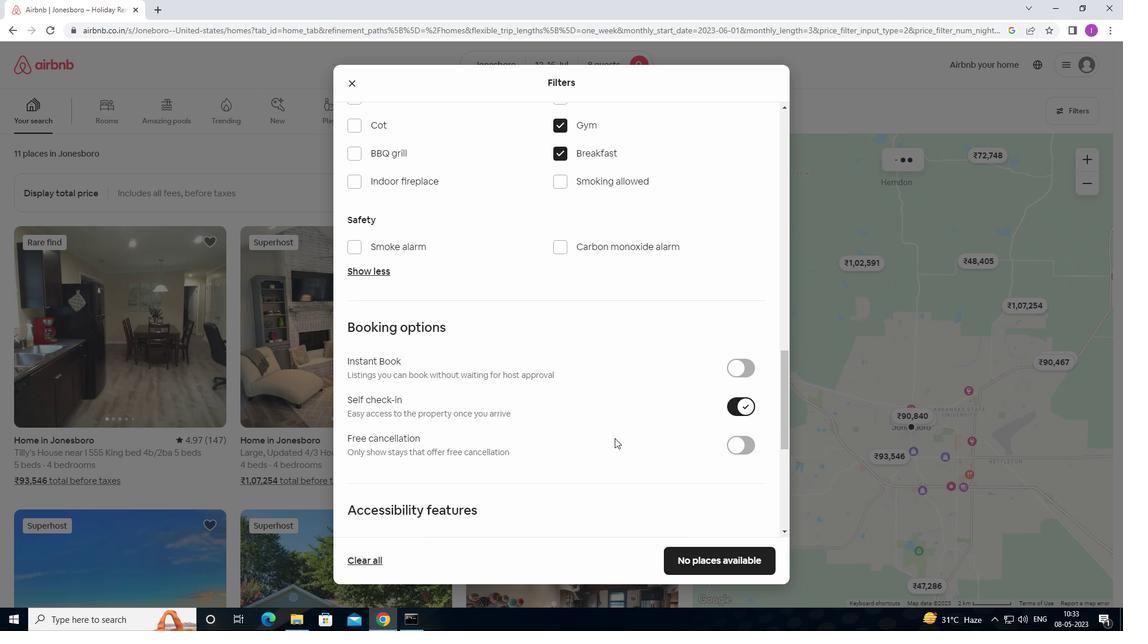 
Action: Mouse scrolled (570, 453) with delta (0, 0)
Screenshot: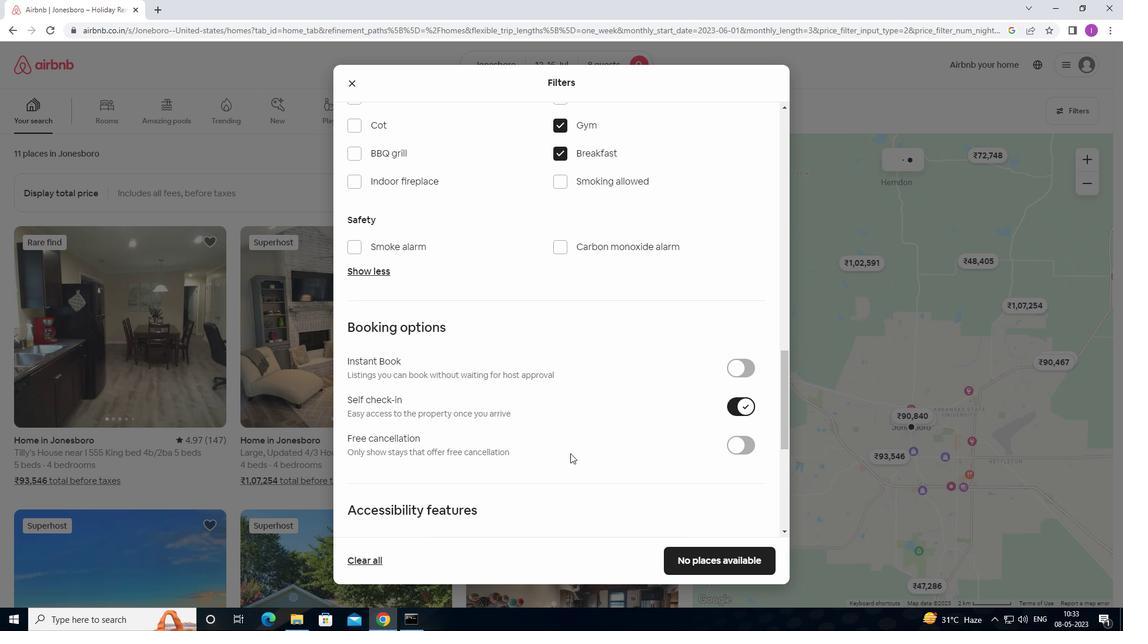 
Action: Mouse scrolled (570, 453) with delta (0, 0)
Screenshot: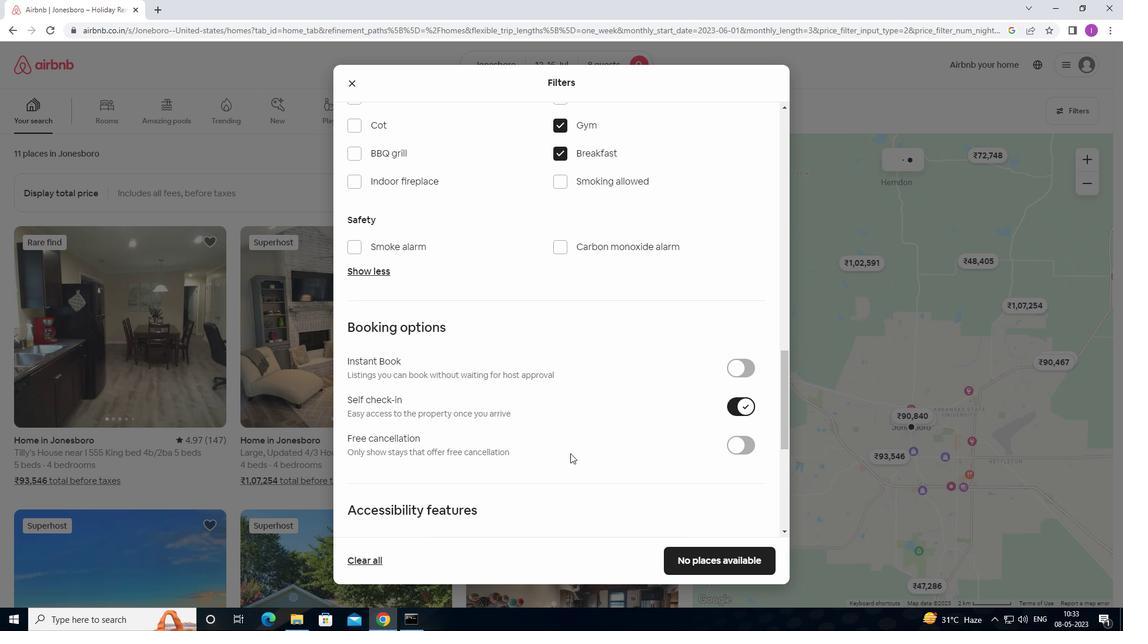 
Action: Mouse scrolled (570, 453) with delta (0, 0)
Screenshot: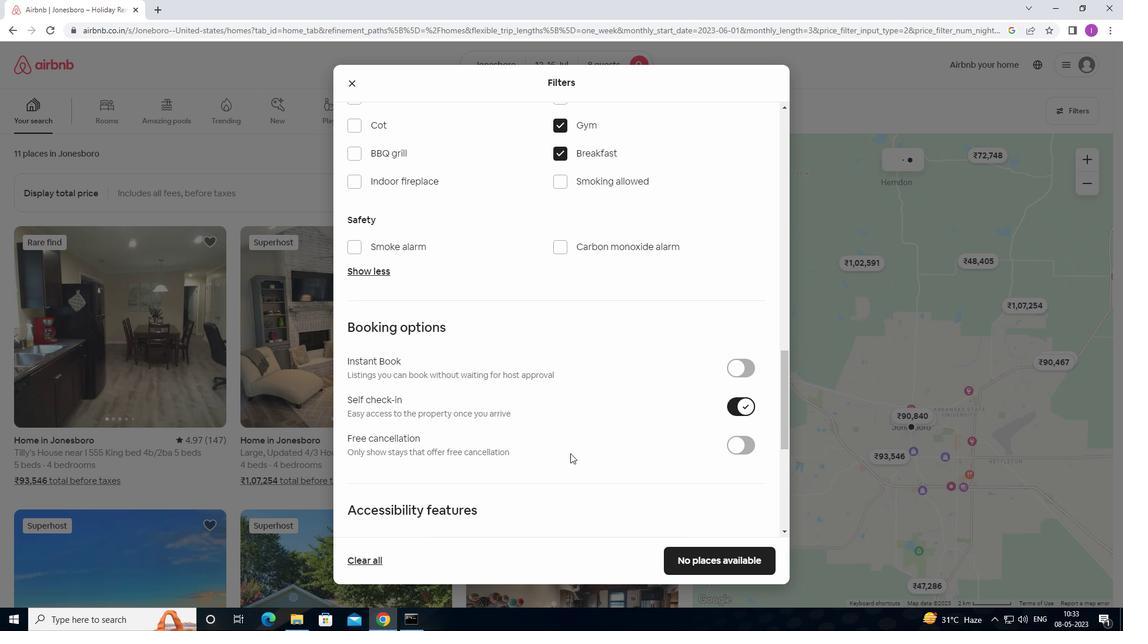 
Action: Mouse moved to (573, 448)
Screenshot: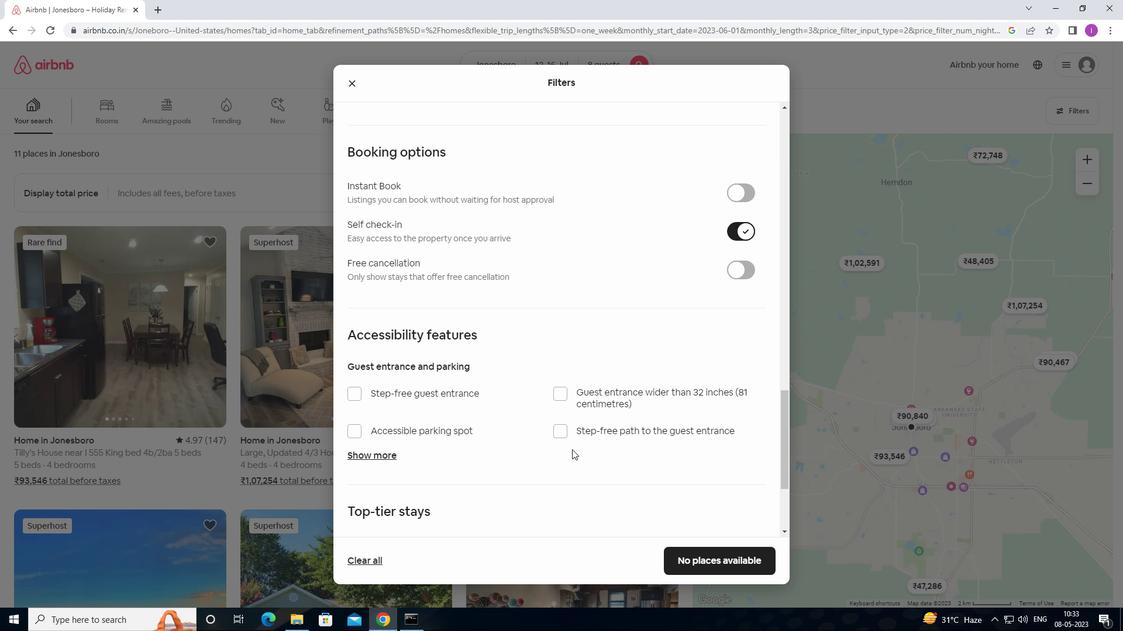 
Action: Mouse scrolled (573, 448) with delta (0, 0)
Screenshot: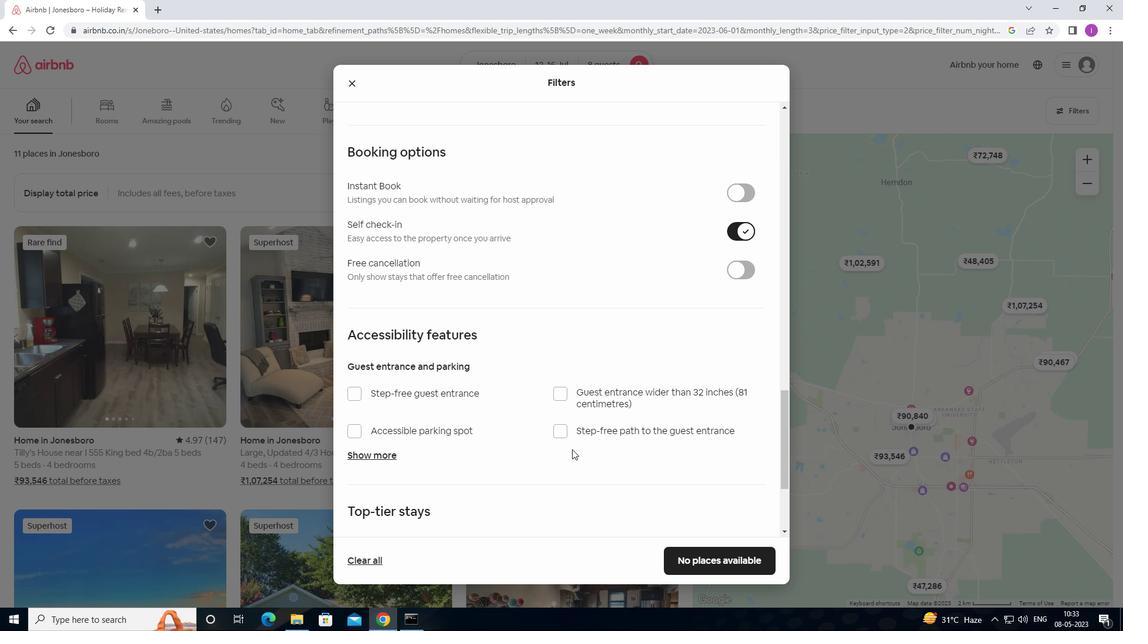 
Action: Mouse scrolled (573, 448) with delta (0, 0)
Screenshot: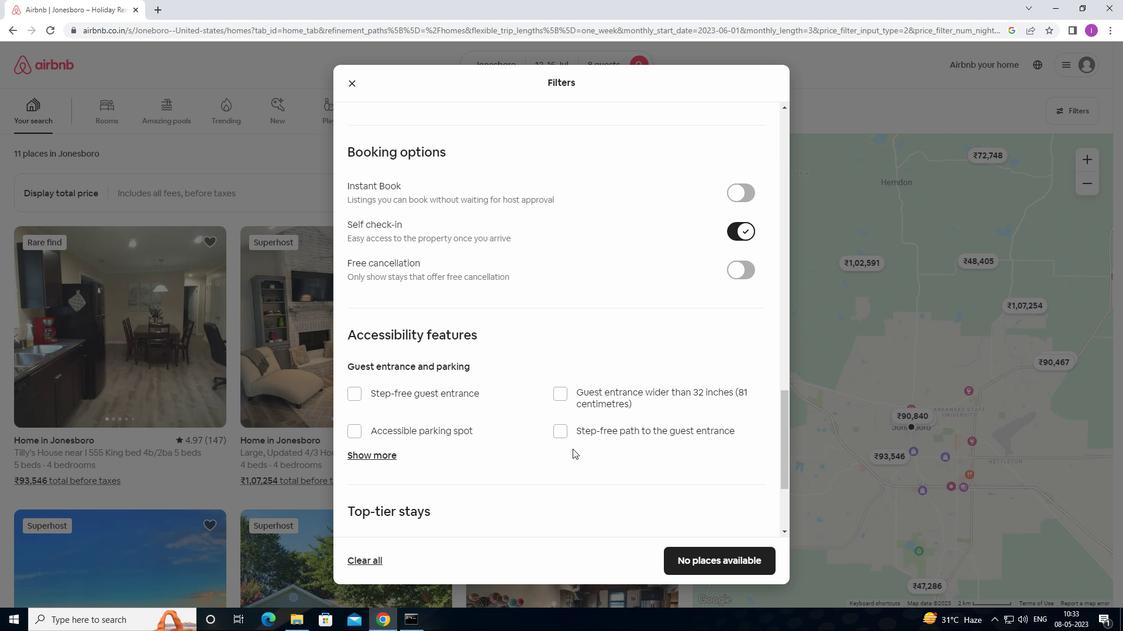 
Action: Mouse moved to (577, 441)
Screenshot: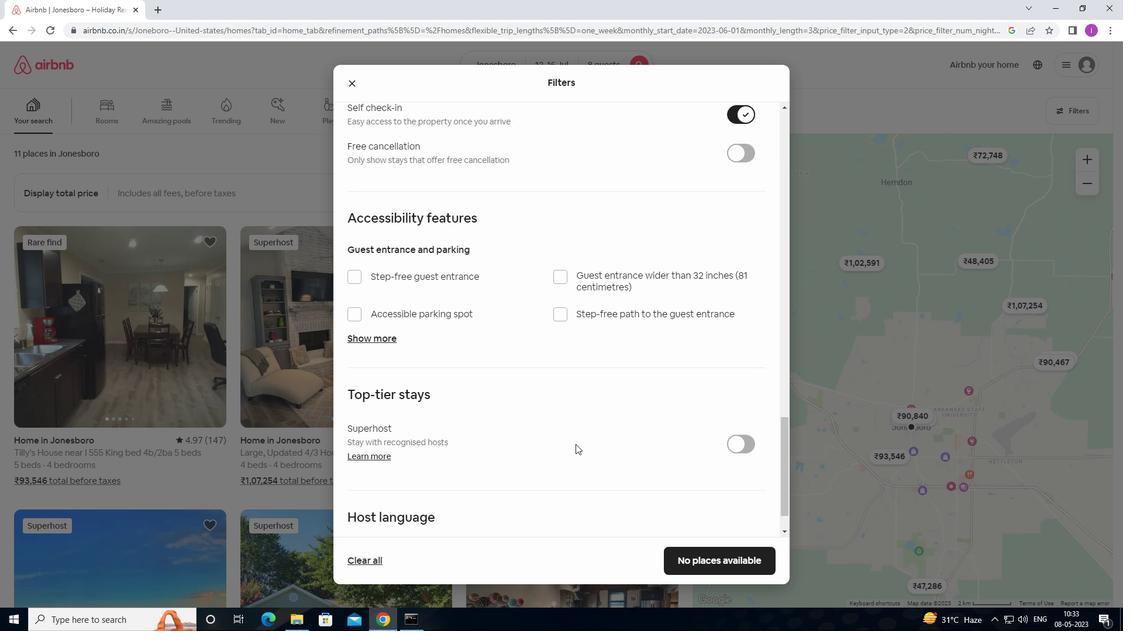 
Action: Mouse scrolled (577, 440) with delta (0, 0)
Screenshot: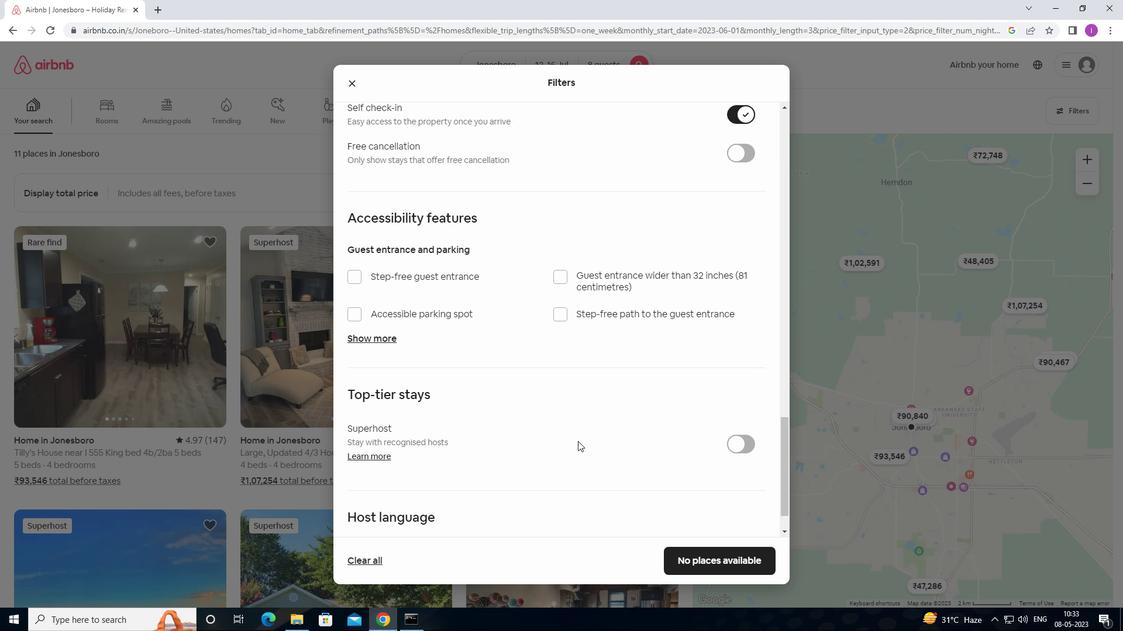 
Action: Mouse scrolled (577, 440) with delta (0, 0)
Screenshot: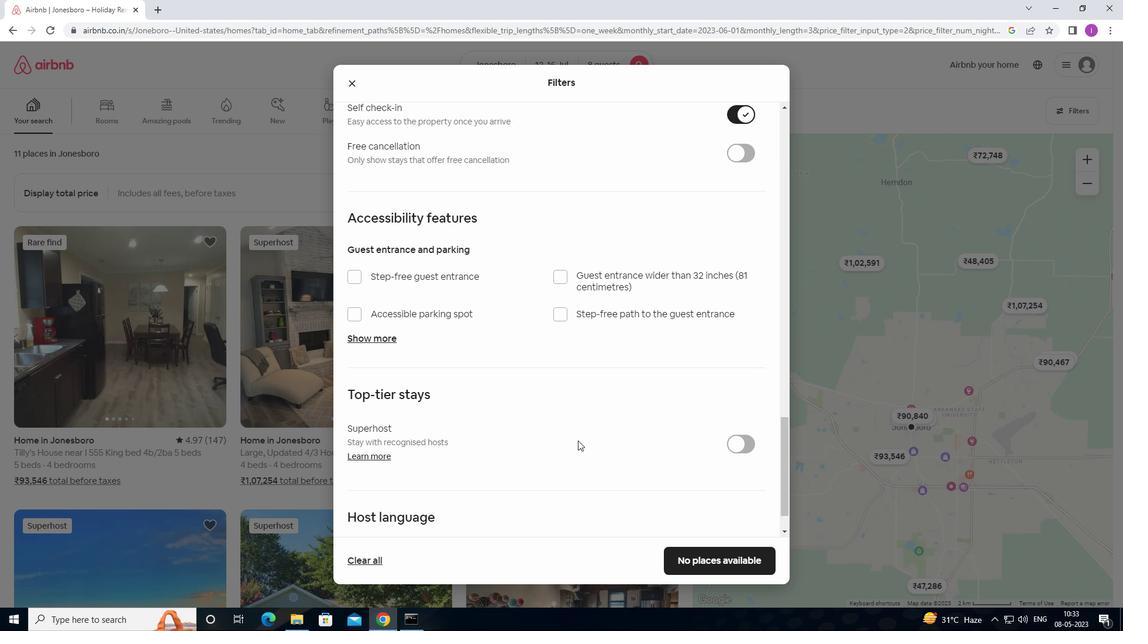
Action: Mouse moved to (351, 507)
Screenshot: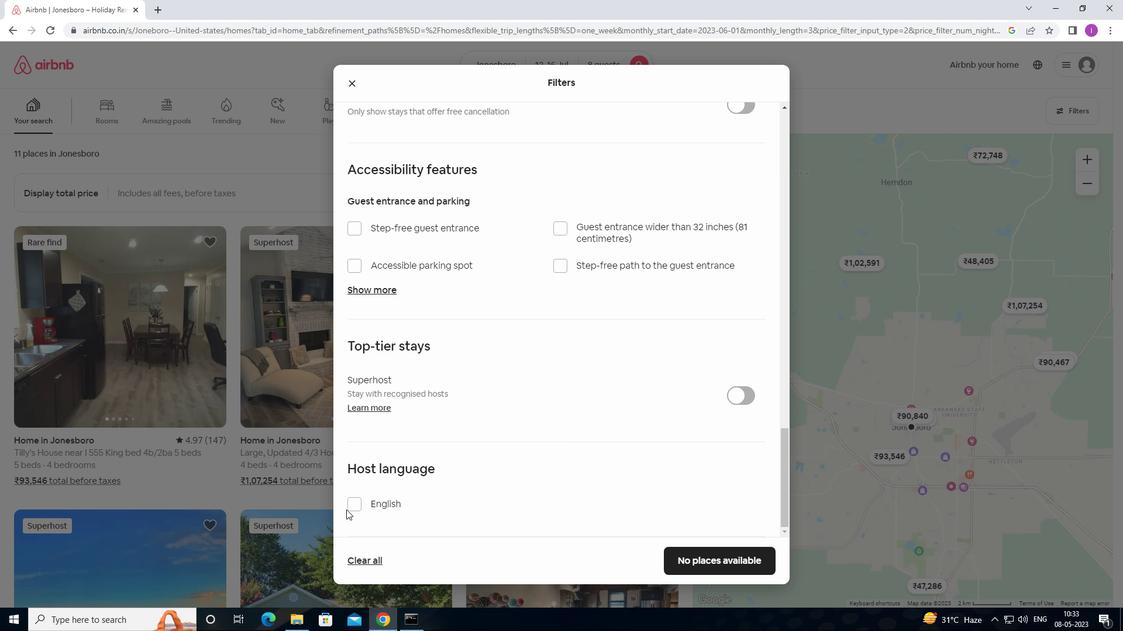 
Action: Mouse pressed left at (351, 507)
Screenshot: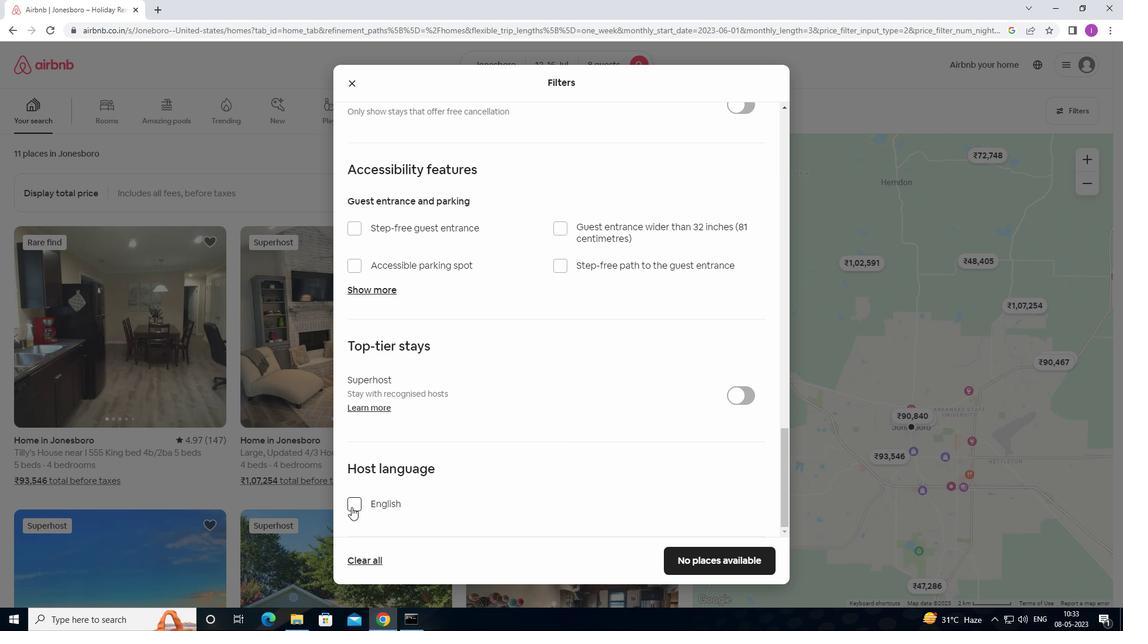 
Action: Mouse moved to (713, 560)
Screenshot: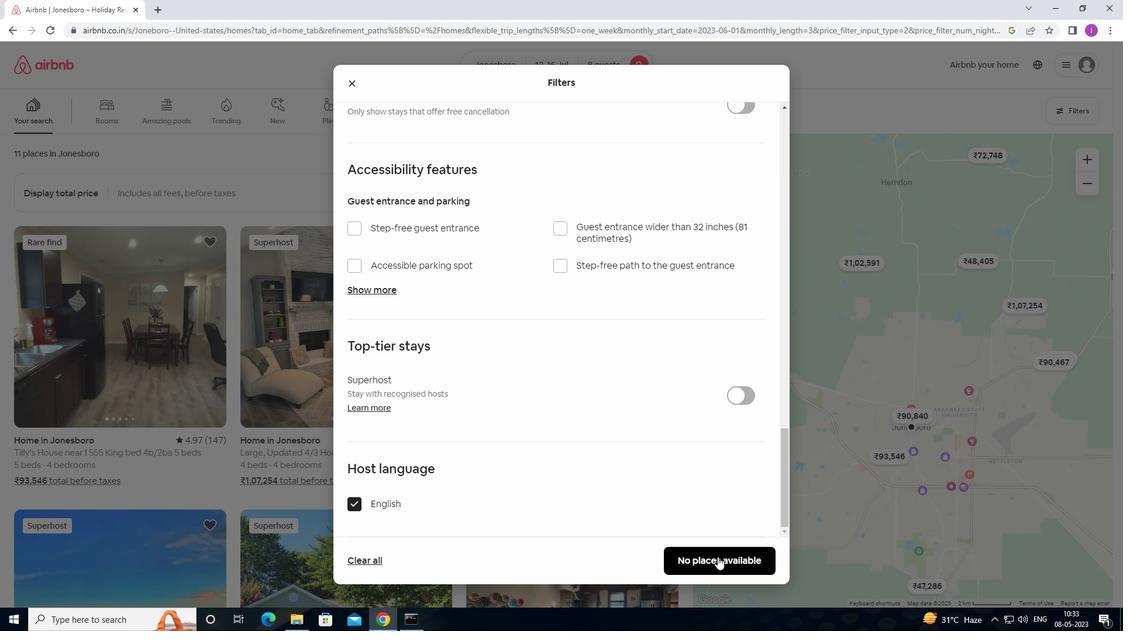 
Action: Mouse pressed left at (713, 560)
Screenshot: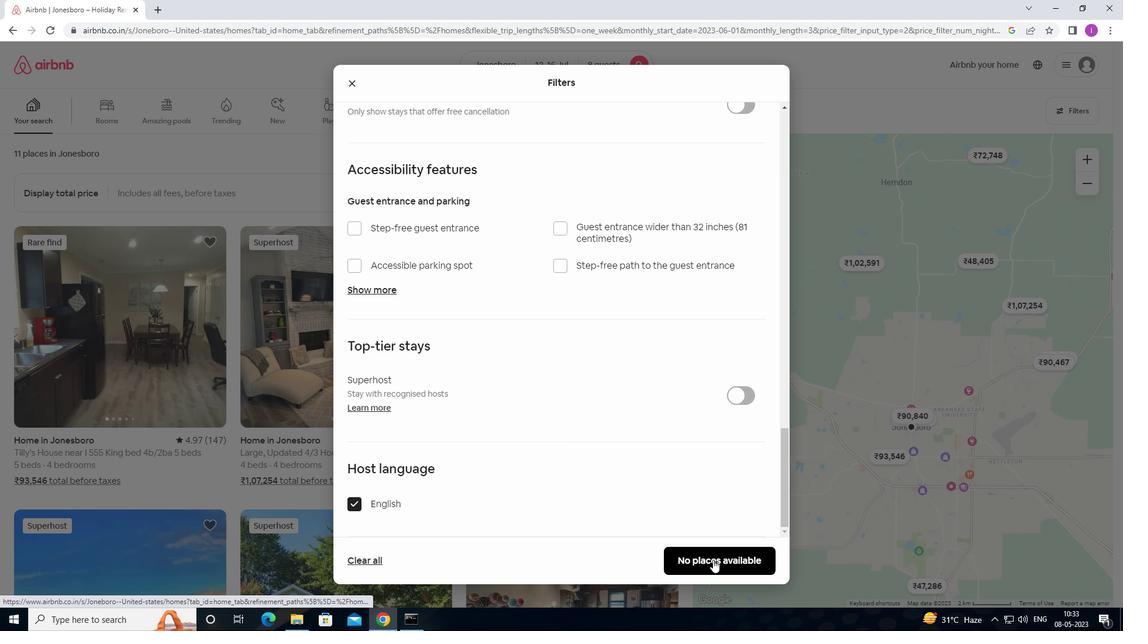 
Action: Mouse moved to (689, 541)
Screenshot: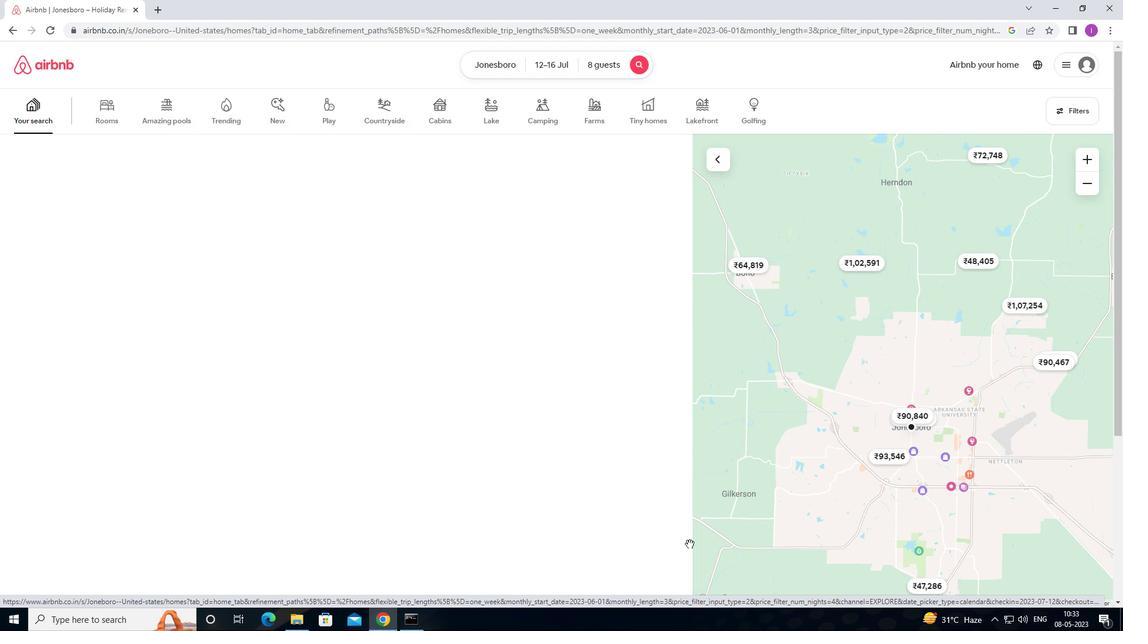 
